 Task: List the documents required to apply for a one-year bachelor's degree in the HTML file.
Action: Mouse moved to (168, 206)
Screenshot: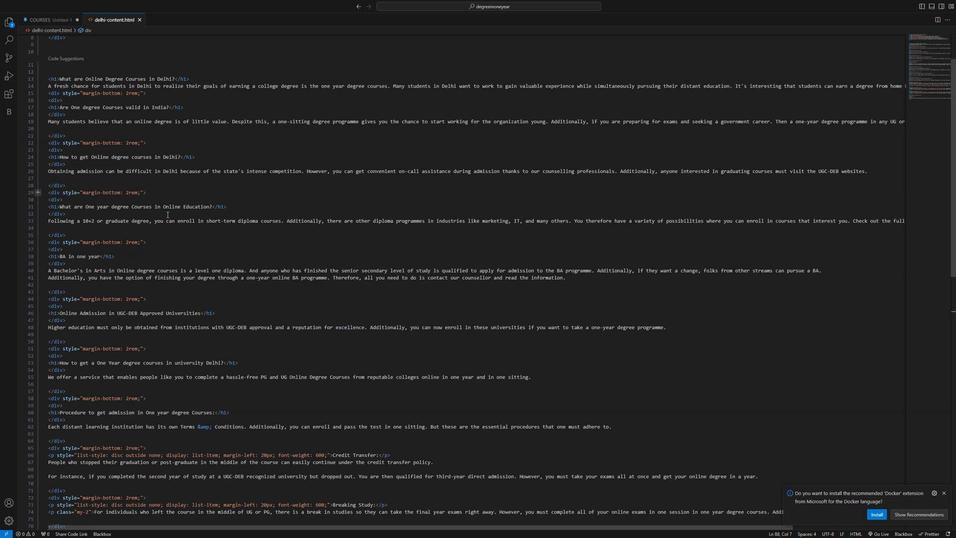 
Action: Mouse scrolled (168, 206) with delta (0, 0)
Screenshot: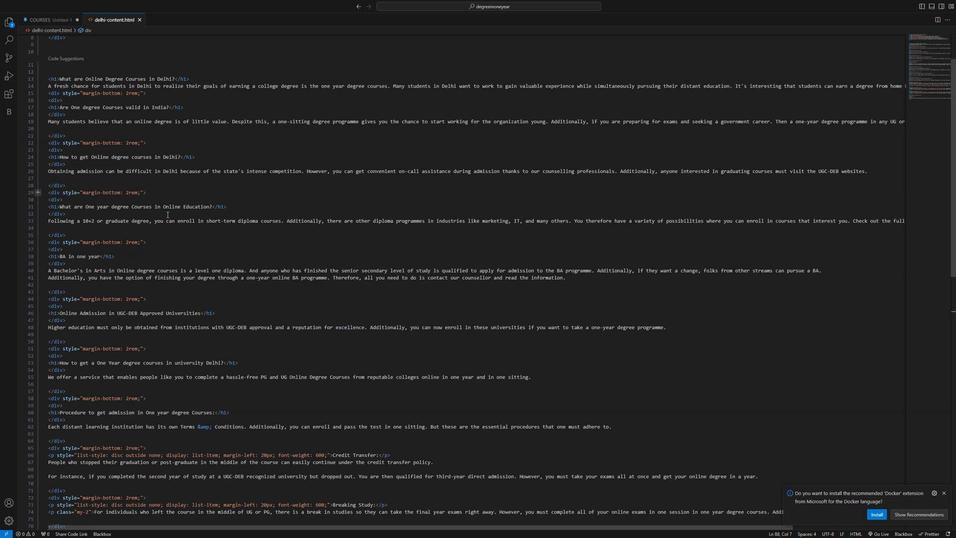 
Action: Mouse moved to (167, 209)
Screenshot: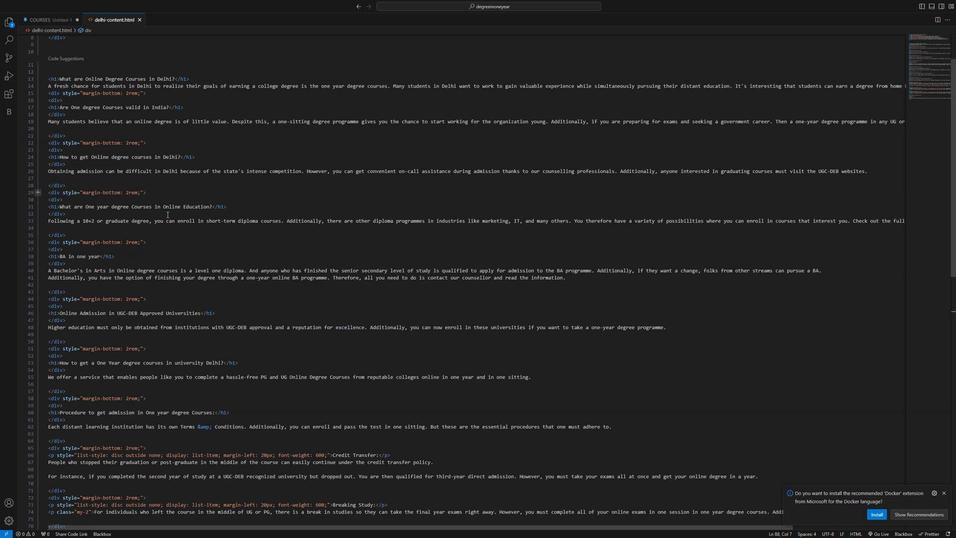 
Action: Mouse scrolled (167, 208) with delta (0, 0)
Screenshot: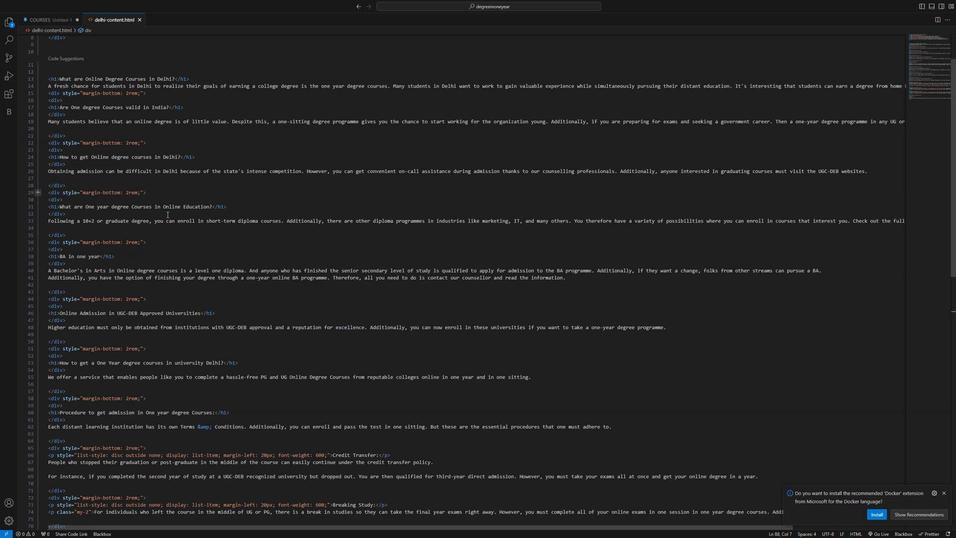 
Action: Mouse moved to (169, 223)
Screenshot: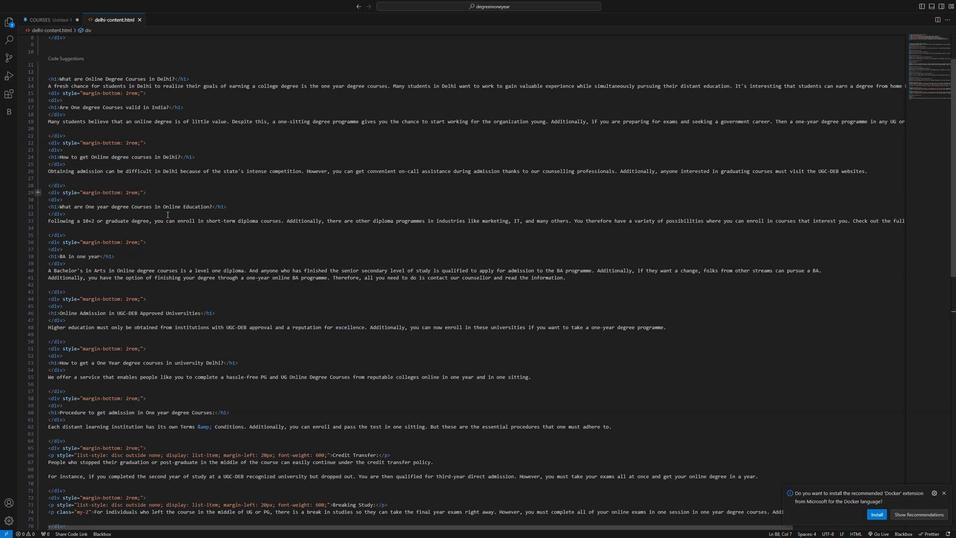 
Action: Mouse scrolled (169, 223) with delta (0, 0)
Screenshot: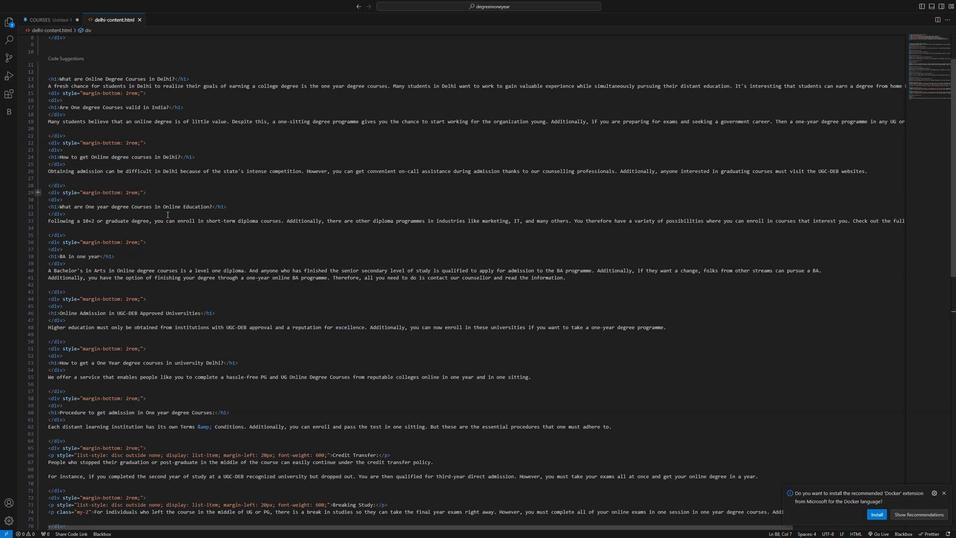 
Action: Mouse moved to (170, 225)
Screenshot: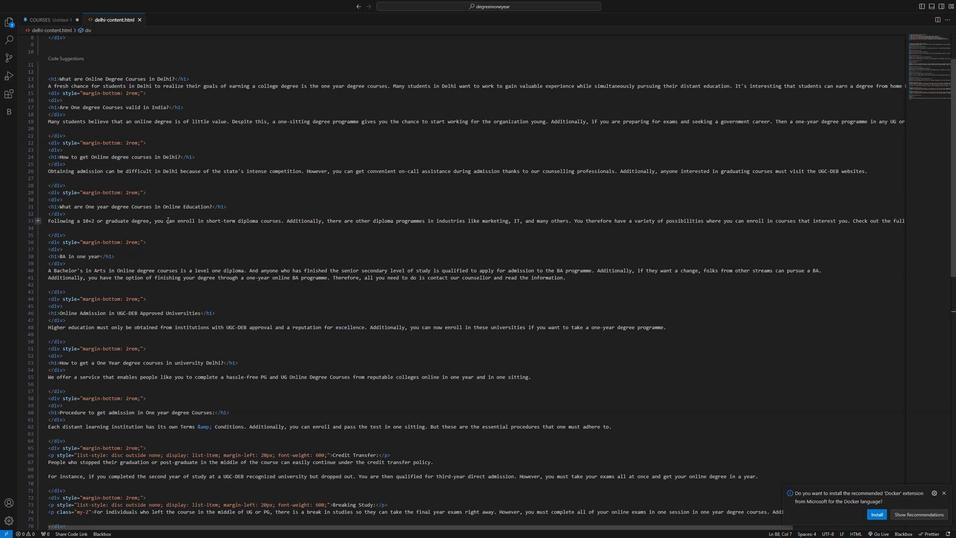 
Action: Mouse scrolled (170, 225) with delta (0, 0)
Screenshot: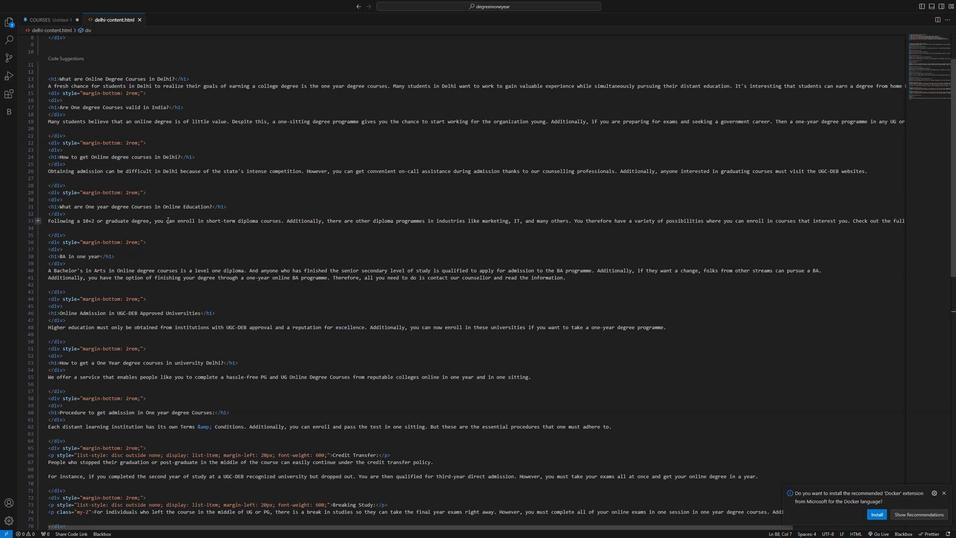
Action: Mouse moved to (170, 226)
Screenshot: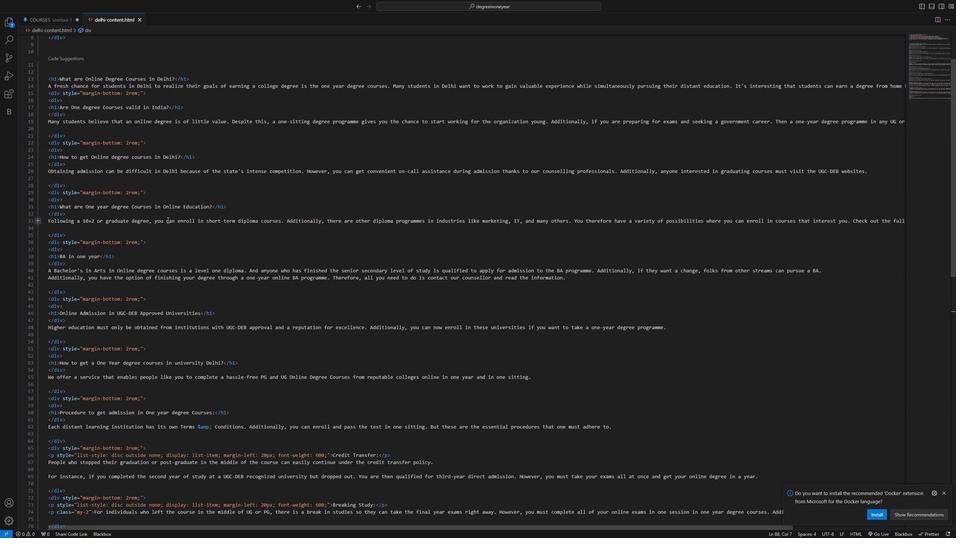 
Action: Mouse scrolled (170, 225) with delta (0, 0)
Screenshot: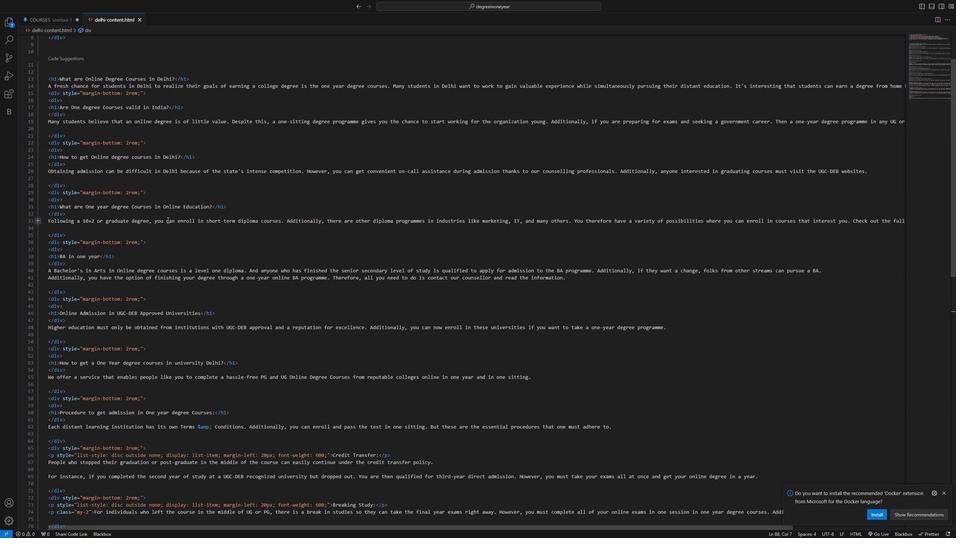 
Action: Mouse moved to (176, 232)
Screenshot: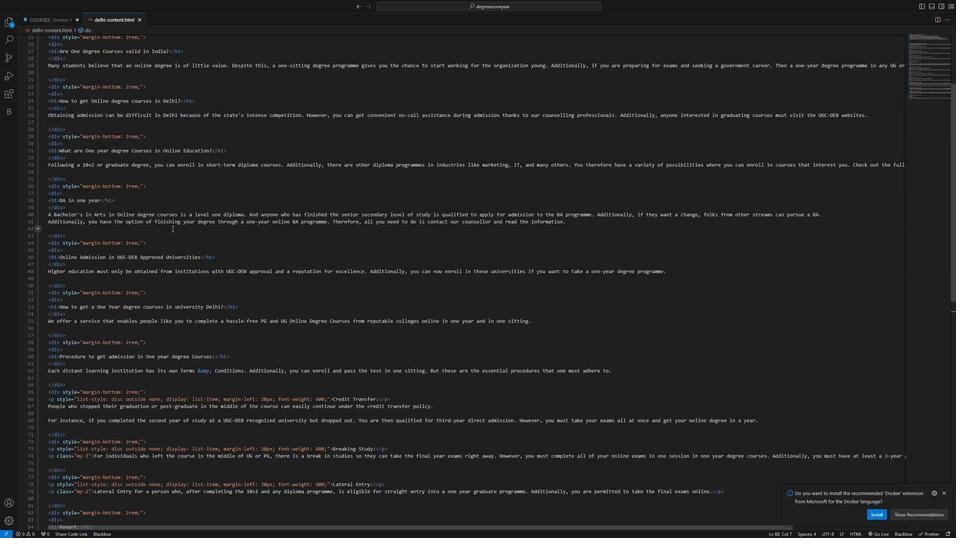 
Action: Mouse scrolled (176, 232) with delta (0, 0)
Screenshot: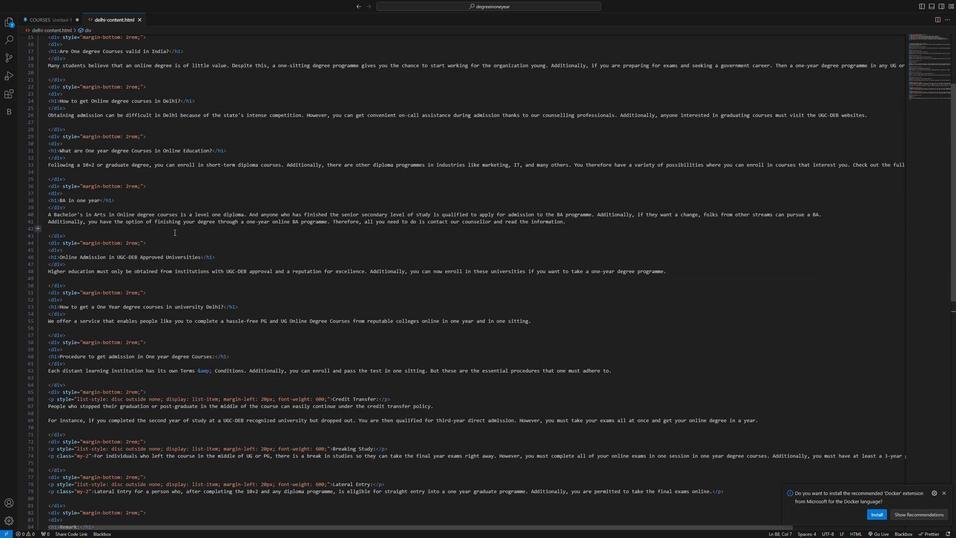 
Action: Mouse scrolled (176, 232) with delta (0, 0)
Screenshot: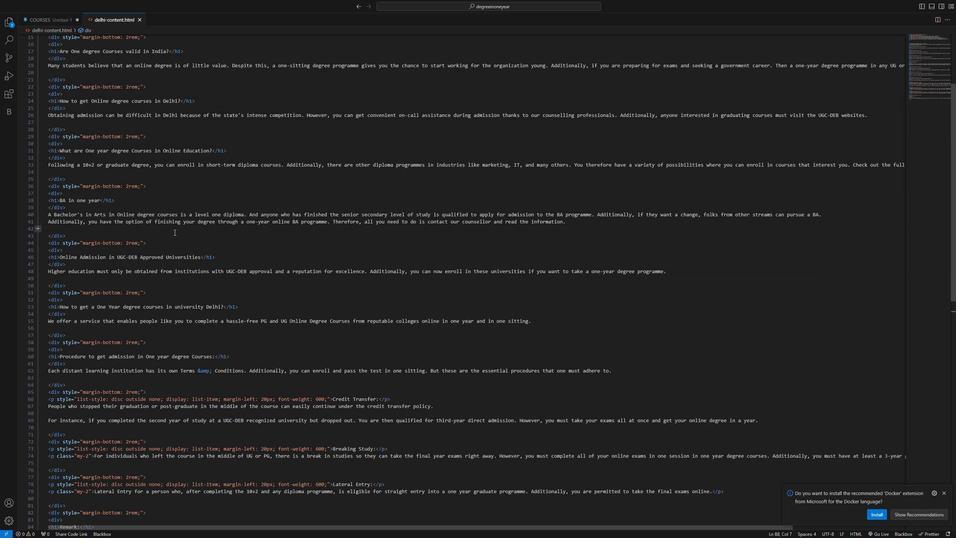 
Action: Mouse scrolled (176, 232) with delta (0, 0)
Screenshot: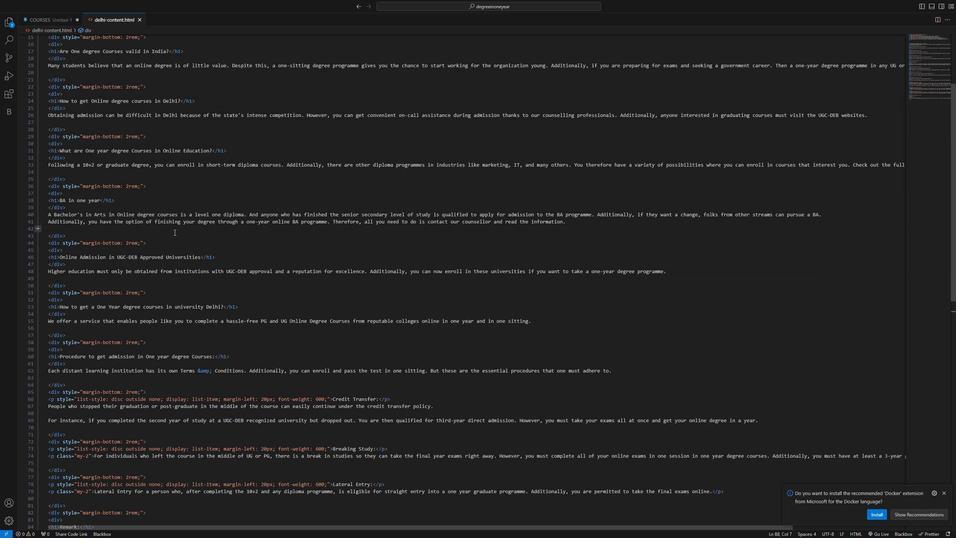 
Action: Mouse scrolled (176, 232) with delta (0, 0)
Screenshot: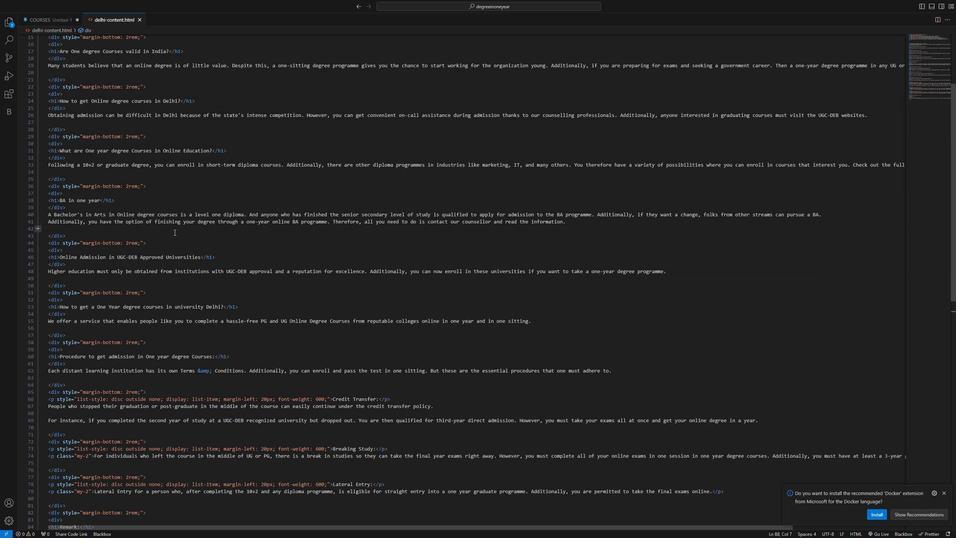 
Action: Mouse scrolled (176, 232) with delta (0, 0)
Screenshot: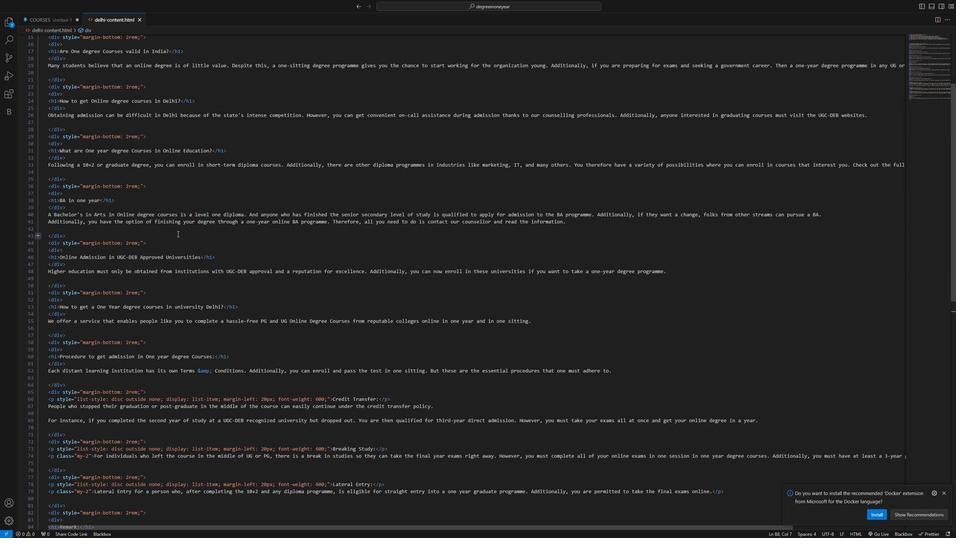 
Action: Mouse scrolled (176, 232) with delta (0, 0)
Screenshot: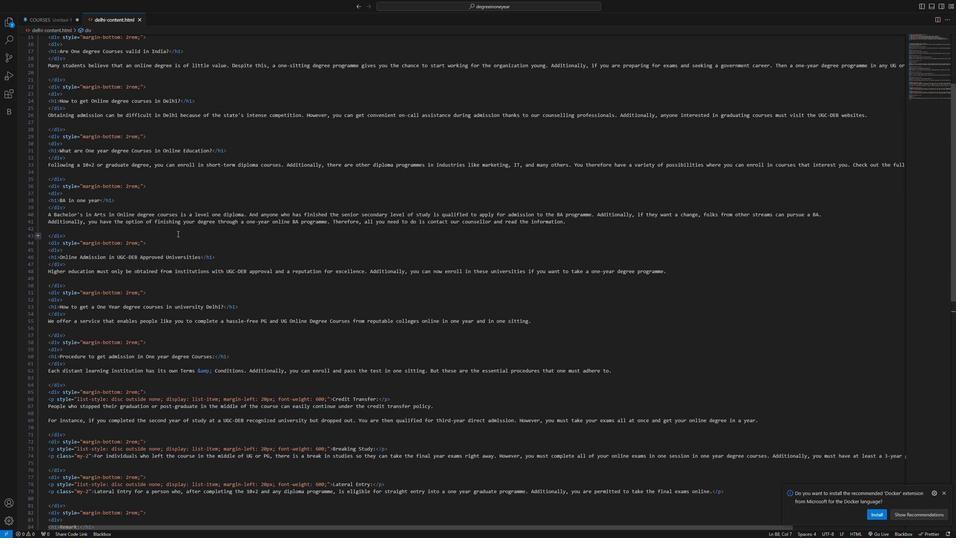 
Action: Mouse scrolled (176, 232) with delta (0, 0)
Screenshot: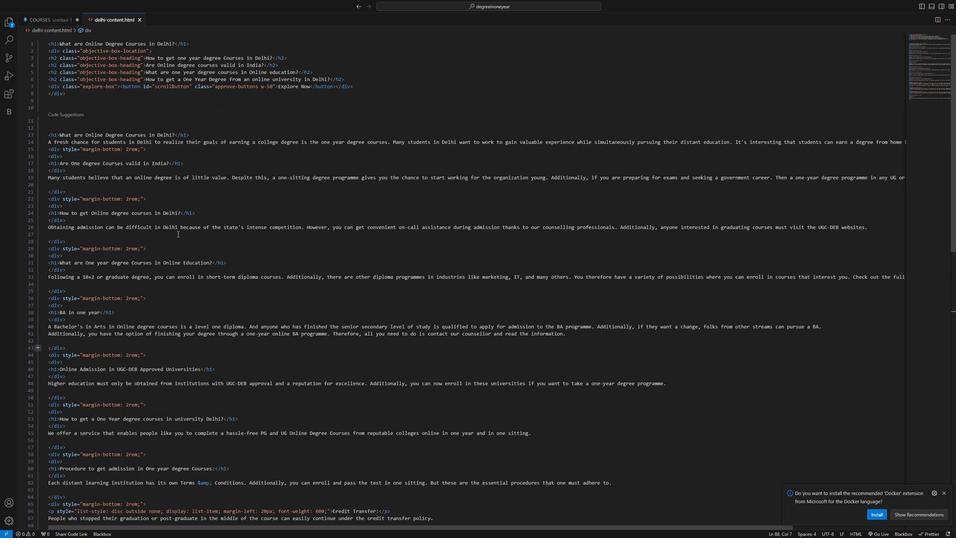 
Action: Mouse scrolled (176, 232) with delta (0, 0)
Screenshot: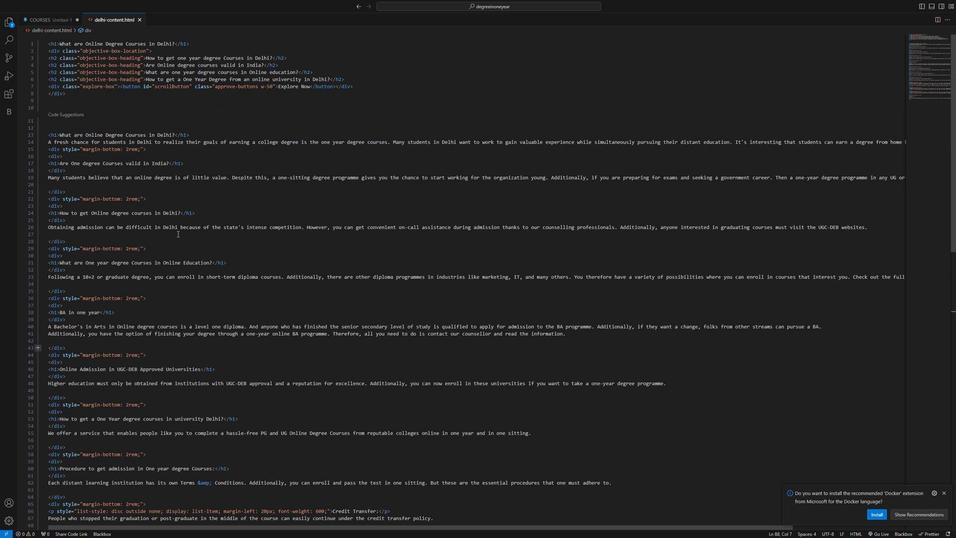 
Action: Mouse scrolled (176, 232) with delta (0, 0)
Screenshot: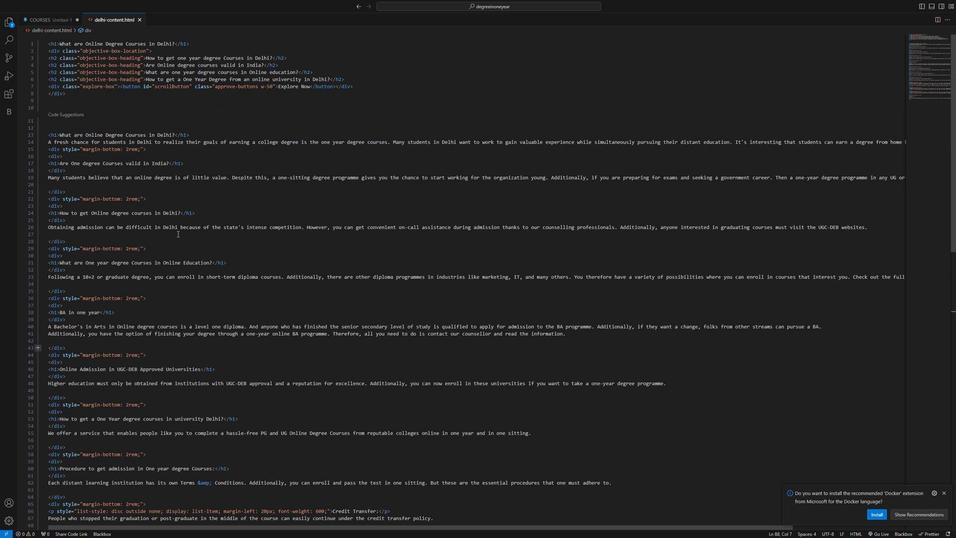 
Action: Mouse scrolled (176, 232) with delta (0, 0)
Screenshot: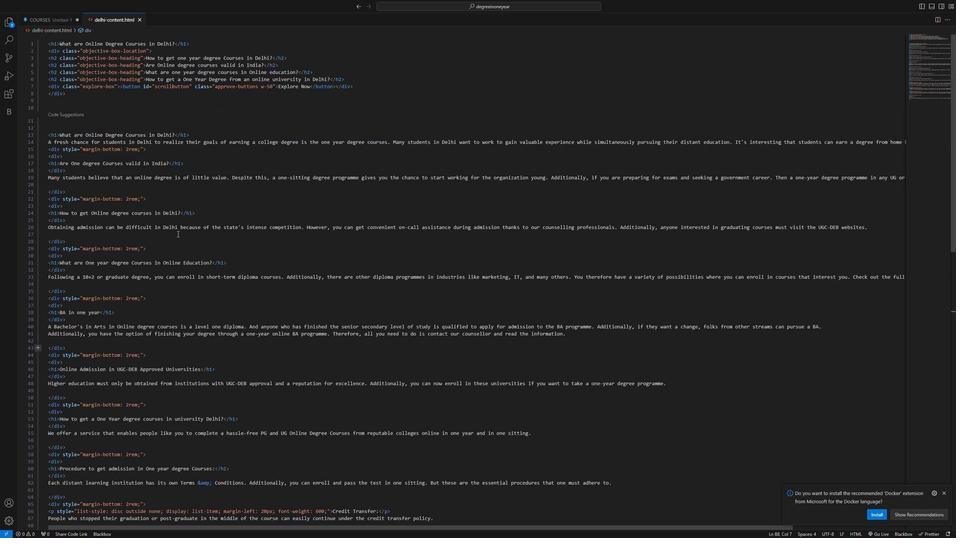 
Action: Mouse scrolled (176, 232) with delta (0, 0)
Screenshot: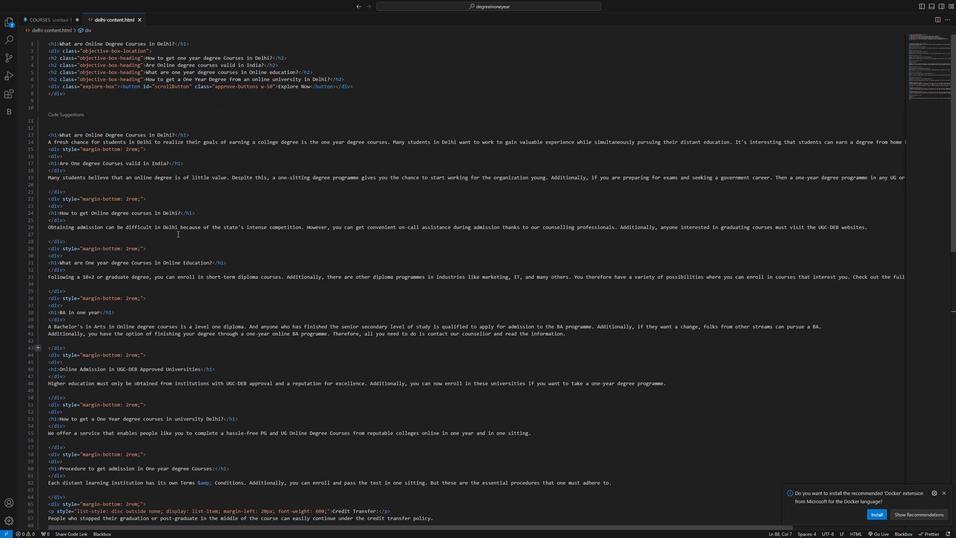 
Action: Mouse moved to (101, 18)
Screenshot: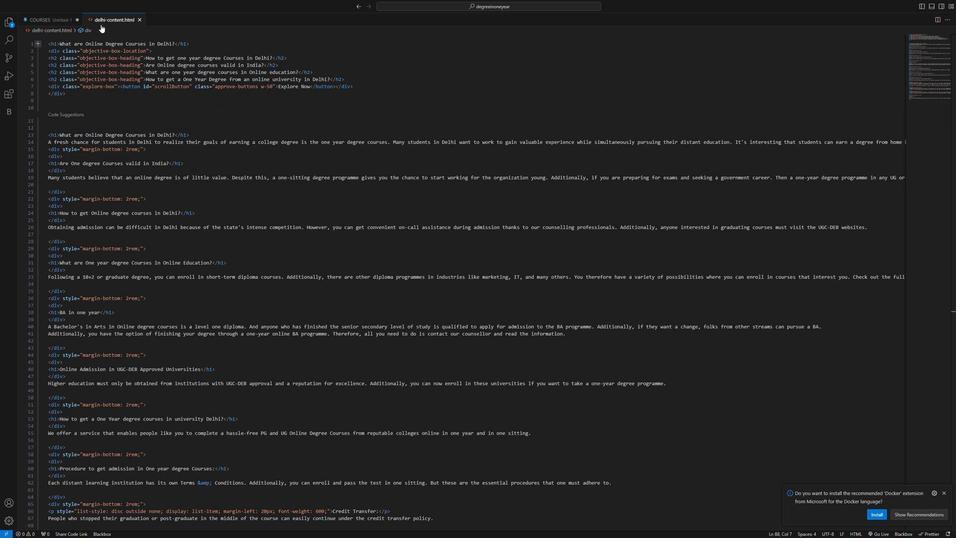 
Action: Mouse pressed right at (101, 18)
Screenshot: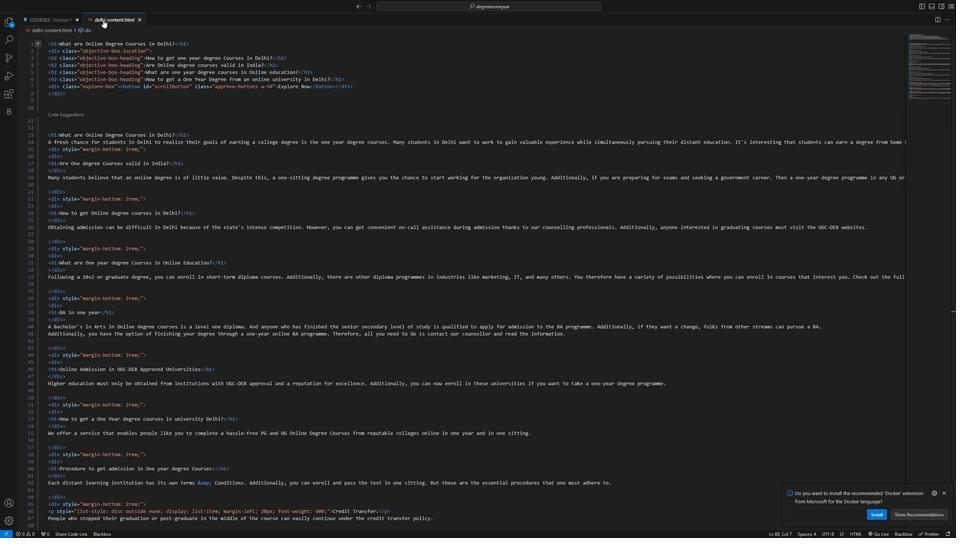 
Action: Mouse moved to (296, 103)
Screenshot: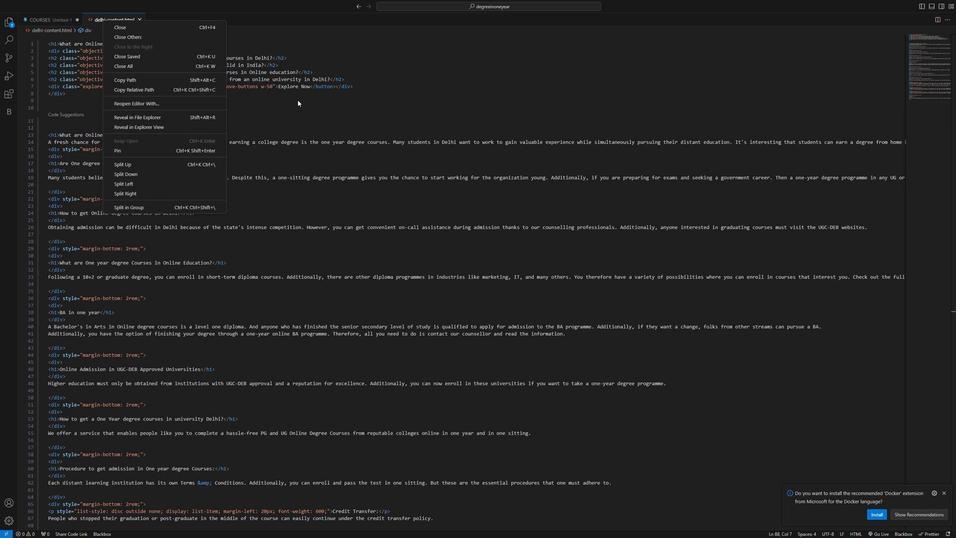 
Action: Mouse pressed left at (296, 103)
Screenshot: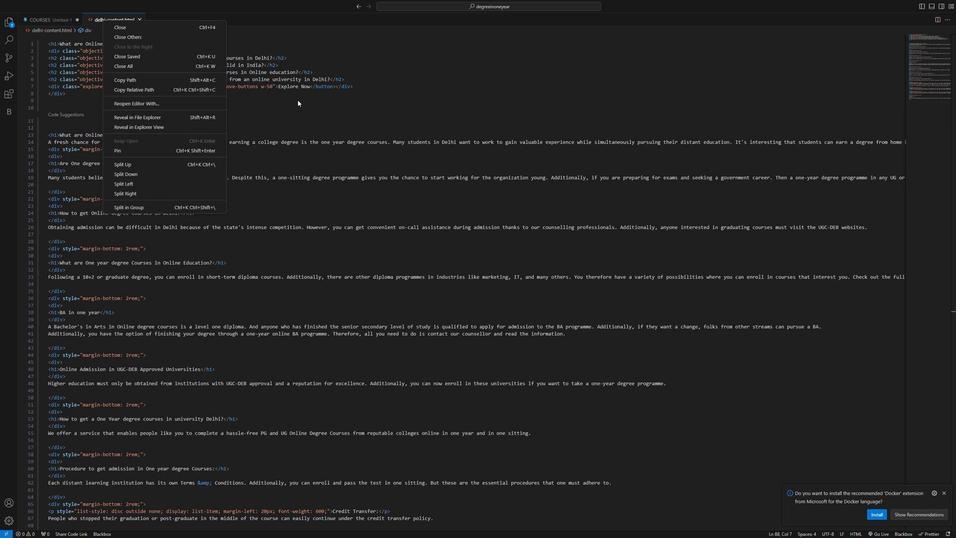 
Action: Mouse moved to (7, 23)
Screenshot: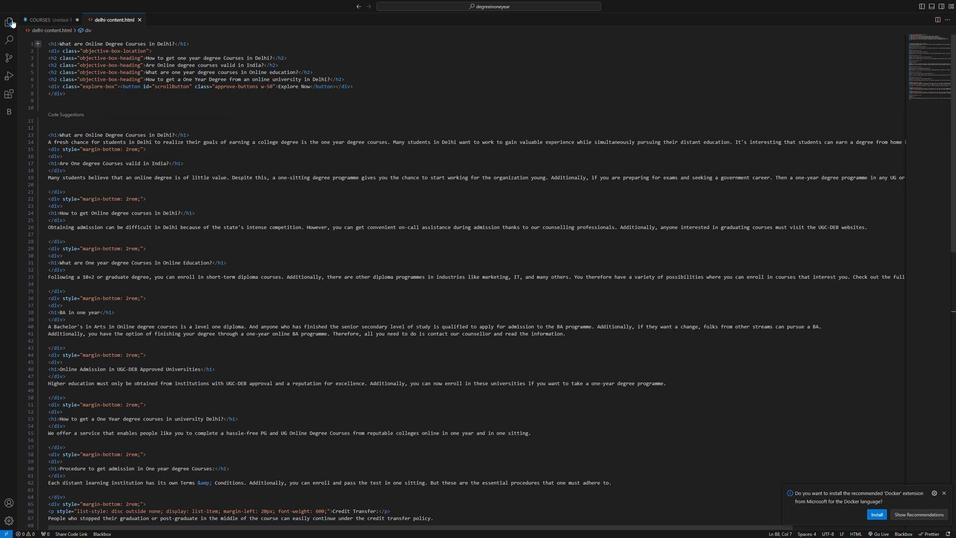 
Action: Mouse pressed left at (7, 23)
Screenshot: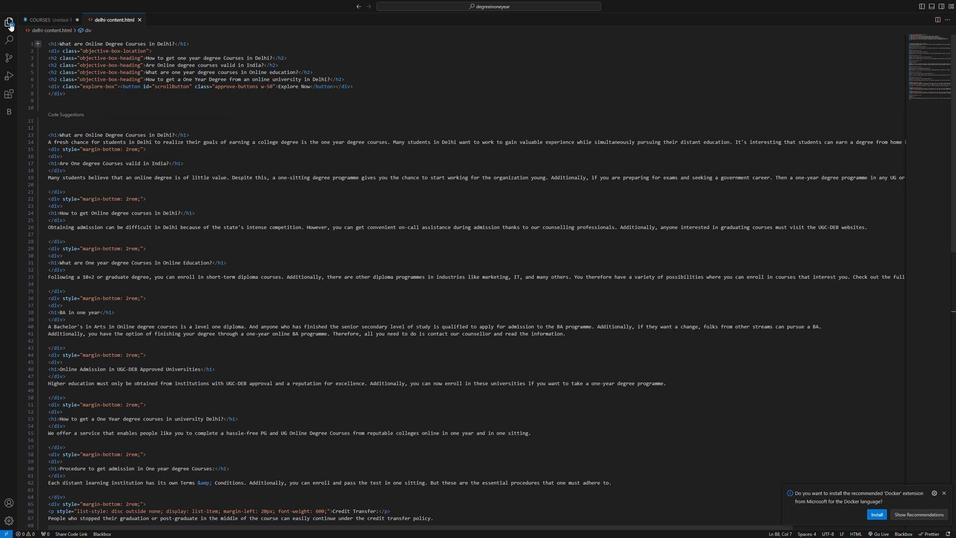 
Action: Mouse moved to (64, 29)
Screenshot: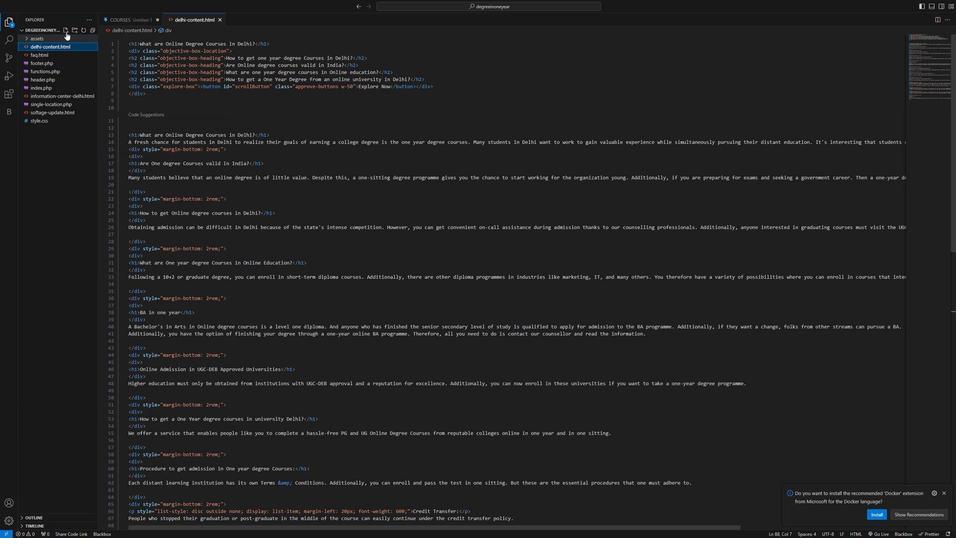 
Action: Mouse pressed left at (64, 29)
Screenshot: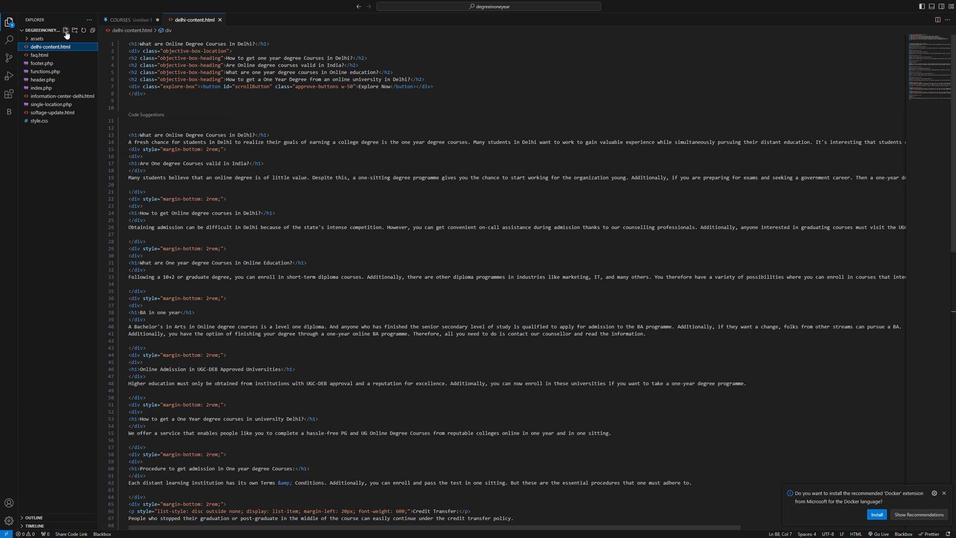 
Action: Mouse moved to (125, 20)
Screenshot: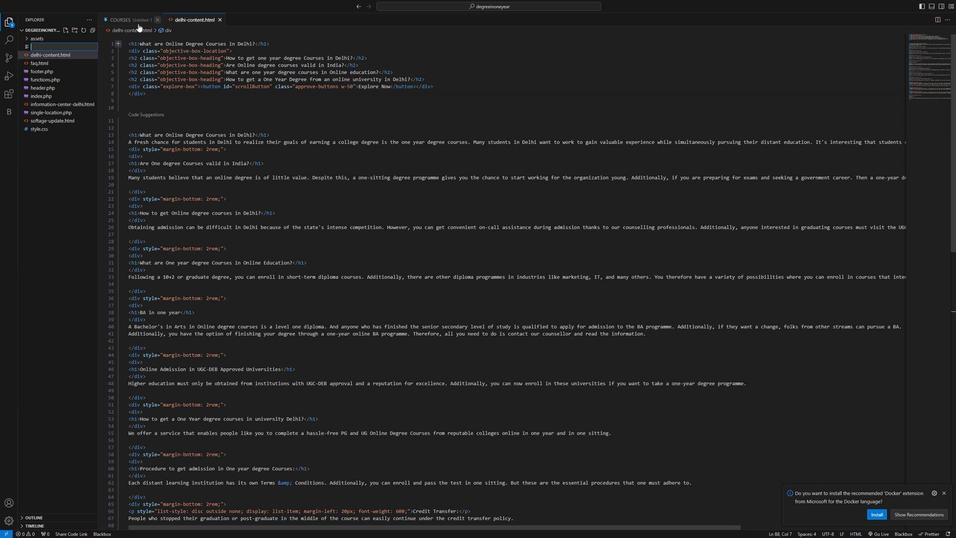 
Action: Mouse pressed left at (125, 20)
Screenshot: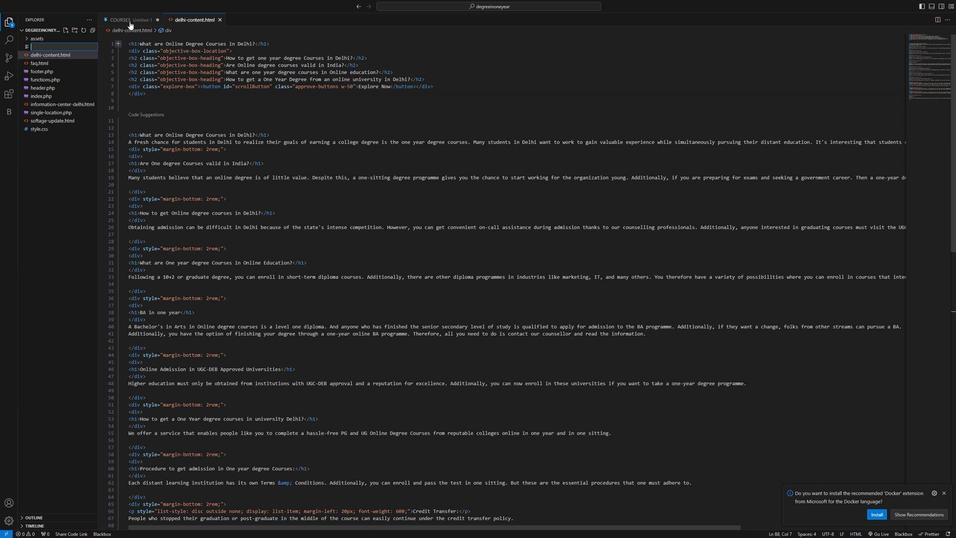 
Action: Mouse moved to (211, 109)
Screenshot: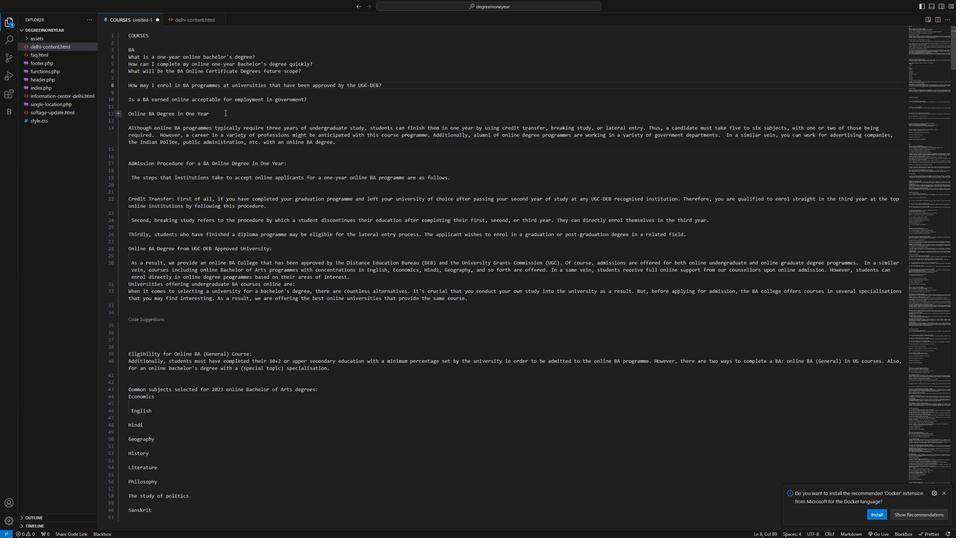 
Action: Mouse scrolled (211, 109) with delta (0, 0)
Screenshot: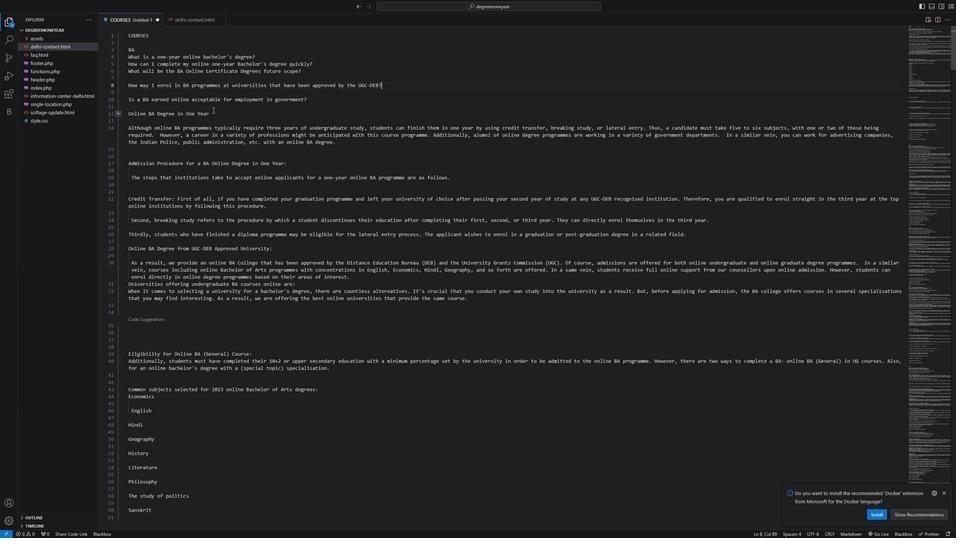 
Action: Mouse scrolled (211, 109) with delta (0, 0)
Screenshot: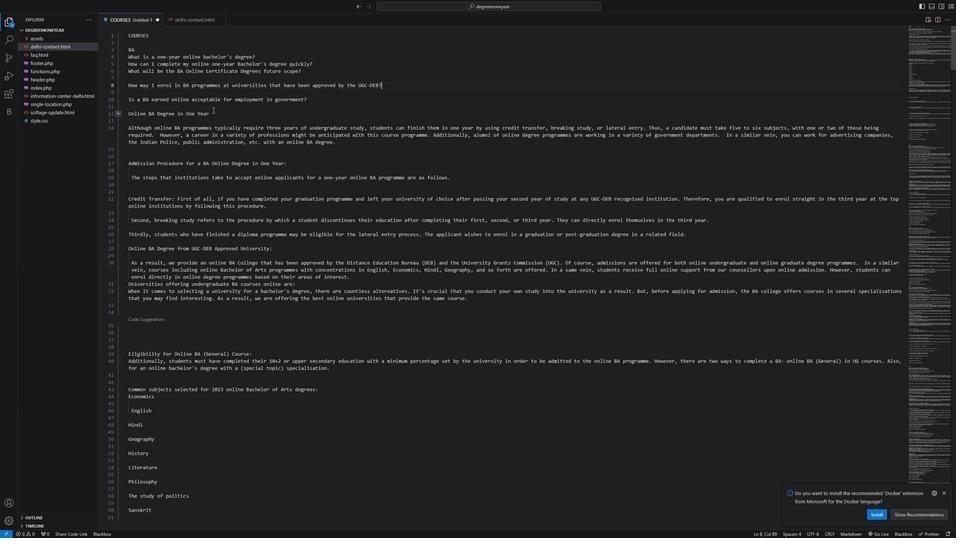 
Action: Mouse scrolled (211, 109) with delta (0, 0)
Screenshot: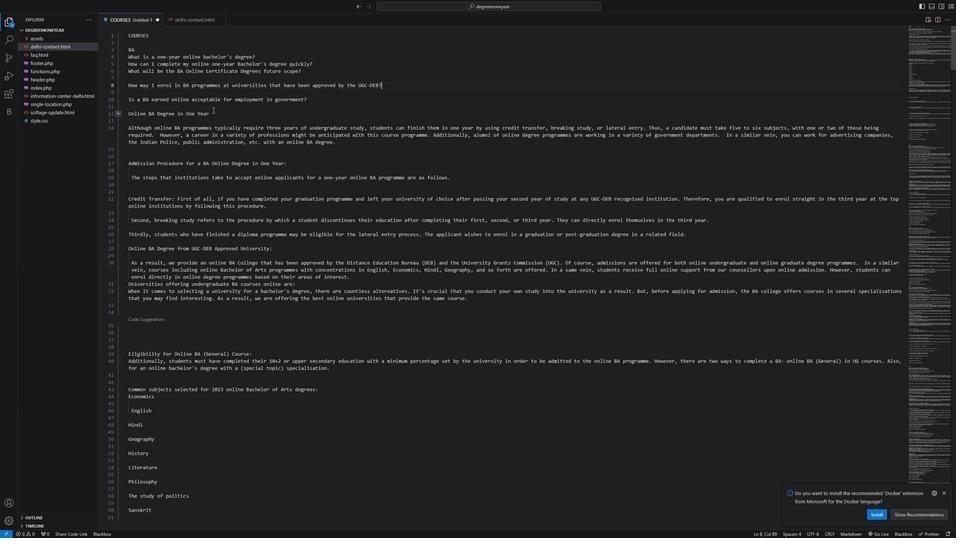
Action: Mouse moved to (62, 29)
Screenshot: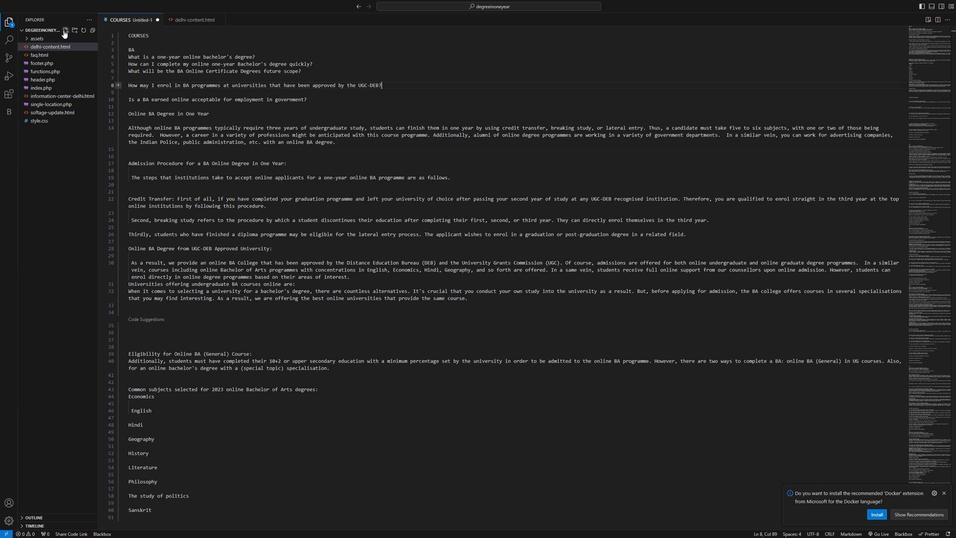 
Action: Mouse pressed left at (62, 29)
Screenshot: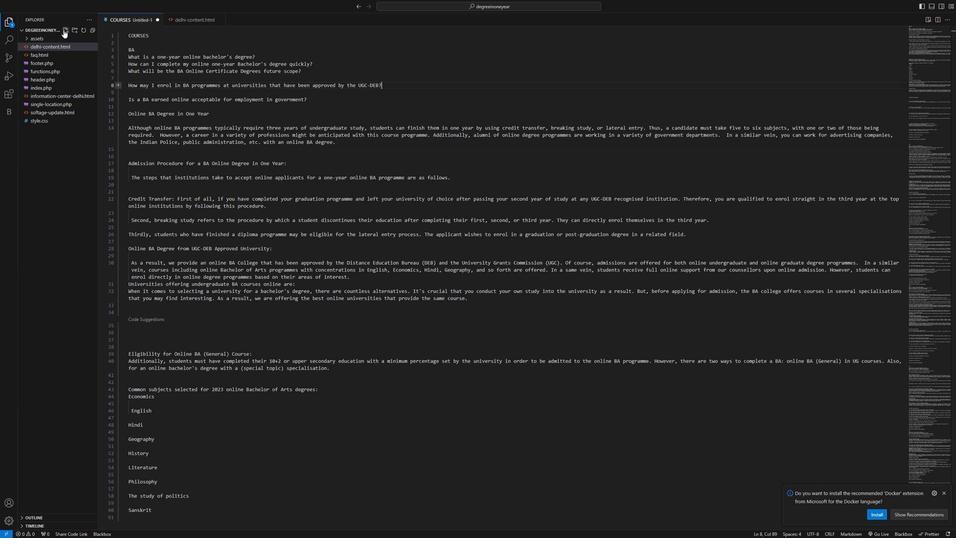 
Action: Mouse moved to (59, 42)
Screenshot: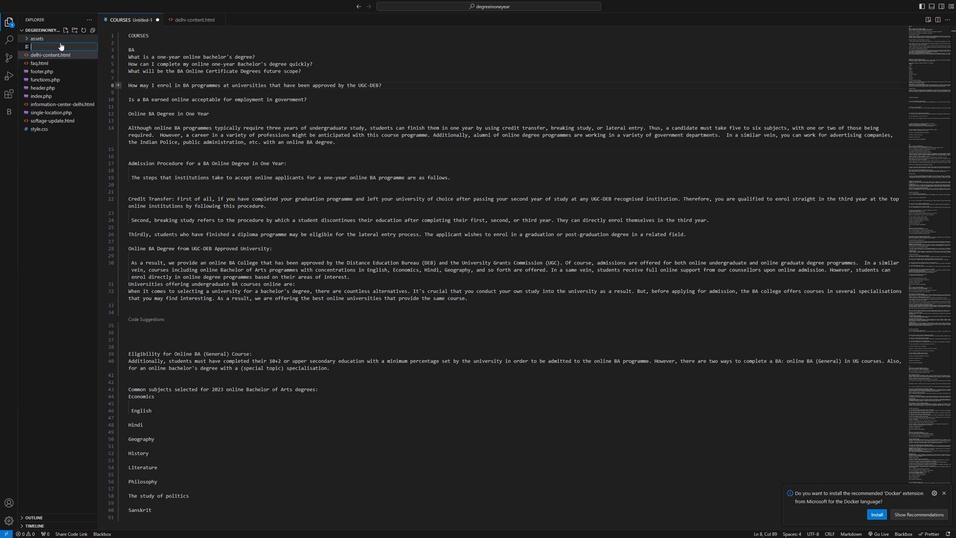 
Action: Mouse pressed left at (59, 42)
Screenshot: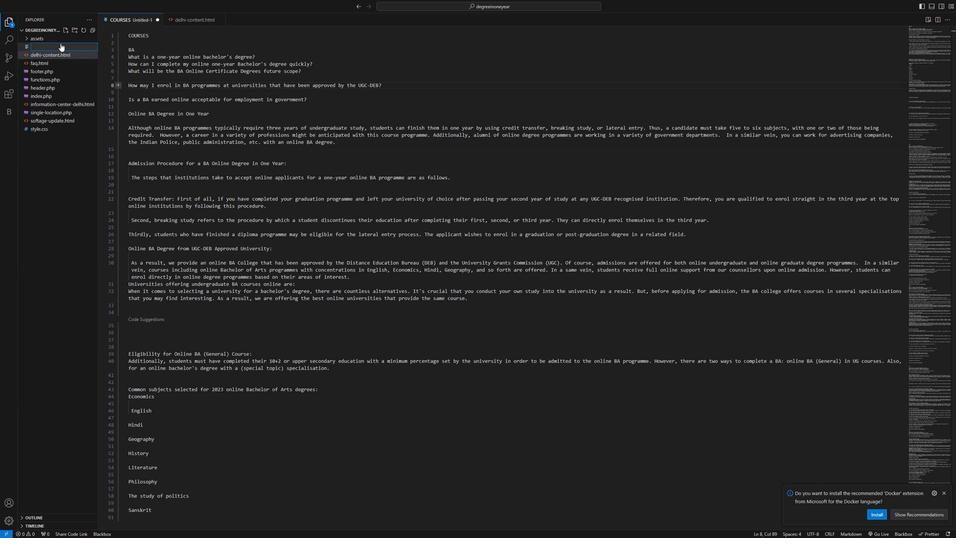 
Action: Mouse moved to (60, 48)
Screenshot: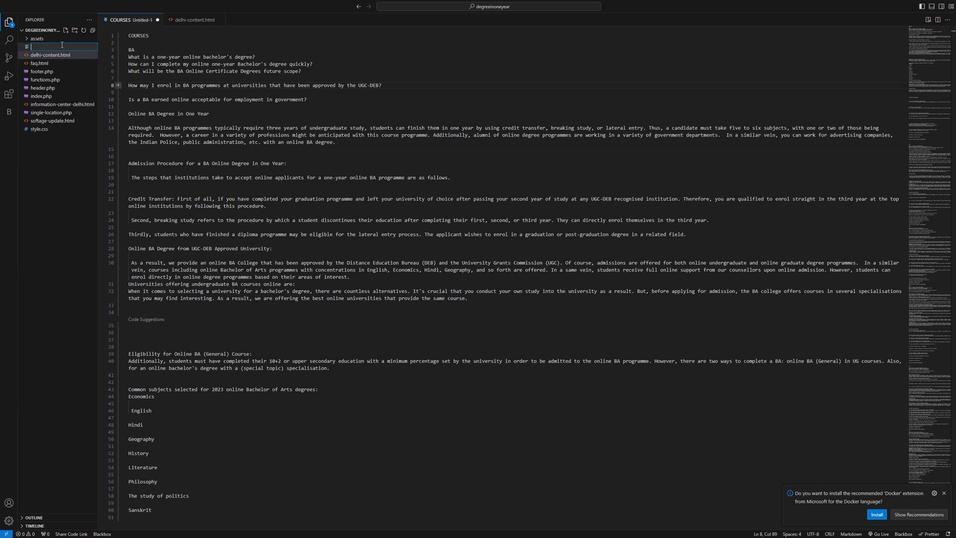 
Action: Key pressed ba.ht
Screenshot: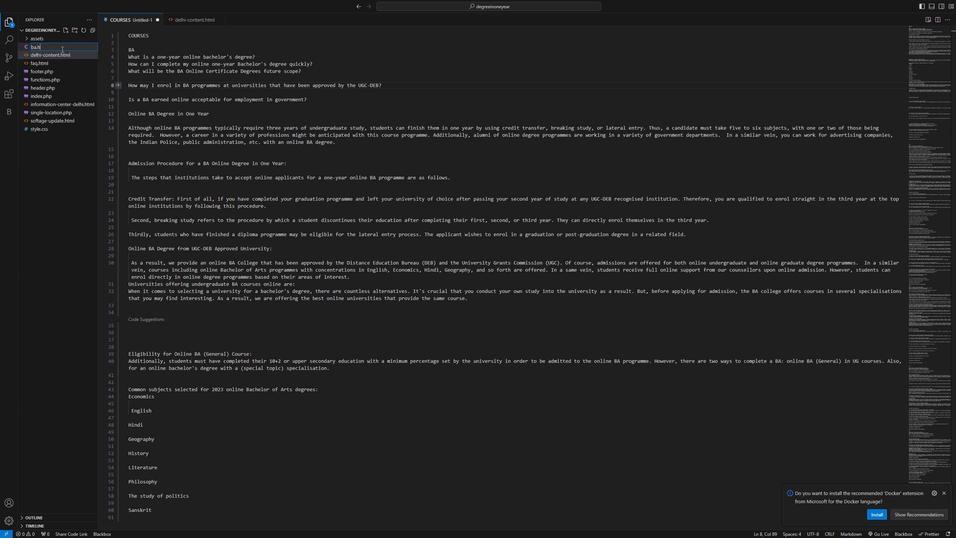 
Action: Mouse moved to (61, 48)
Screenshot: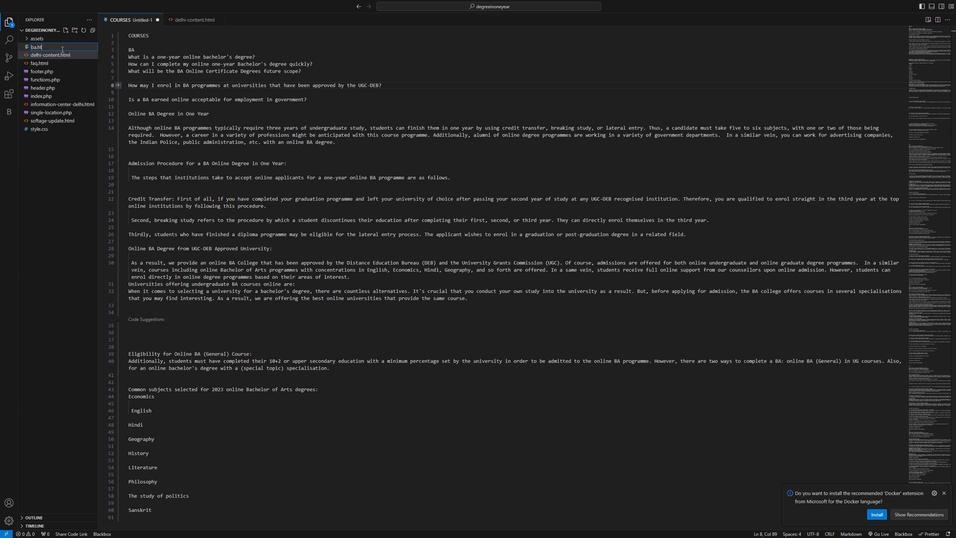 
Action: Key pressed ml
Screenshot: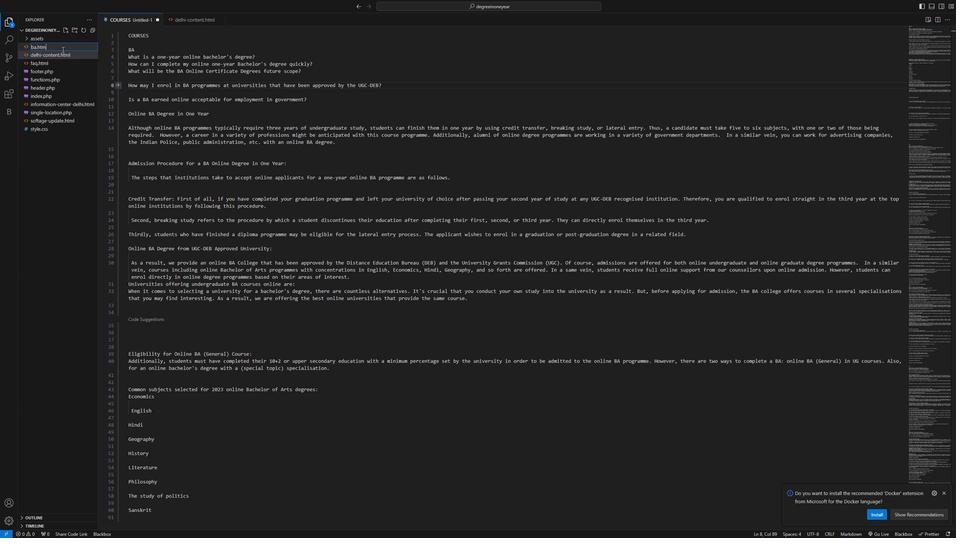 
Action: Mouse moved to (62, 49)
Screenshot: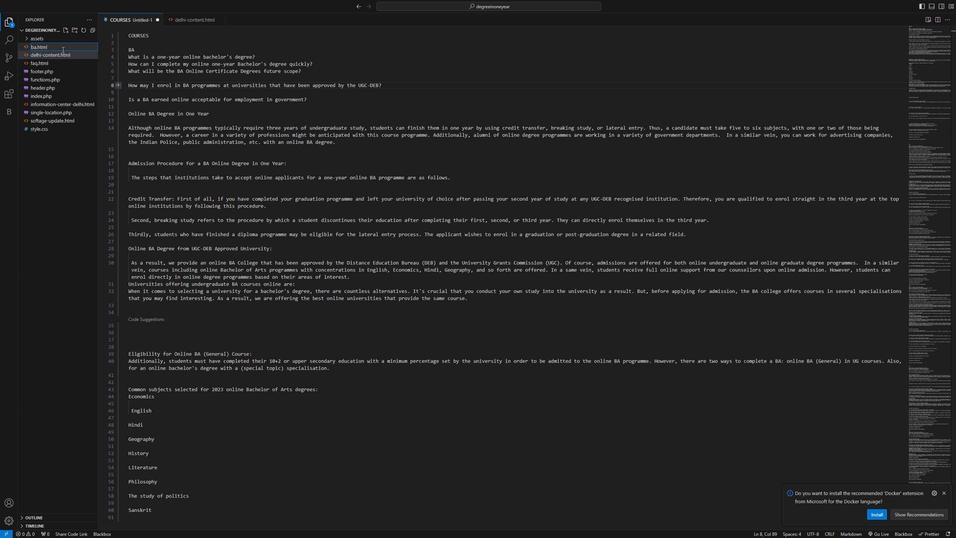 
Action: Key pressed <Key.enter>
Screenshot: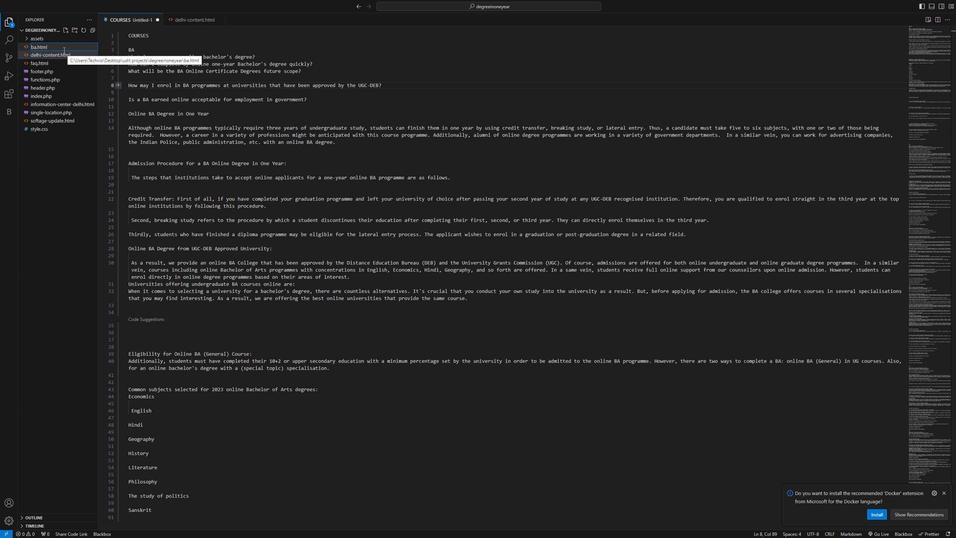 
Action: Mouse moved to (72, 44)
Screenshot: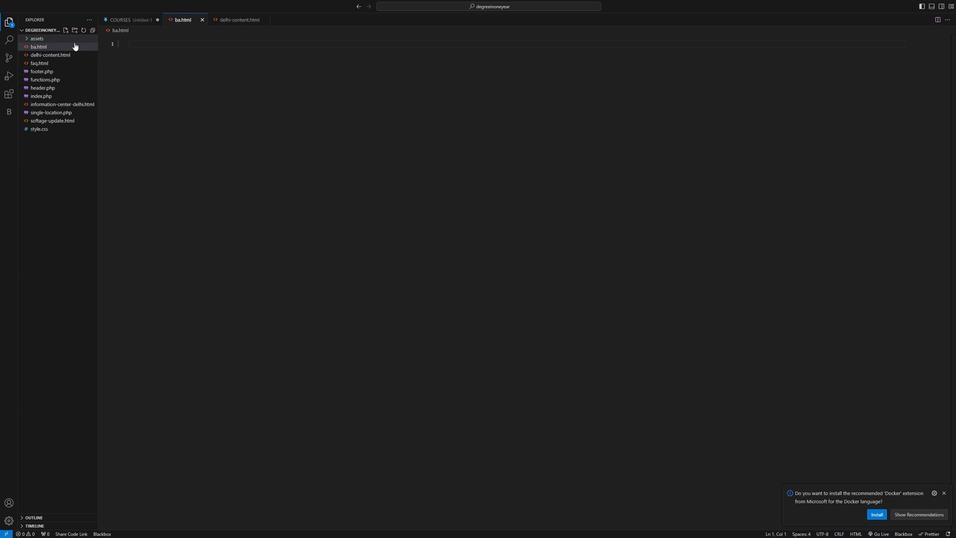 
Action: Mouse pressed left at (72, 44)
Screenshot: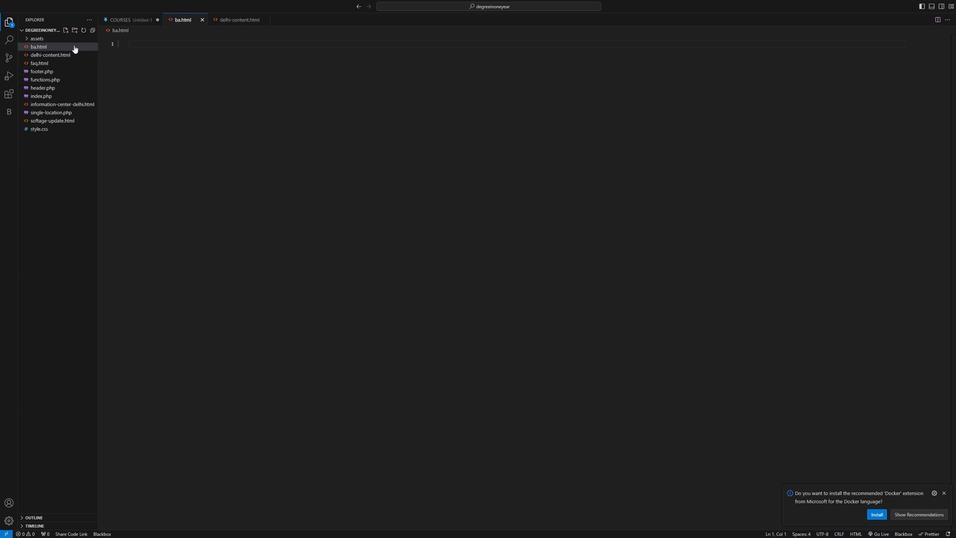 
Action: Mouse moved to (72, 45)
Screenshot: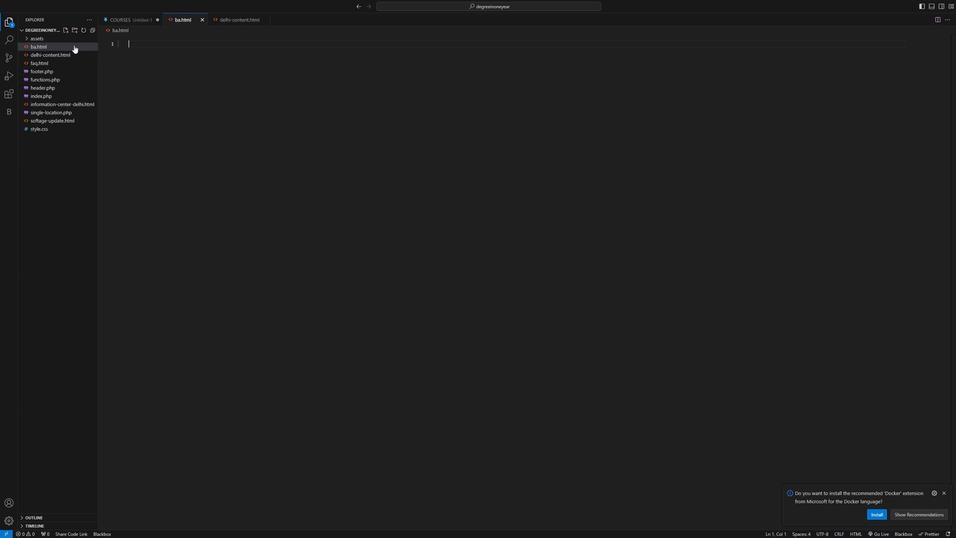 
Action: Key pressed <Key.f2><Key.right>-content<Key.enter>
Screenshot: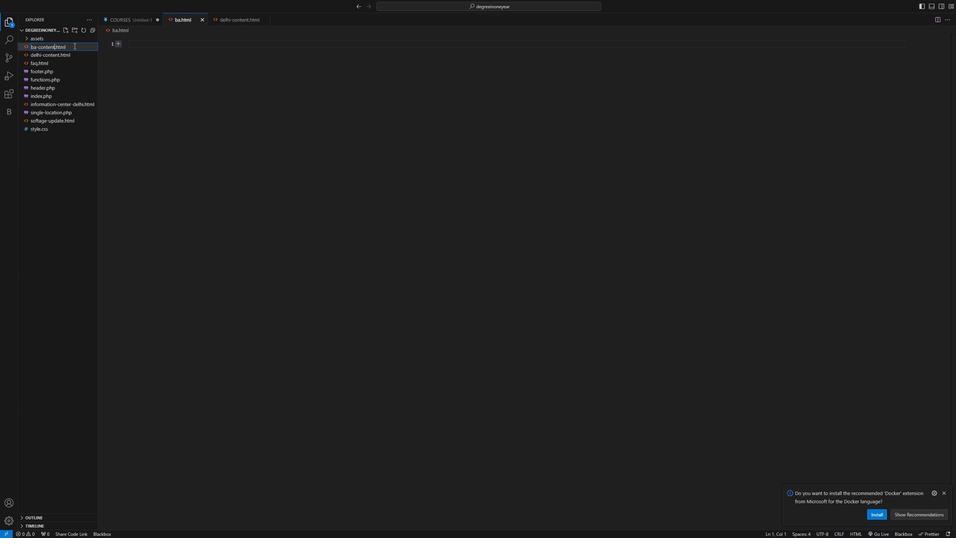 
Action: Mouse moved to (10, 20)
Screenshot: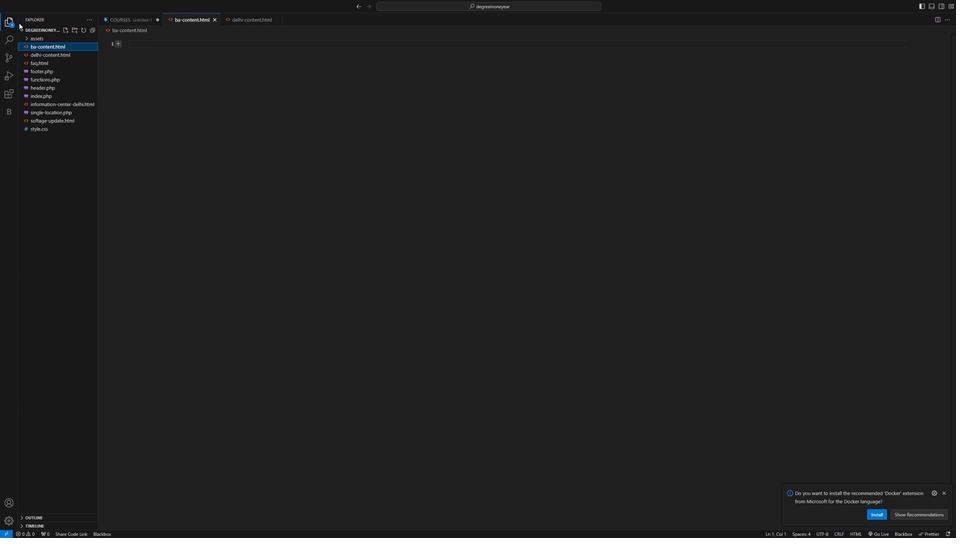 
Action: Mouse pressed left at (10, 20)
Screenshot: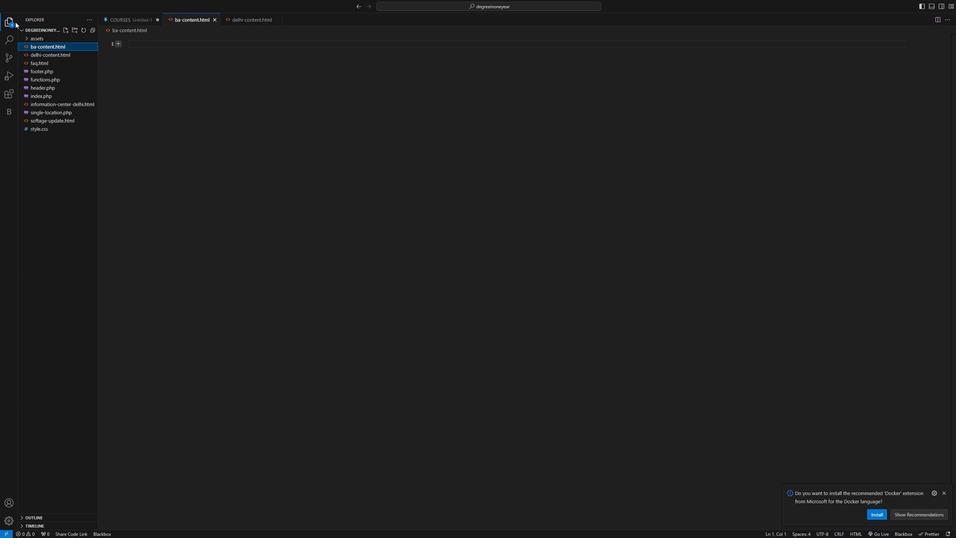 
Action: Mouse moved to (41, 19)
Screenshot: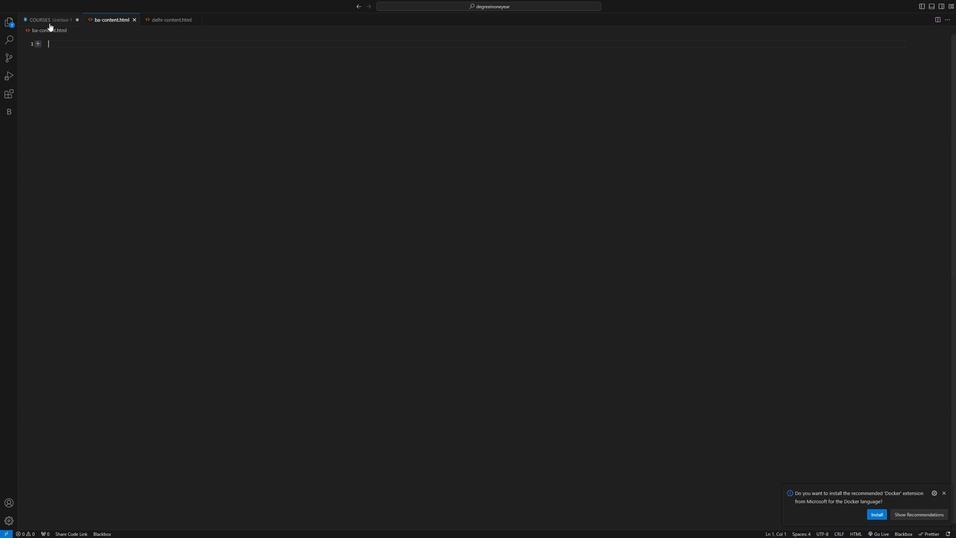 
Action: Mouse pressed left at (41, 19)
Screenshot: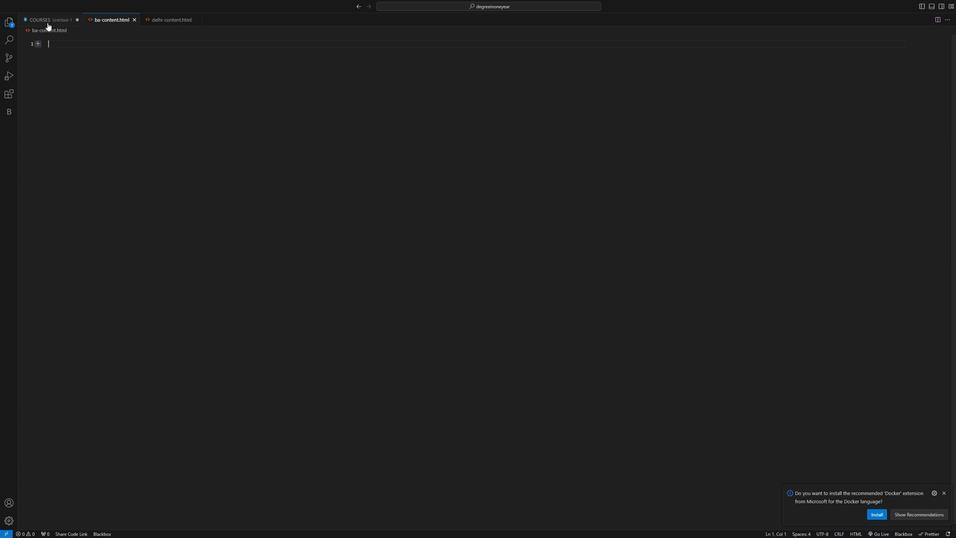 
Action: Mouse moved to (95, 23)
Screenshot: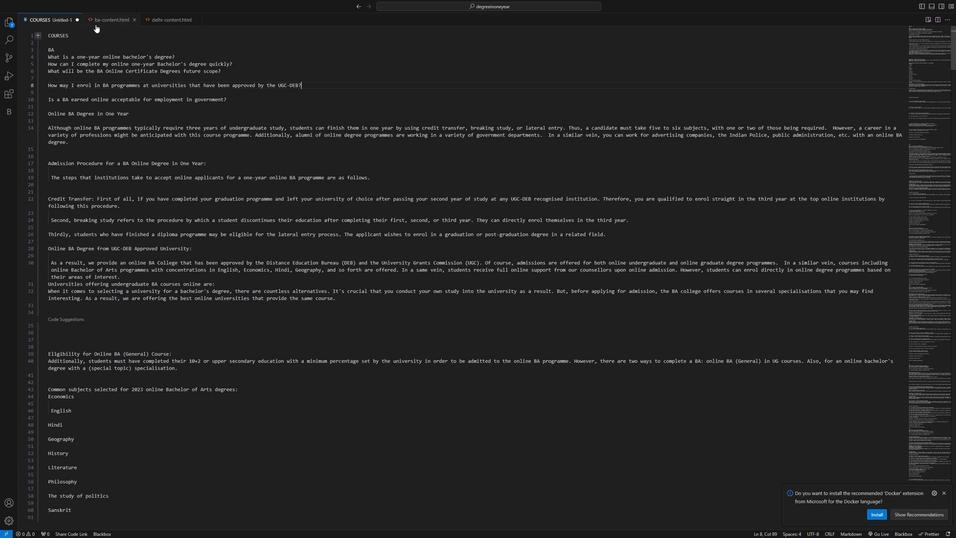 
Action: Mouse pressed right at (95, 23)
Screenshot: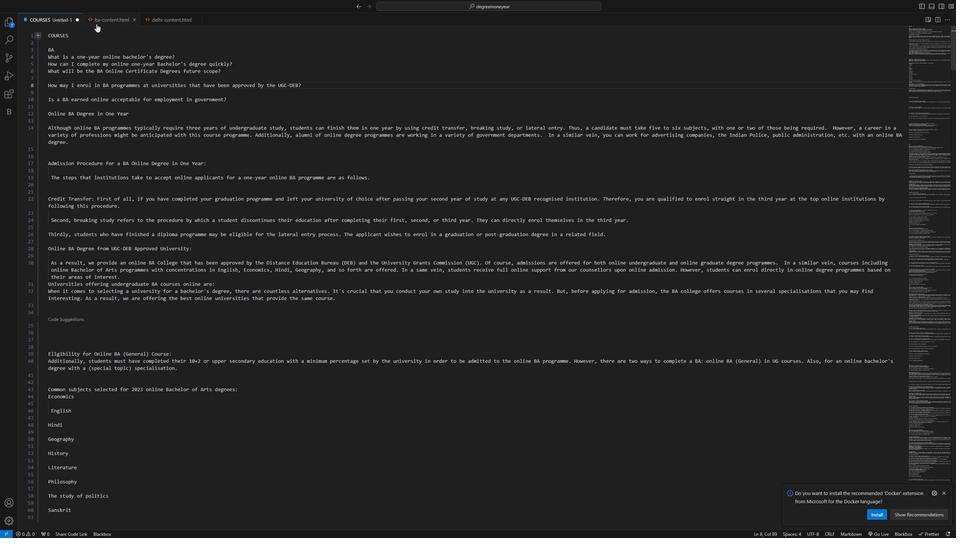 
Action: Mouse moved to (116, 193)
Screenshot: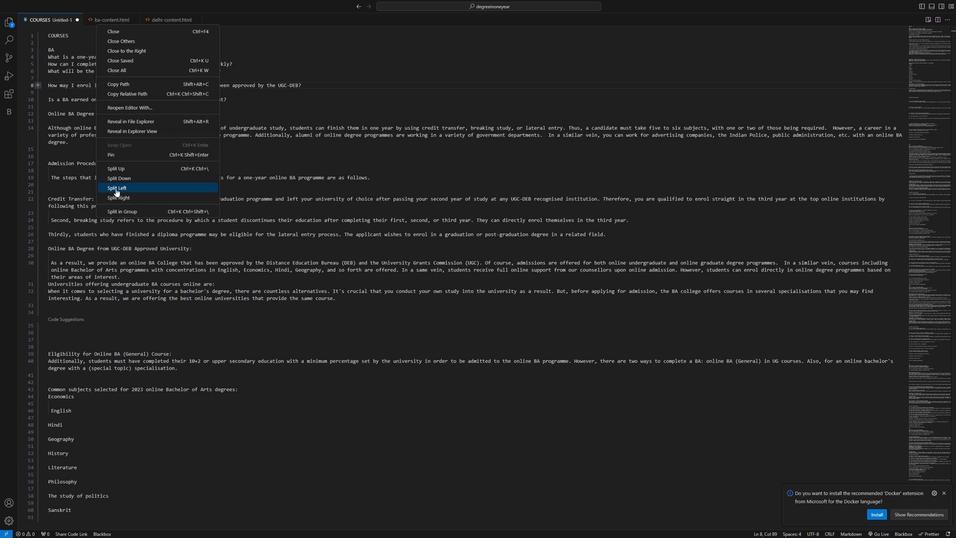 
Action: Mouse pressed left at (116, 193)
Screenshot: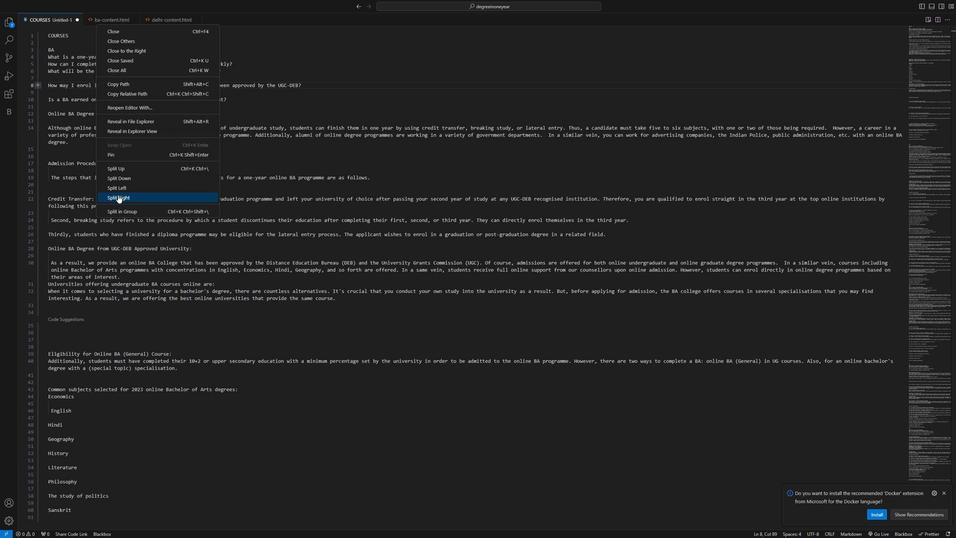 
Action: Mouse moved to (99, 18)
Screenshot: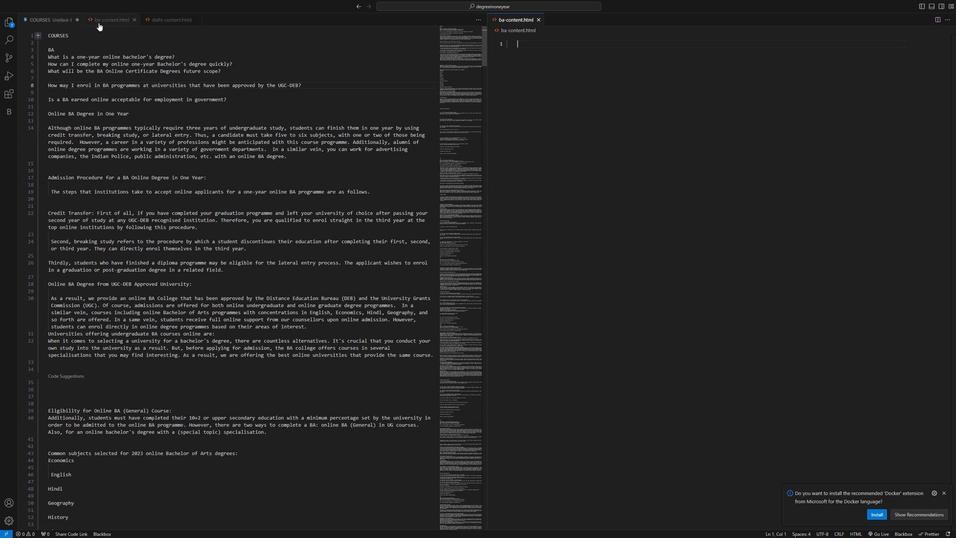 
Action: Mouse pressed left at (99, 18)
Screenshot: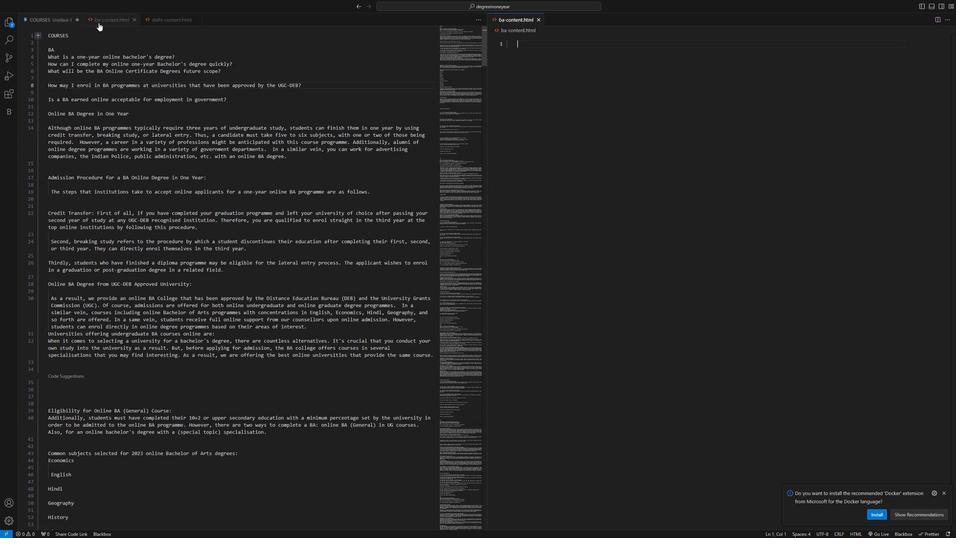 
Action: Mouse moved to (37, 19)
Screenshot: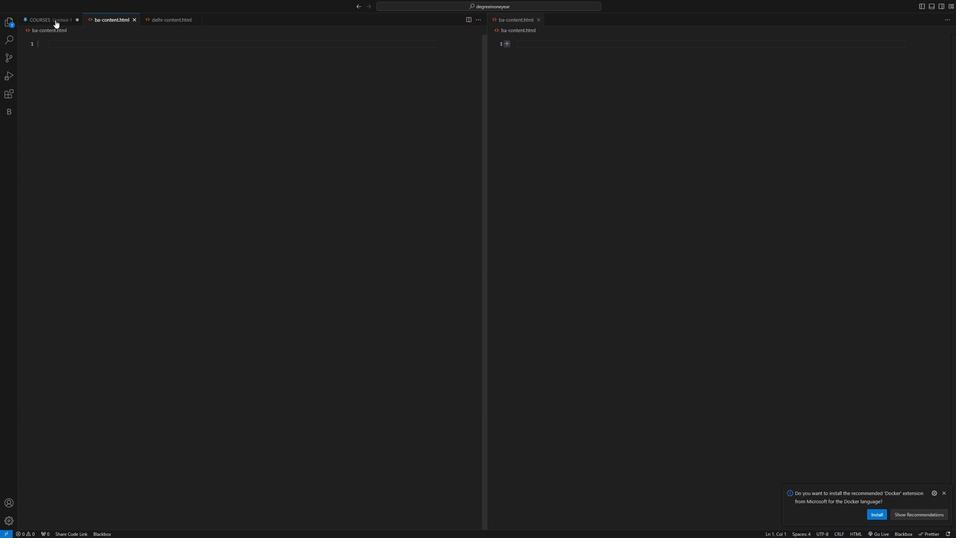 
Action: Mouse pressed left at (37, 19)
Screenshot: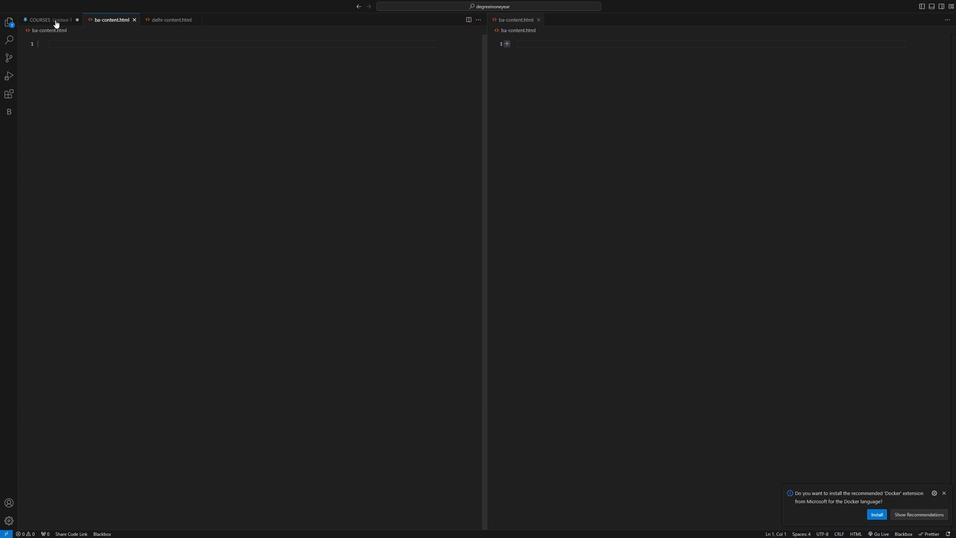 
Action: Mouse moved to (536, 41)
Screenshot: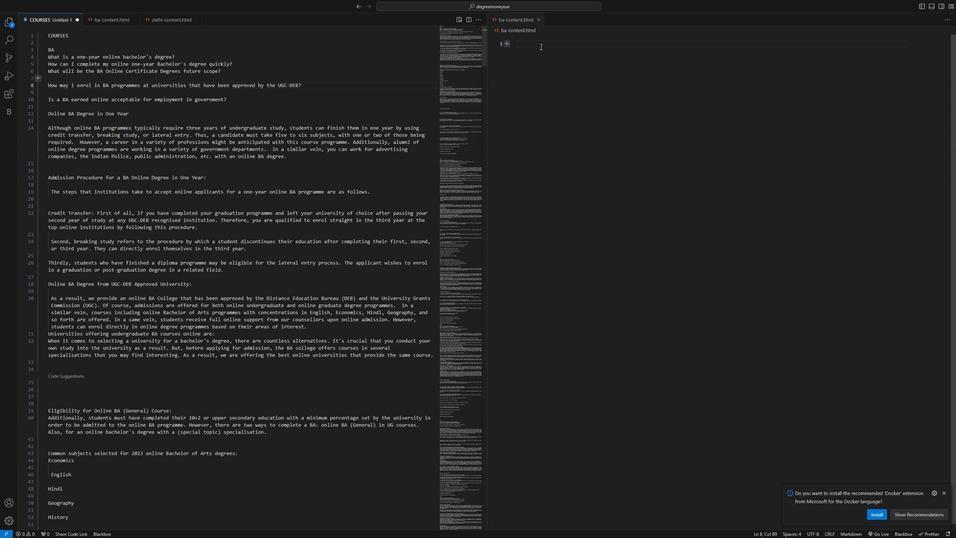 
Action: Mouse pressed left at (536, 41)
Screenshot: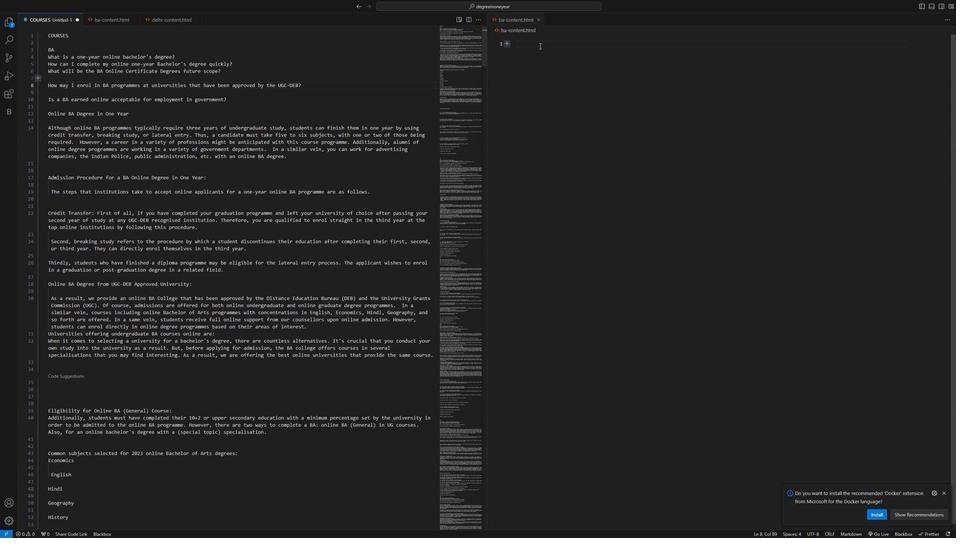 
Action: Mouse moved to (159, 16)
Screenshot: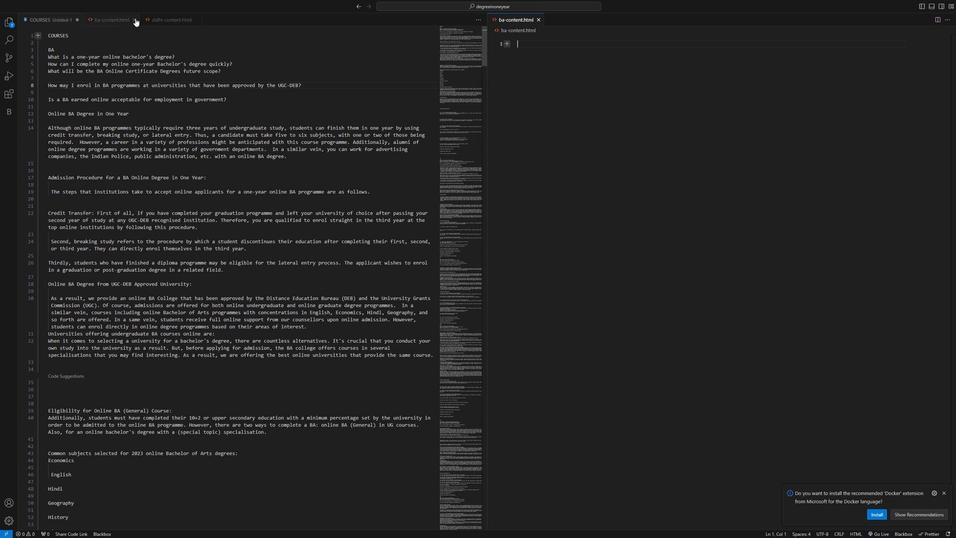 
Action: Mouse pressed left at (159, 16)
Screenshot: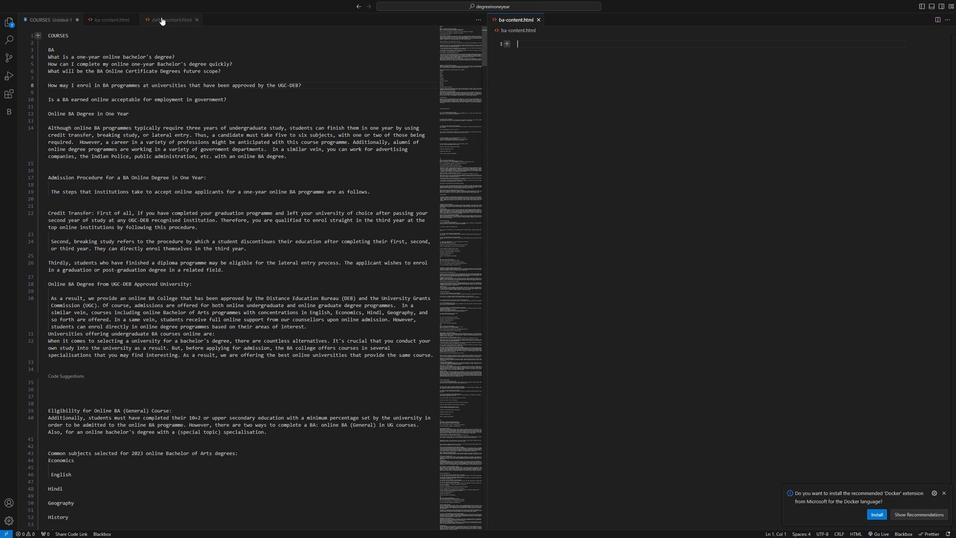 
Action: Mouse moved to (67, 95)
Screenshot: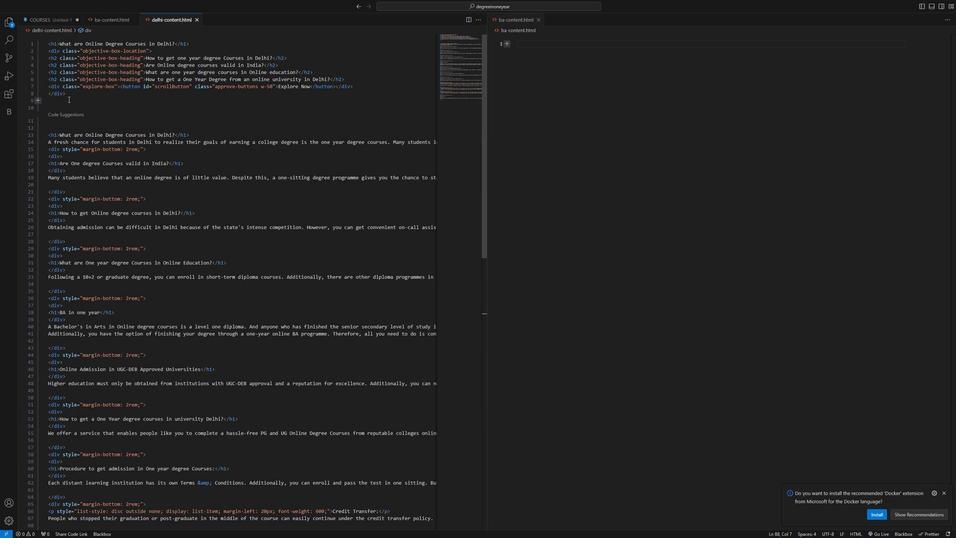 
Action: Mouse pressed left at (67, 95)
Screenshot: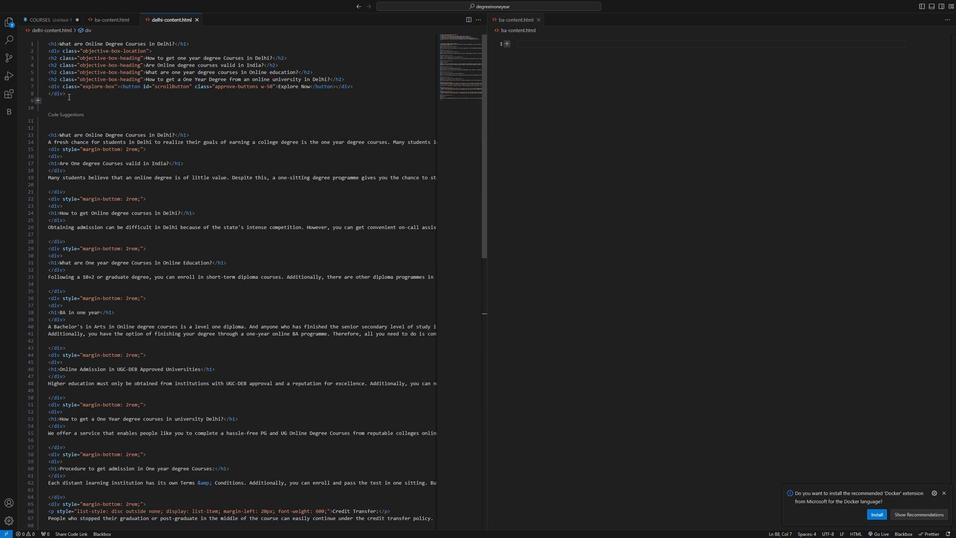
Action: Mouse moved to (232, 78)
Screenshot: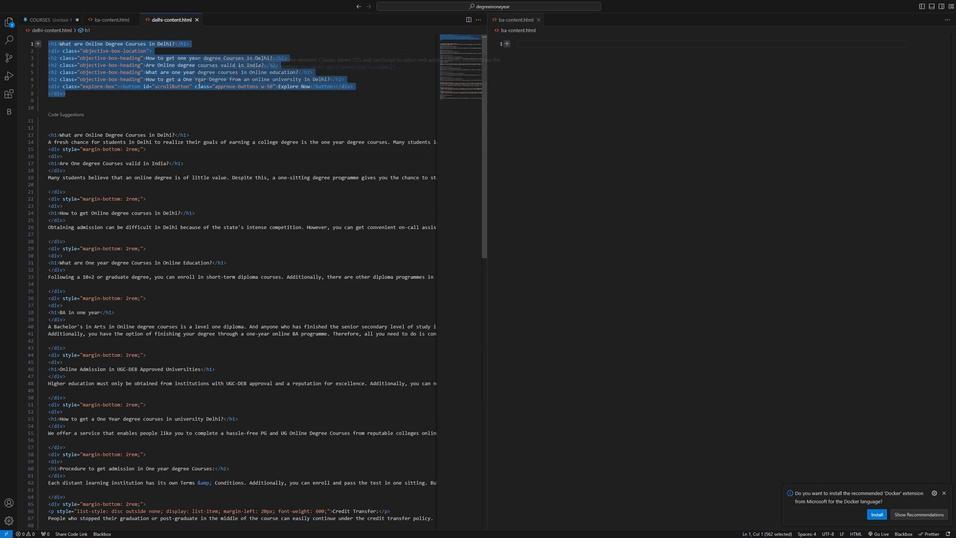 
Action: Key pressed ctrl+C
Screenshot: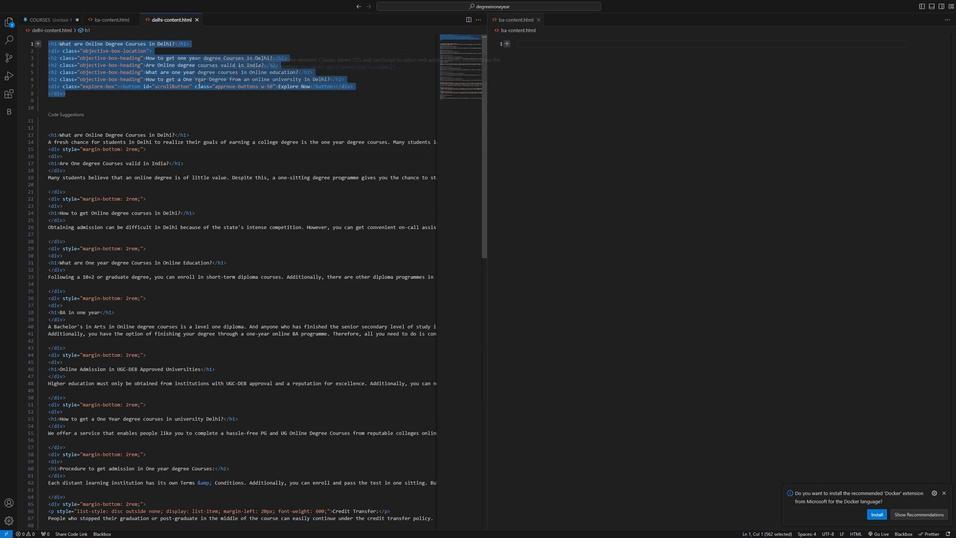 
Action: Mouse moved to (524, 41)
Screenshot: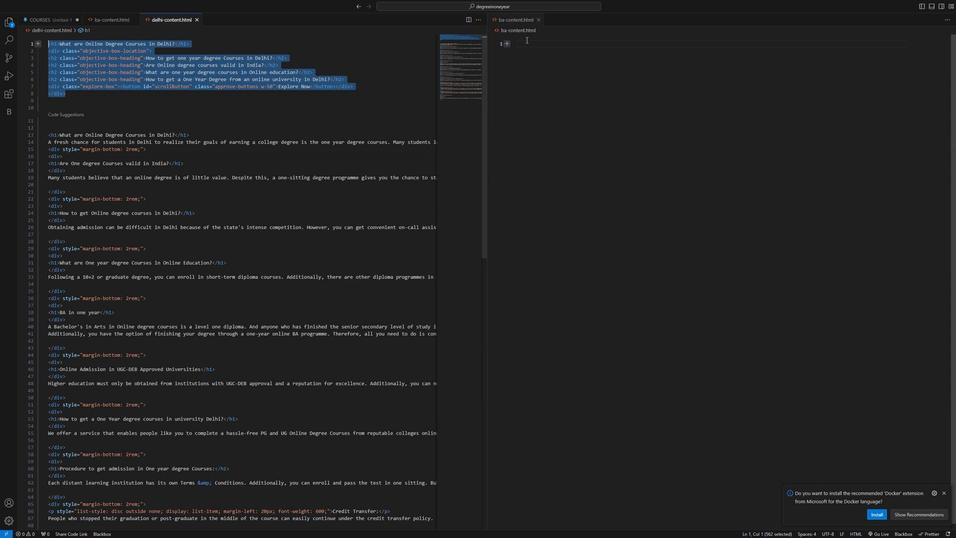 
Action: Mouse pressed left at (524, 41)
Screenshot: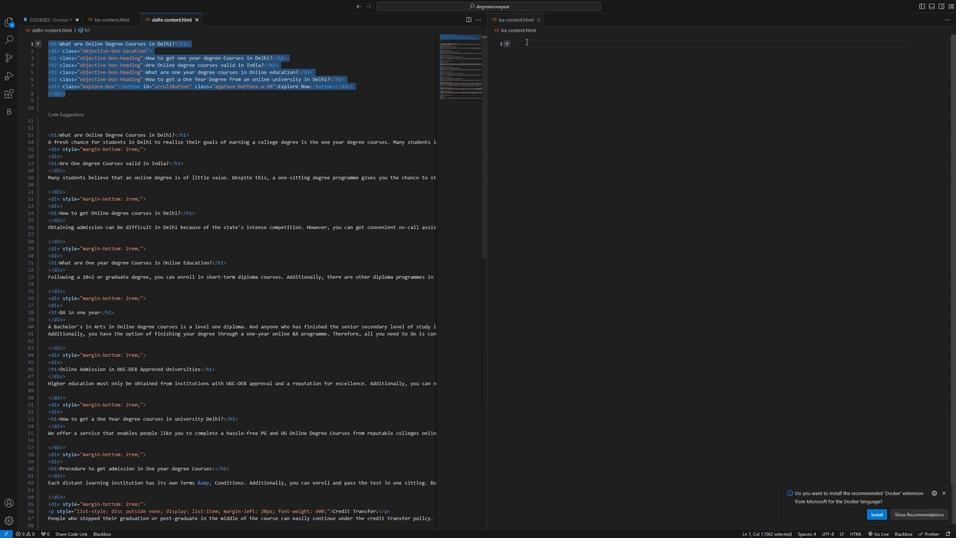 
Action: Mouse moved to (521, 49)
Screenshot: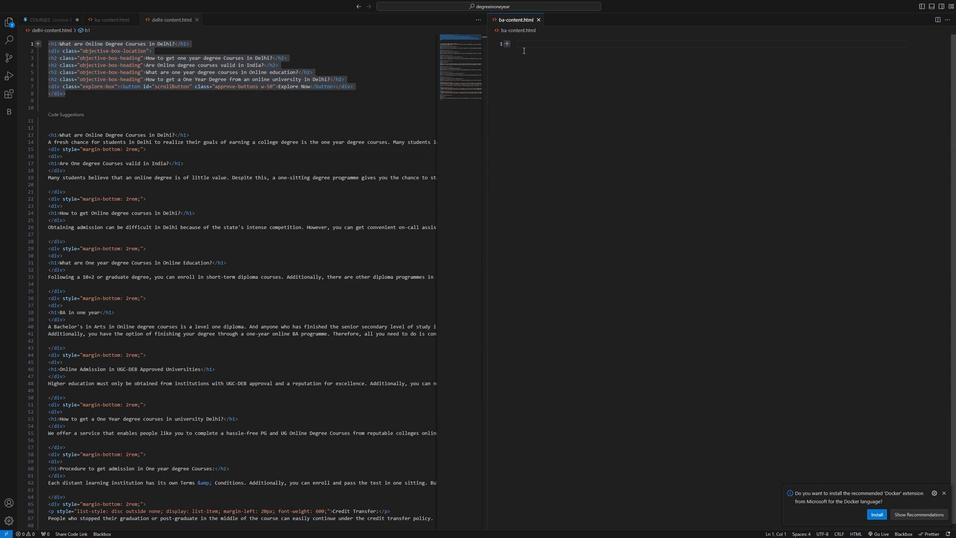 
Action: Key pressed ctrl+V
Screenshot: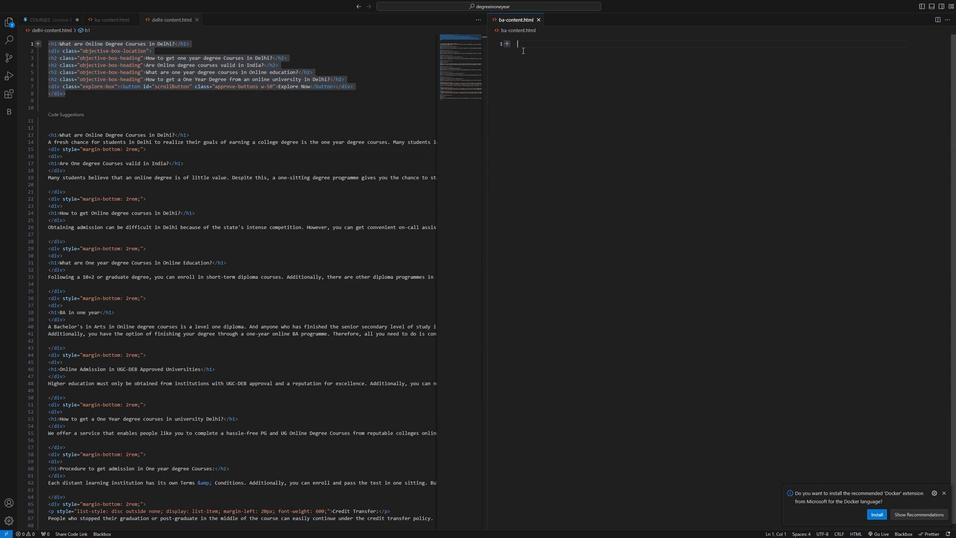 
Action: Mouse moved to (53, 20)
Screenshot: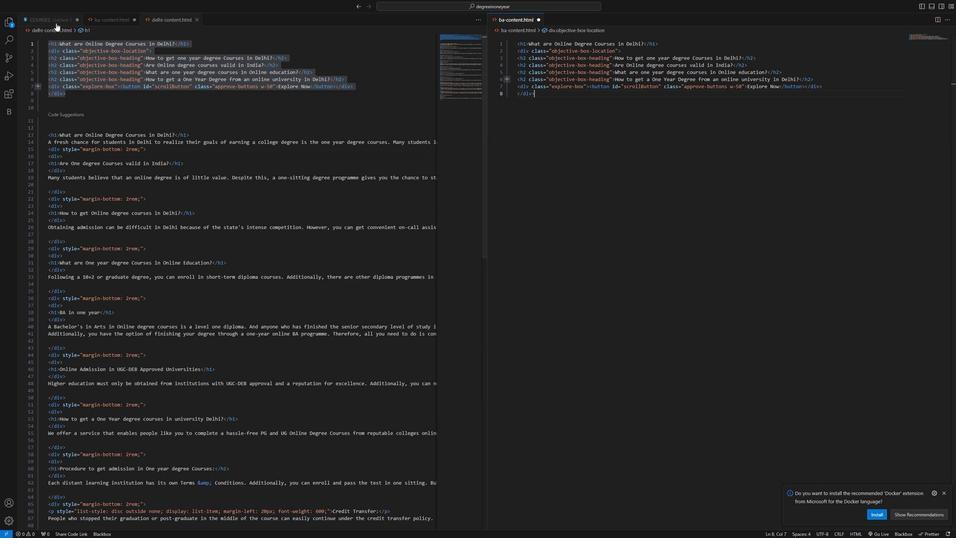 
Action: Mouse pressed left at (53, 20)
Screenshot: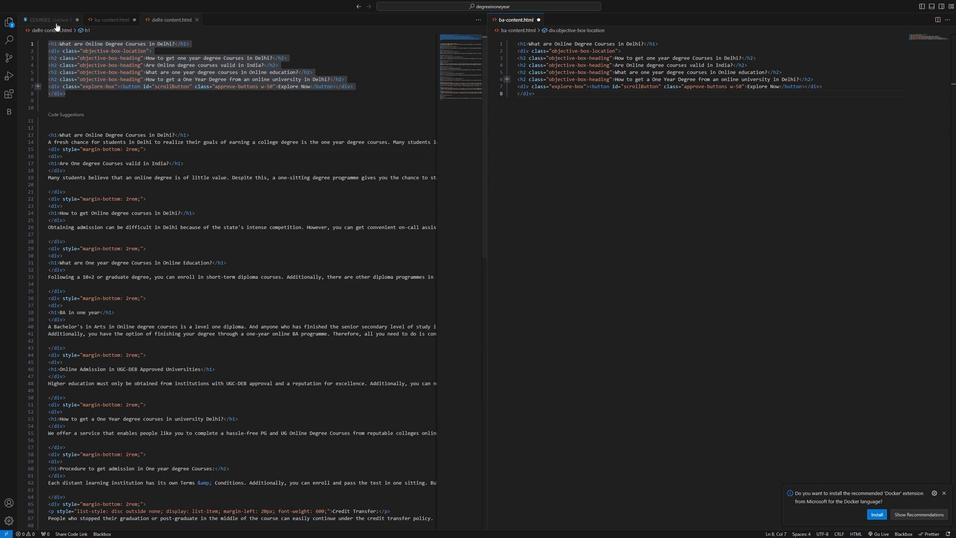 
Action: Mouse moved to (608, 122)
Screenshot: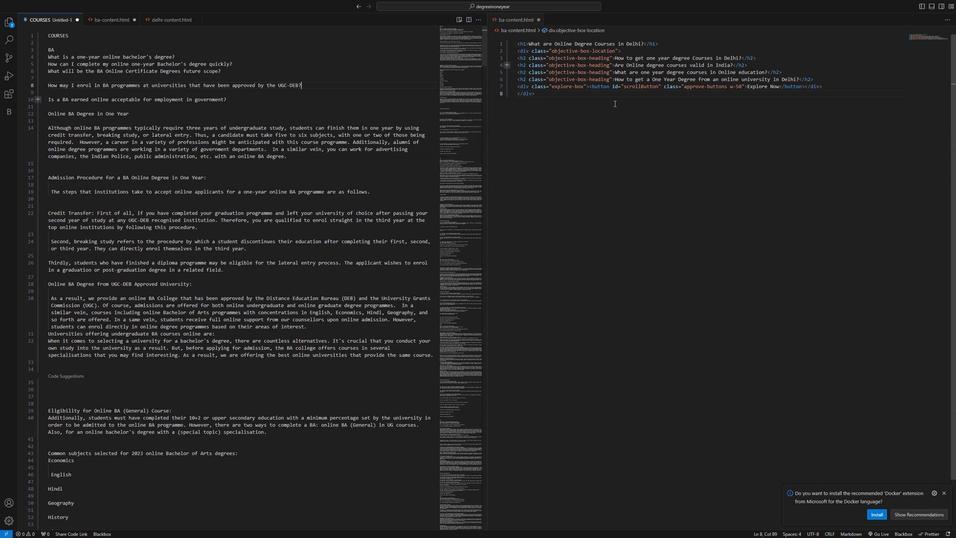 
Action: Mouse pressed left at (608, 122)
Screenshot: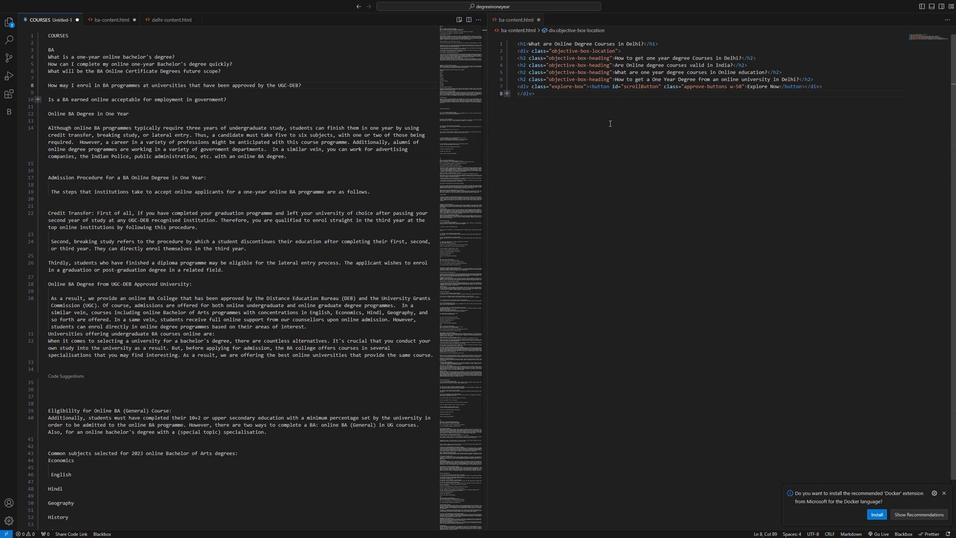 
Action: Mouse moved to (178, 55)
Screenshot: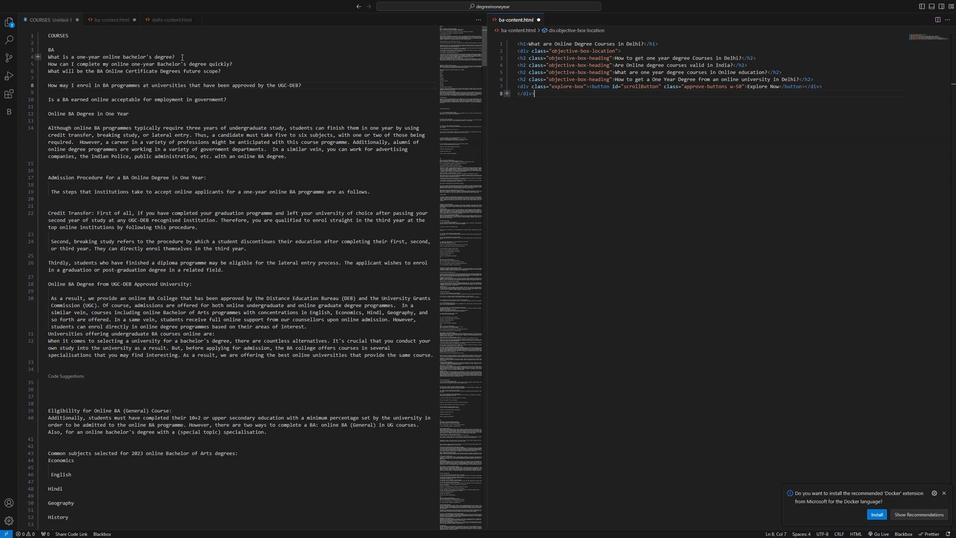 
Action: Mouse pressed left at (178, 55)
Screenshot: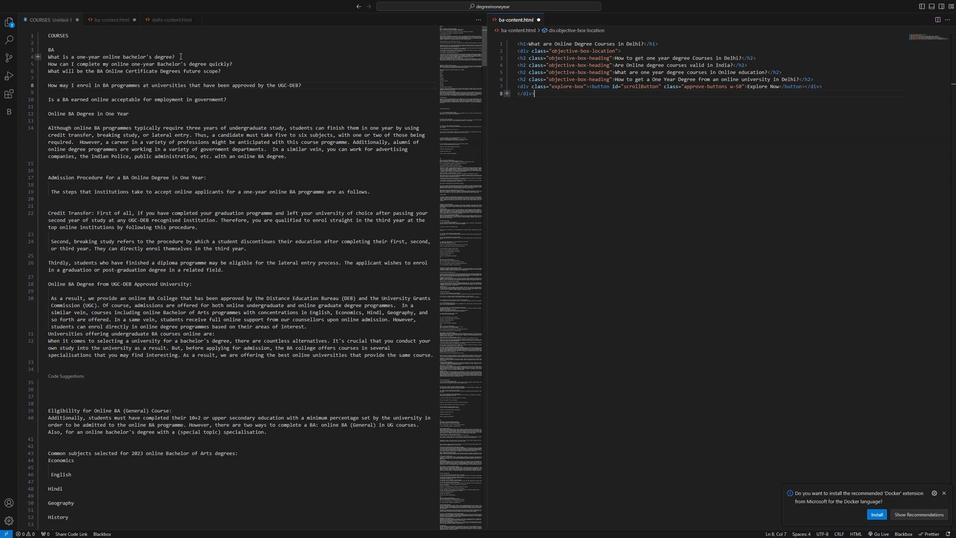 
Action: Mouse moved to (380, 61)
Screenshot: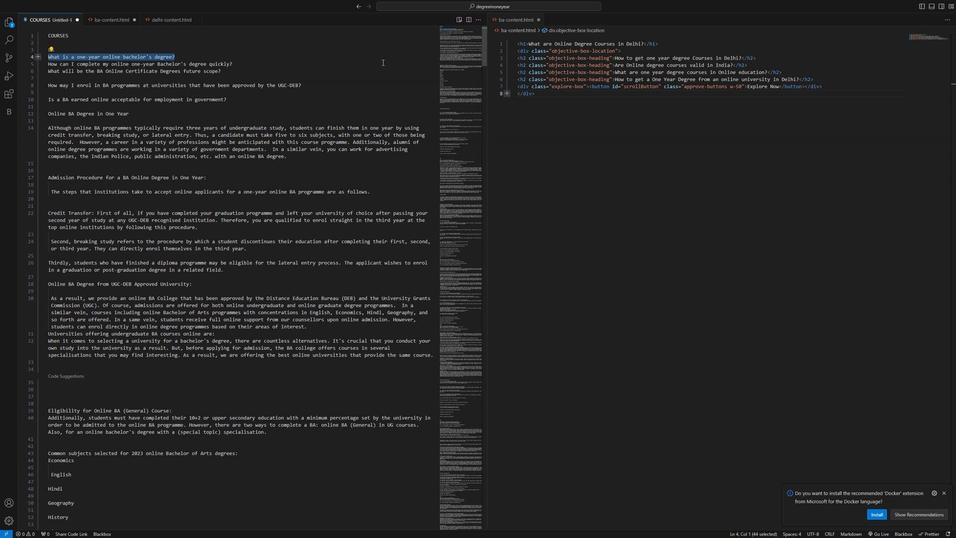 
Action: Key pressed ctrl+C
Screenshot: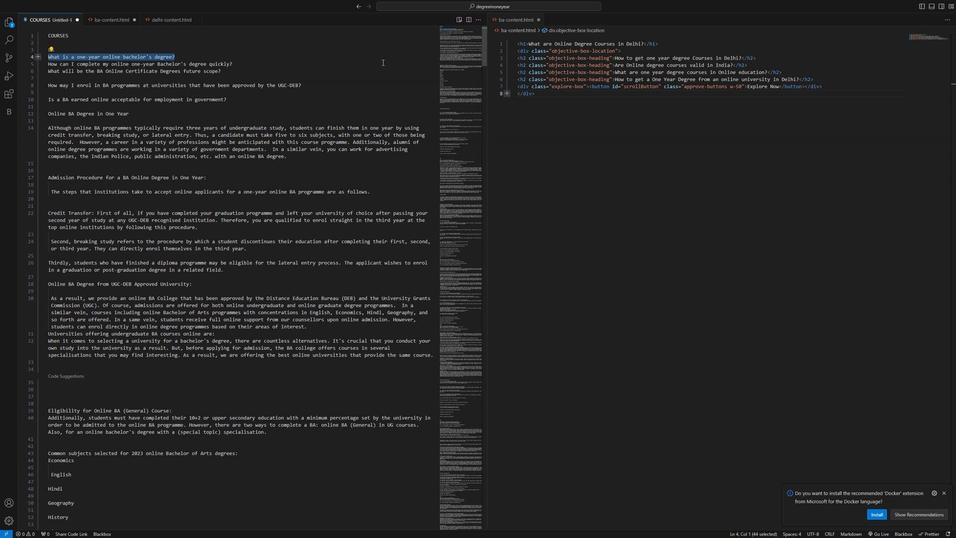 
Action: Mouse moved to (527, 42)
Screenshot: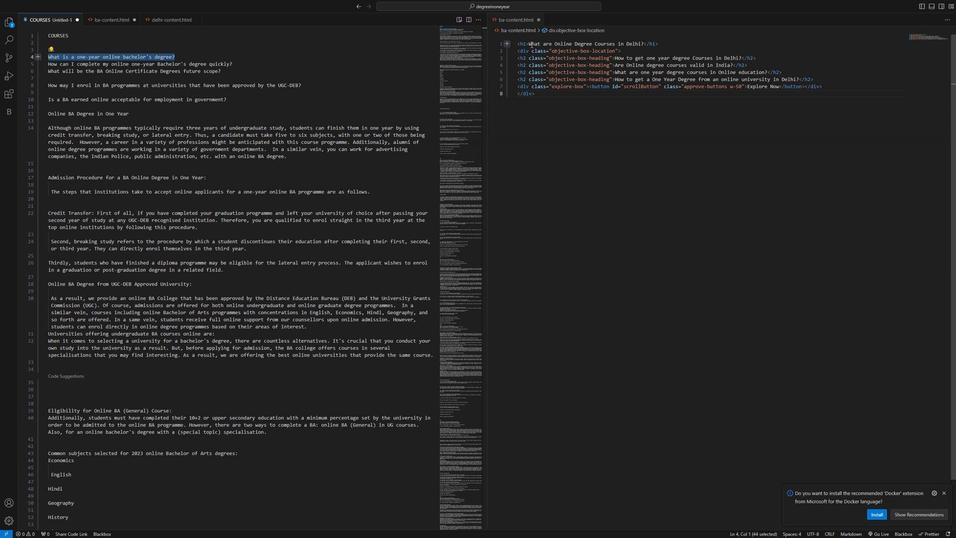 
Action: Mouse pressed left at (527, 42)
Screenshot: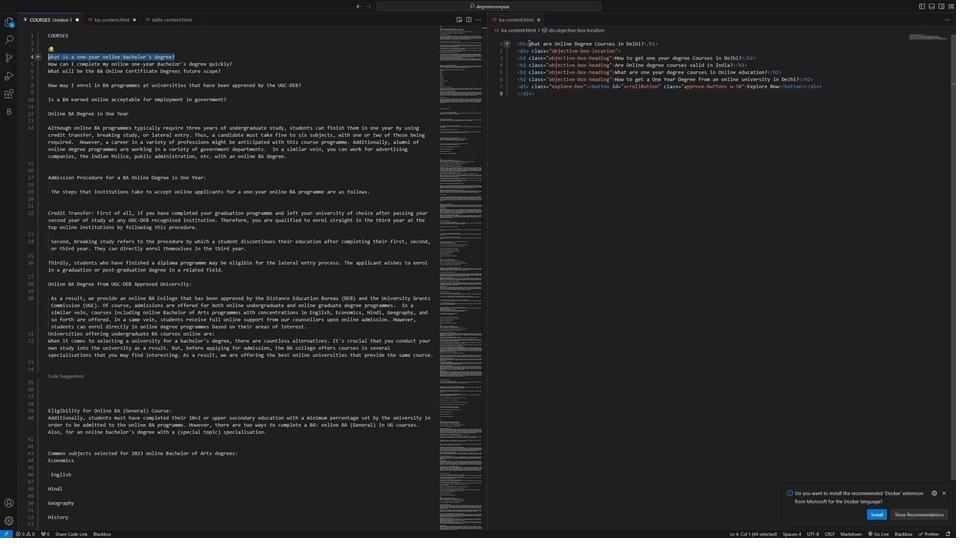 
Action: Mouse moved to (647, 51)
Screenshot: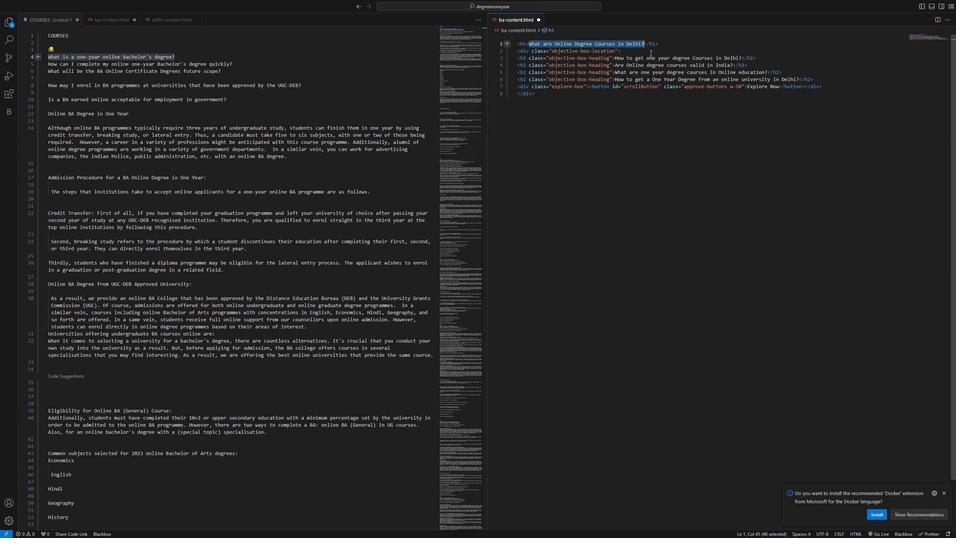 
Action: Key pressed ctrl+V
Screenshot: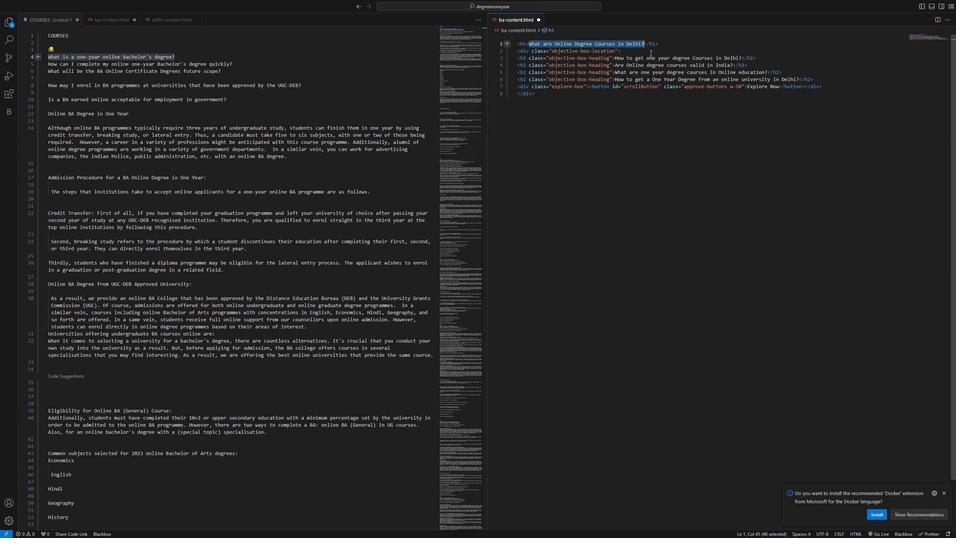 
Action: Mouse moved to (232, 63)
Screenshot: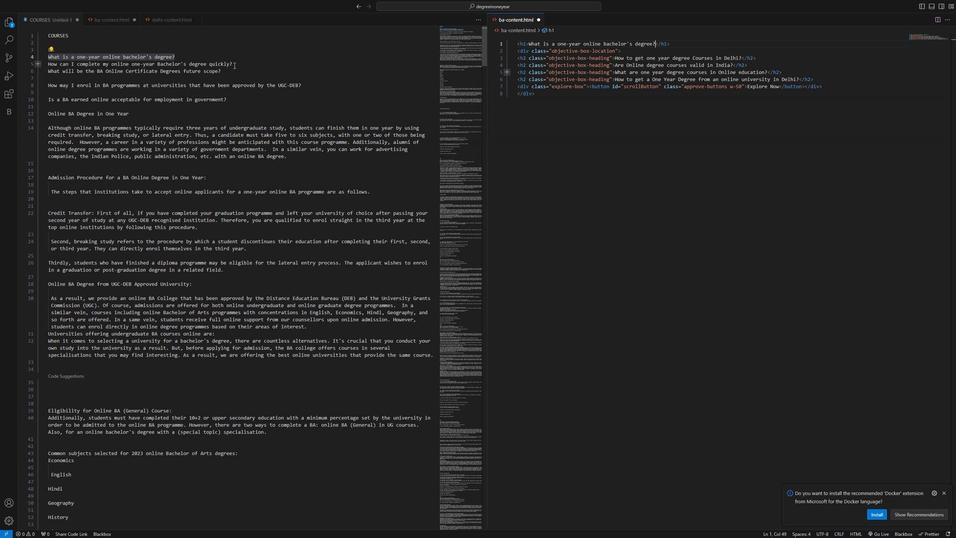 
Action: Mouse pressed left at (232, 63)
Screenshot: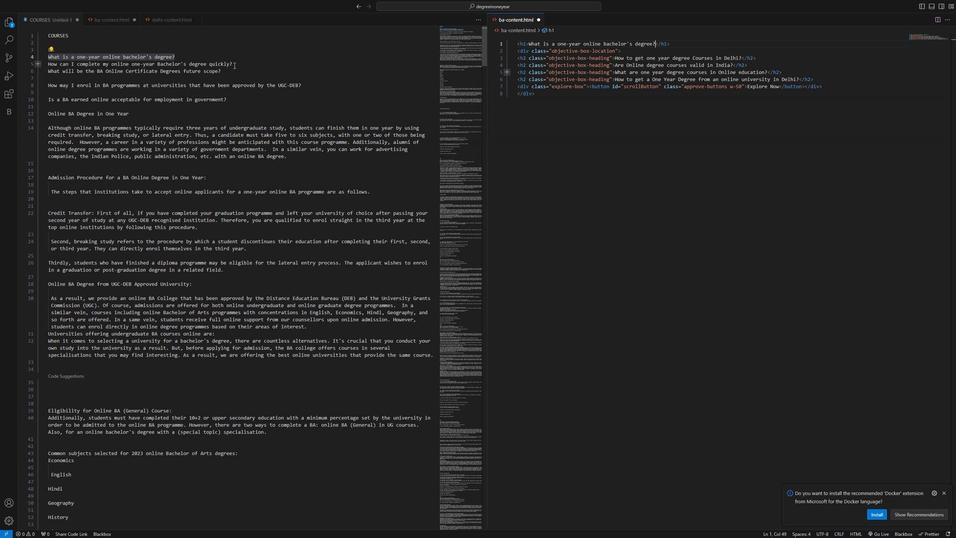 
Action: Mouse moved to (381, 82)
Screenshot: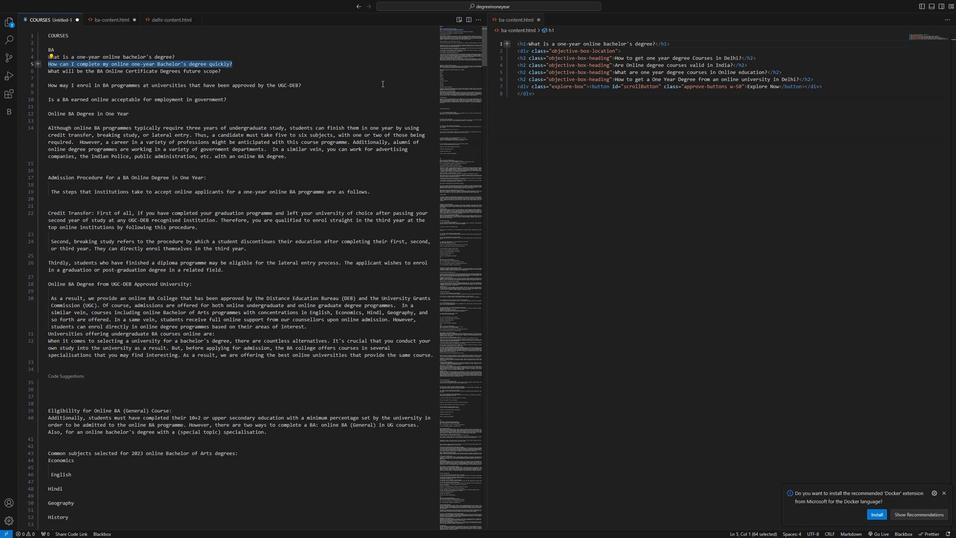 
Action: Key pressed ctrl+C
Screenshot: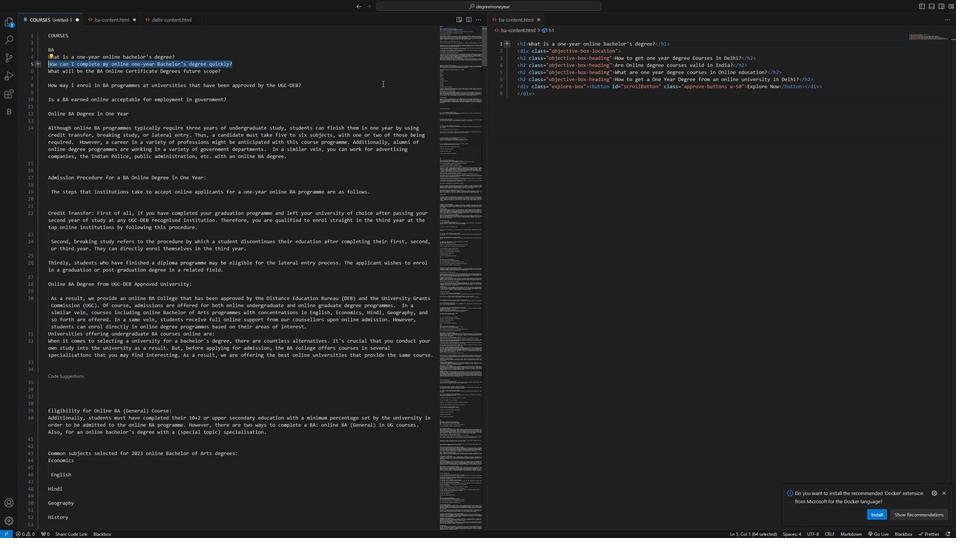 
Action: Mouse moved to (613, 56)
Screenshot: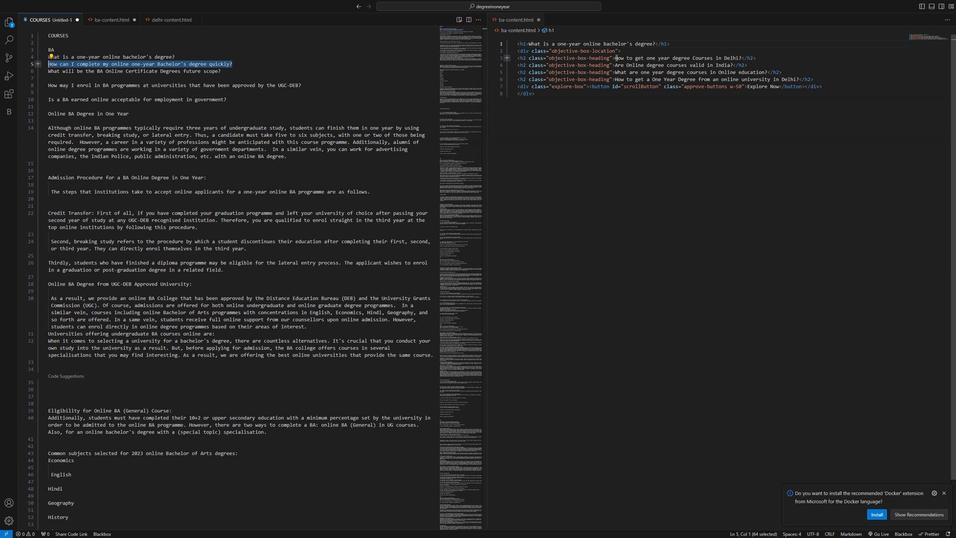 
Action: Mouse pressed left at (613, 56)
Screenshot: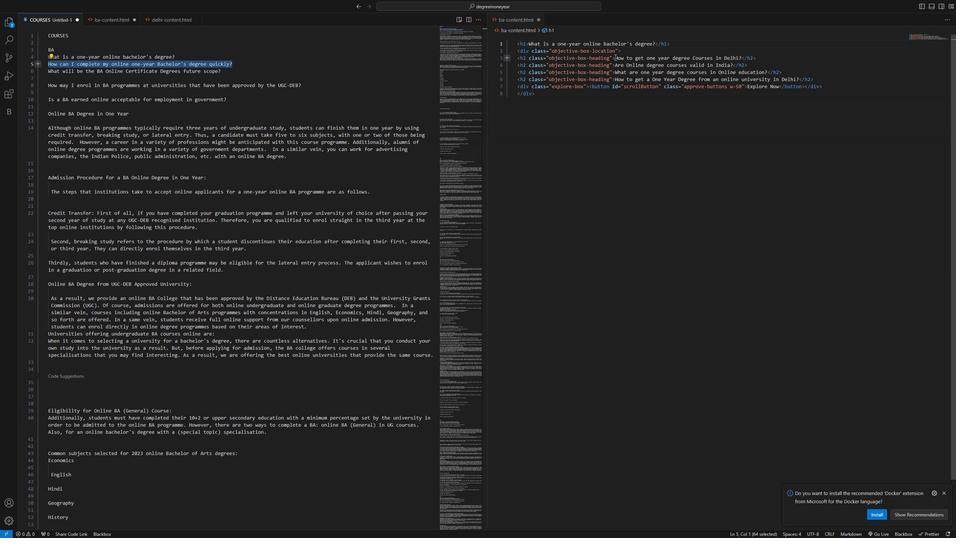 
Action: Mouse moved to (778, 67)
Screenshot: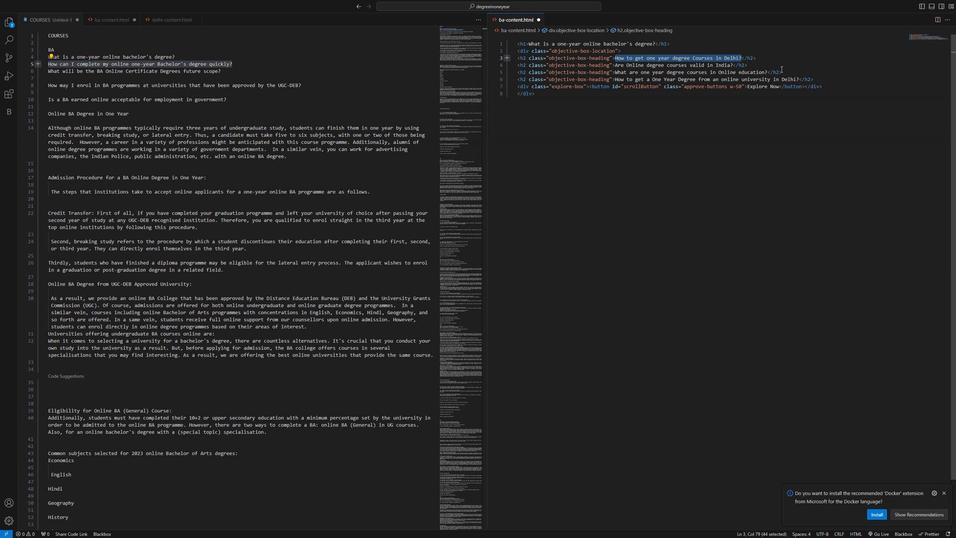 
Action: Key pressed ctrl+V
Screenshot: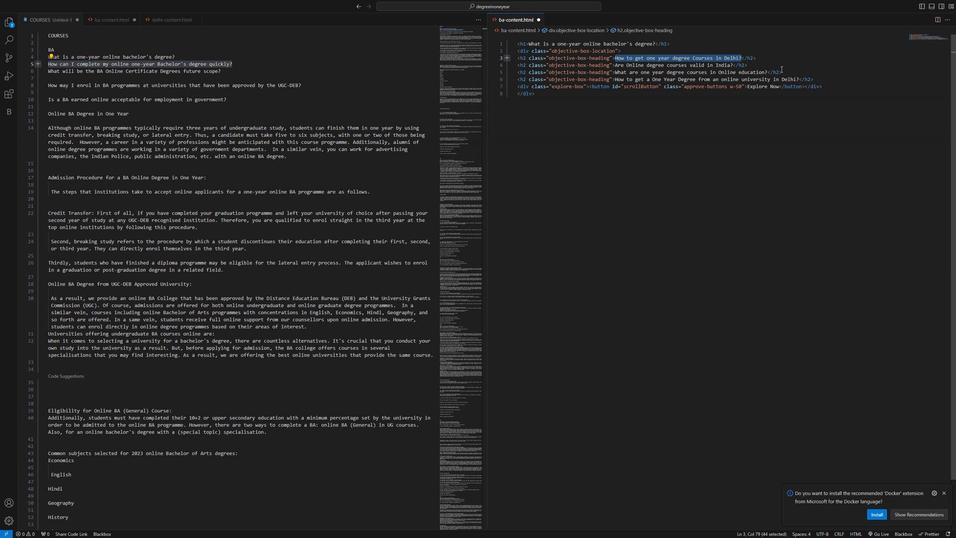 
Action: Mouse moved to (220, 67)
Screenshot: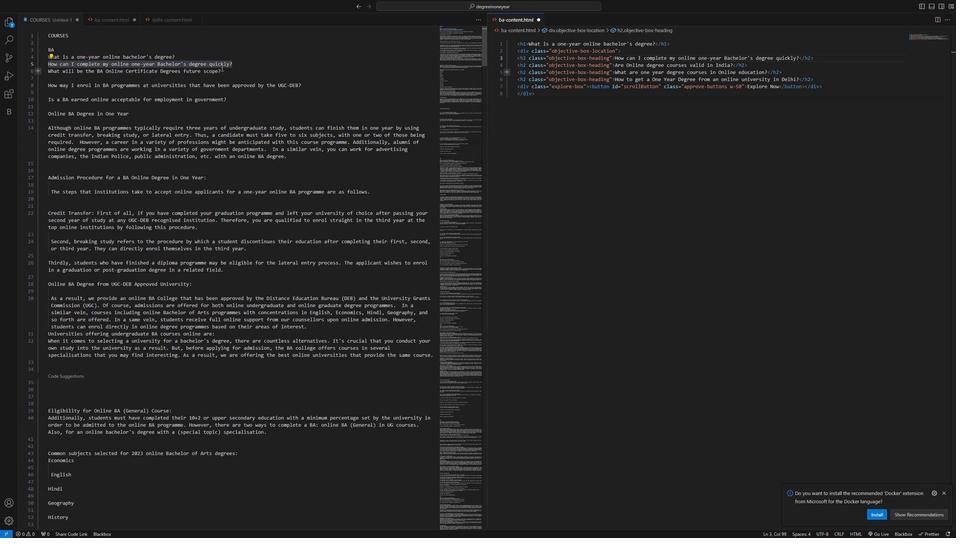 
Action: Mouse pressed left at (220, 67)
Screenshot: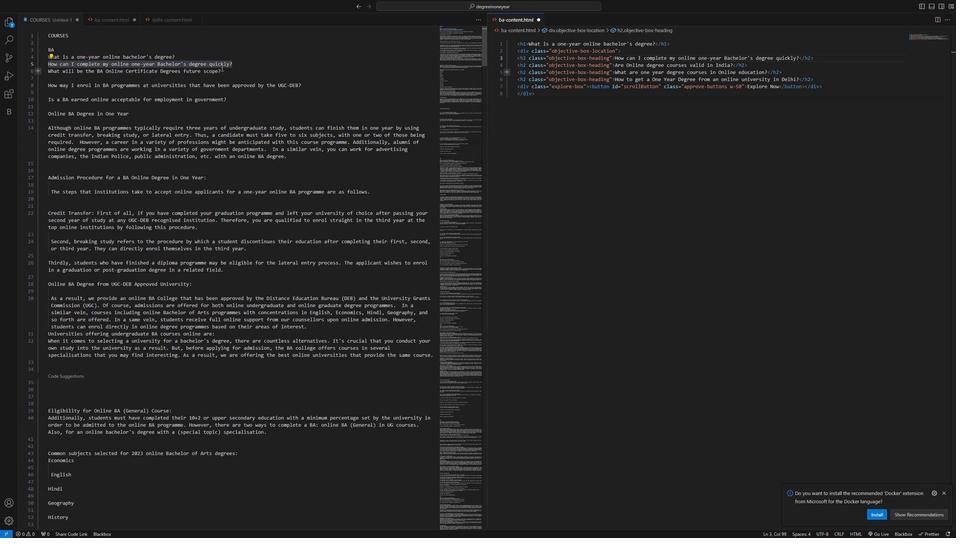 
Action: Mouse moved to (258, 93)
Screenshot: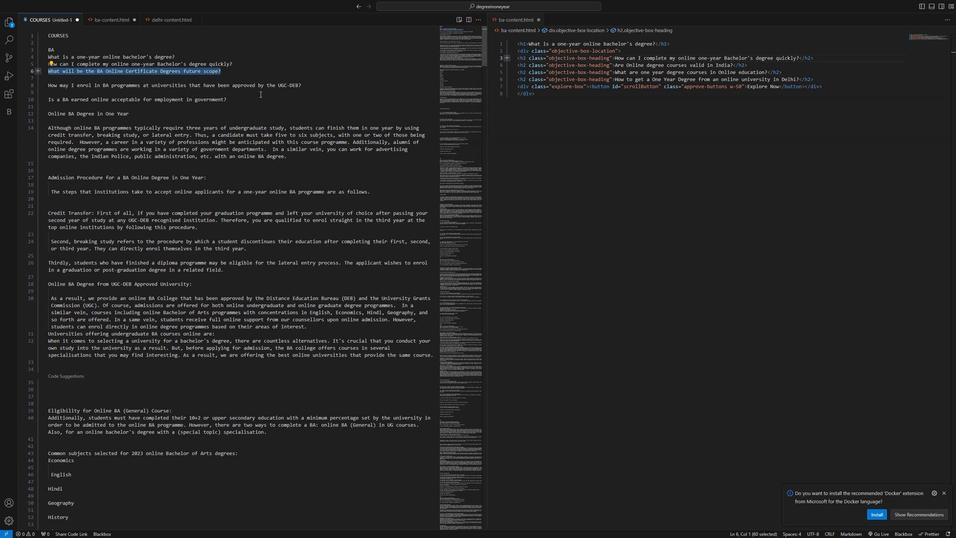 
Action: Key pressed ctrl+C
Screenshot: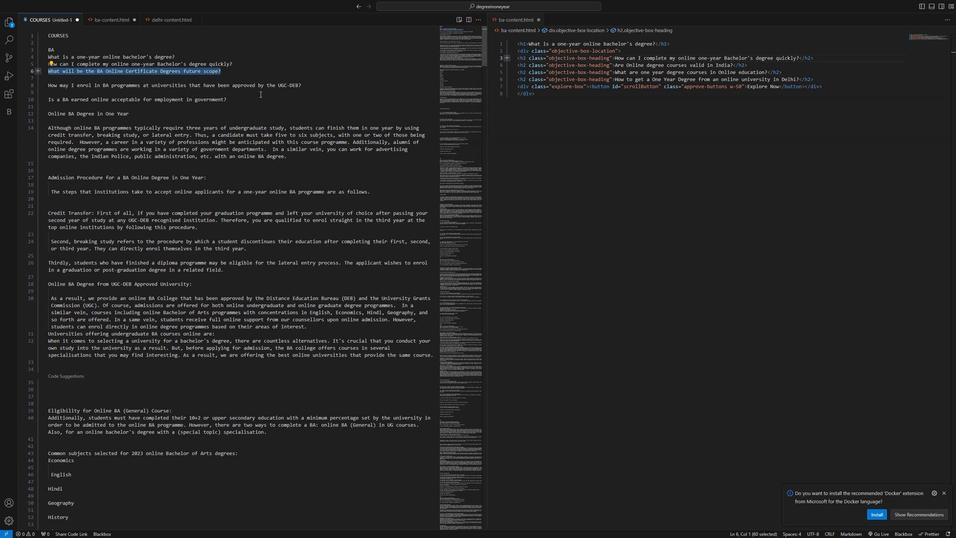 
Action: Mouse moved to (613, 64)
Screenshot: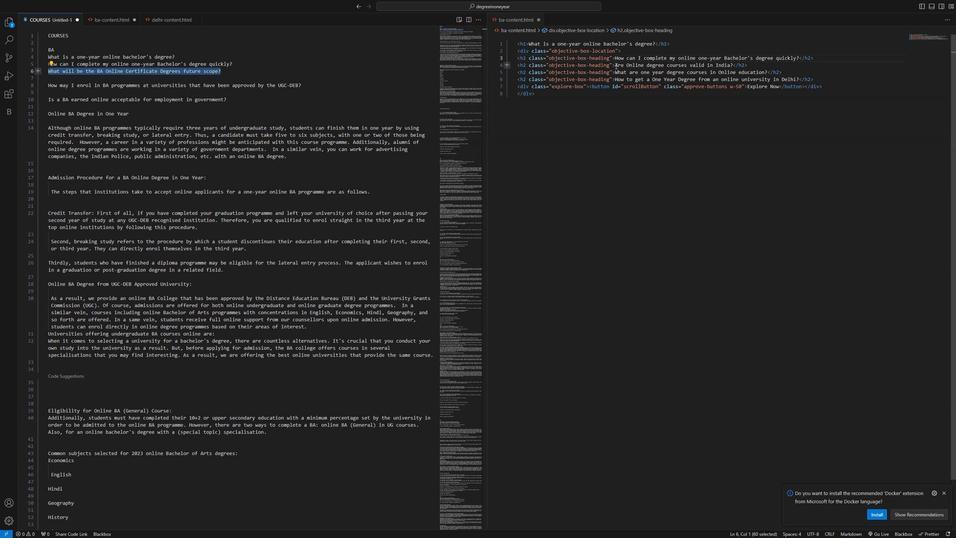
Action: Mouse pressed left at (613, 64)
Screenshot: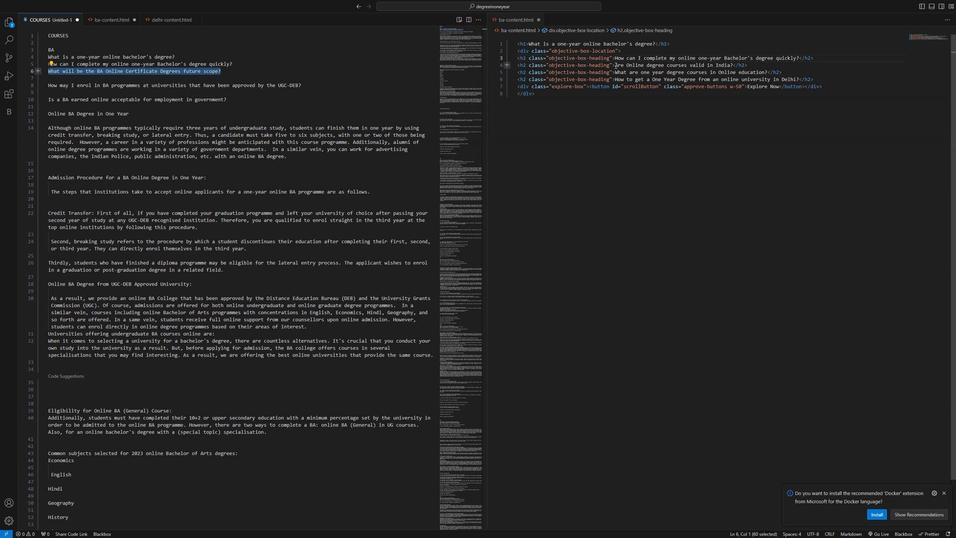
Action: Mouse moved to (759, 92)
Screenshot: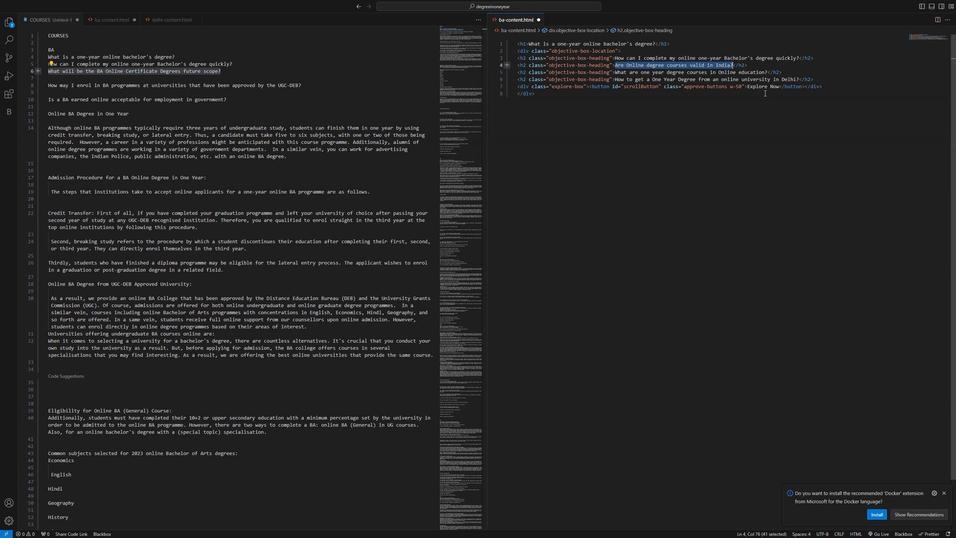 
Action: Key pressed ctrl+V
Screenshot: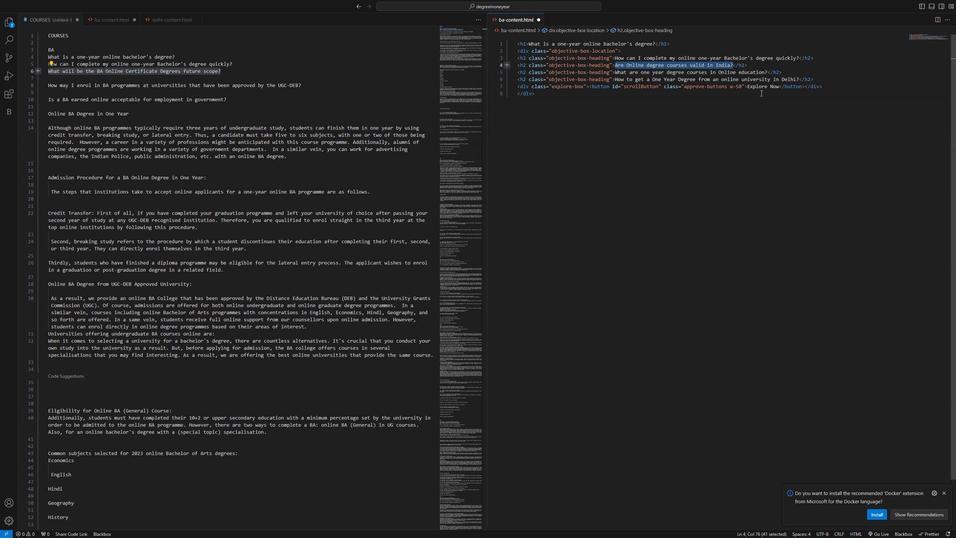 
Action: Mouse moved to (302, 83)
Screenshot: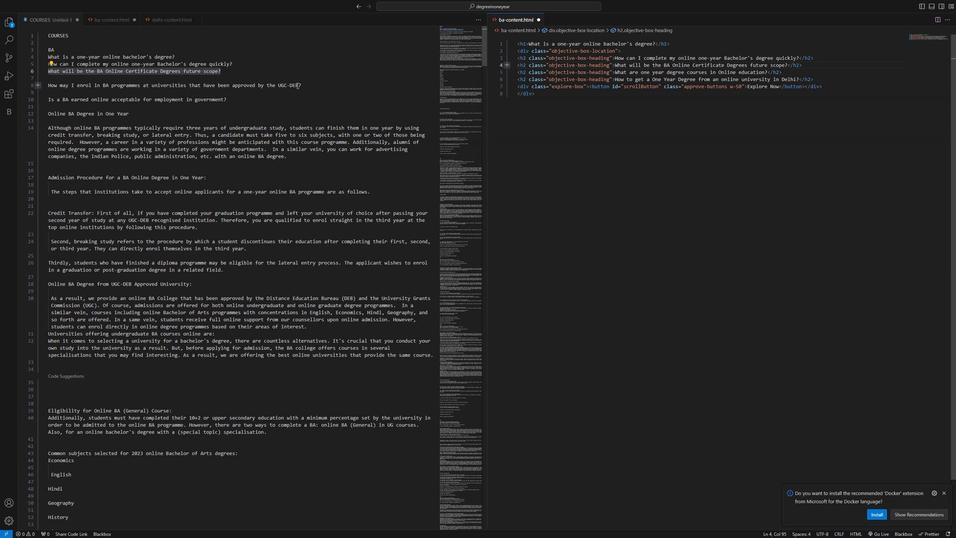 
Action: Mouse pressed left at (302, 83)
Screenshot: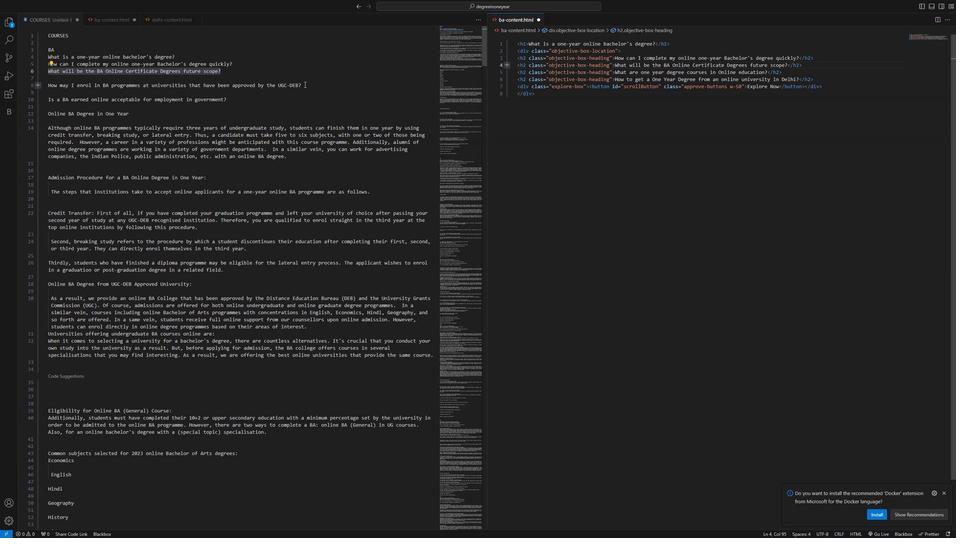 
Action: Mouse moved to (189, 91)
Screenshot: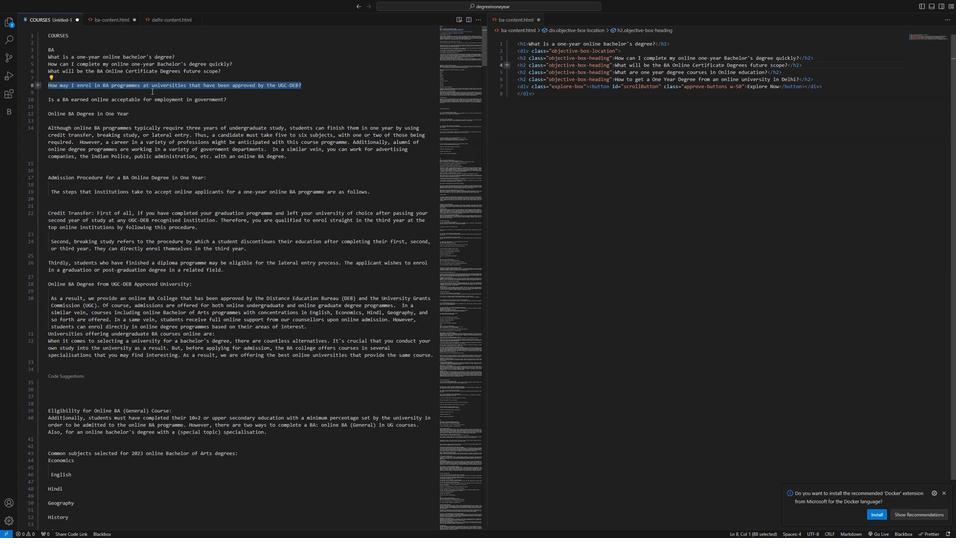 
Action: Key pressed ctrl+C
Screenshot: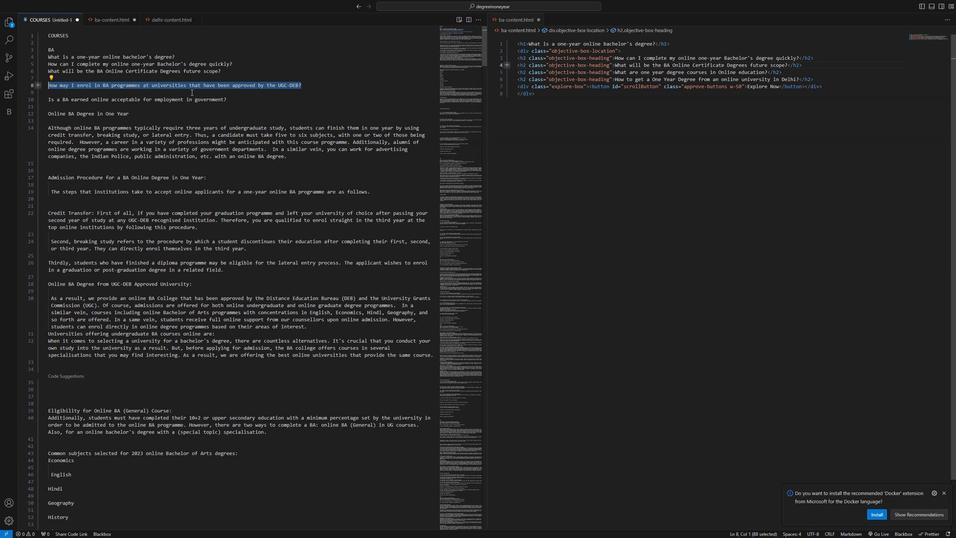 
Action: Mouse moved to (611, 70)
Screenshot: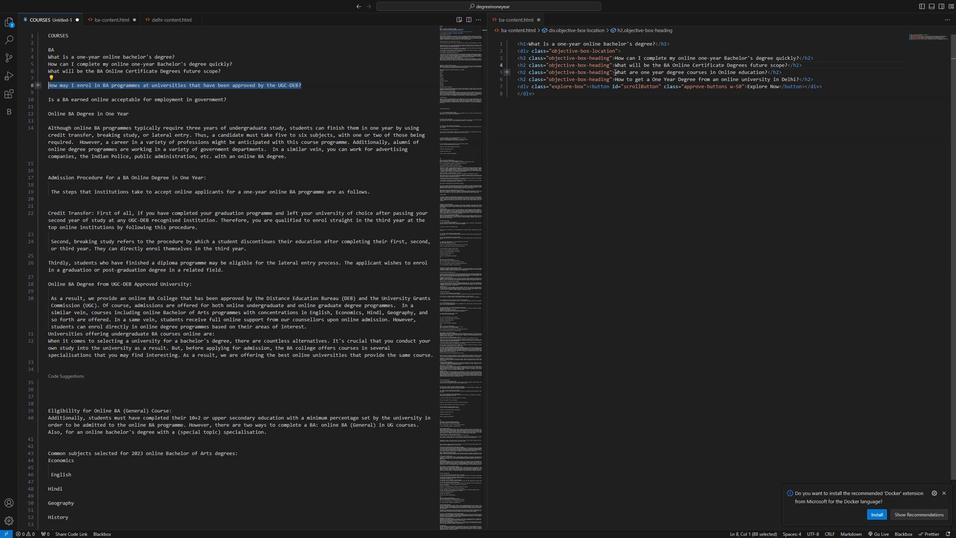 
Action: Mouse pressed left at (611, 70)
Screenshot: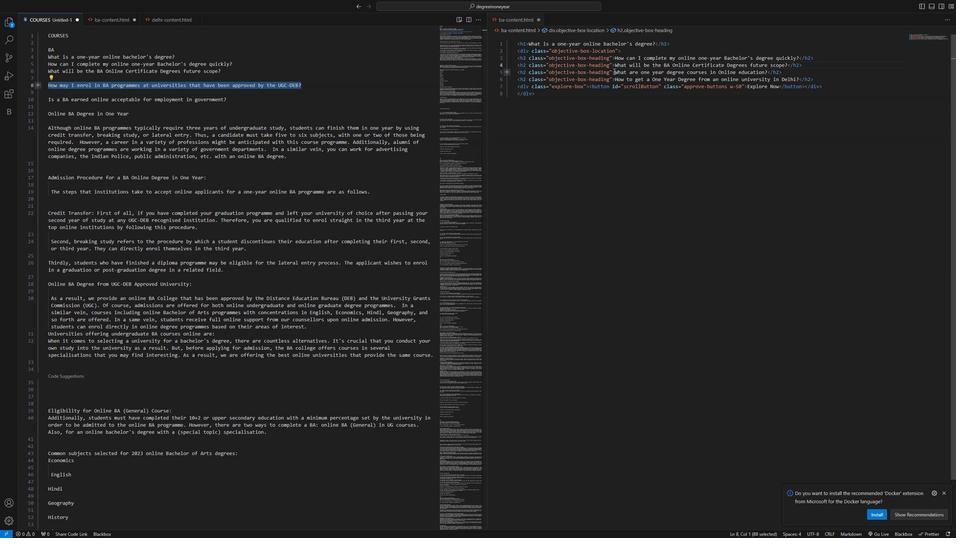 
Action: Mouse moved to (647, 112)
Screenshot: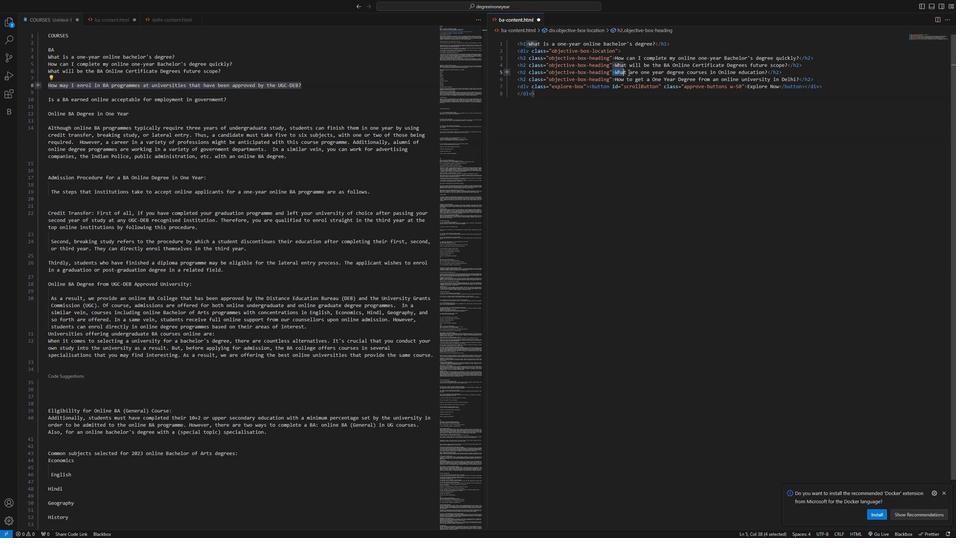 
Action: Mouse pressed left at (647, 112)
Screenshot: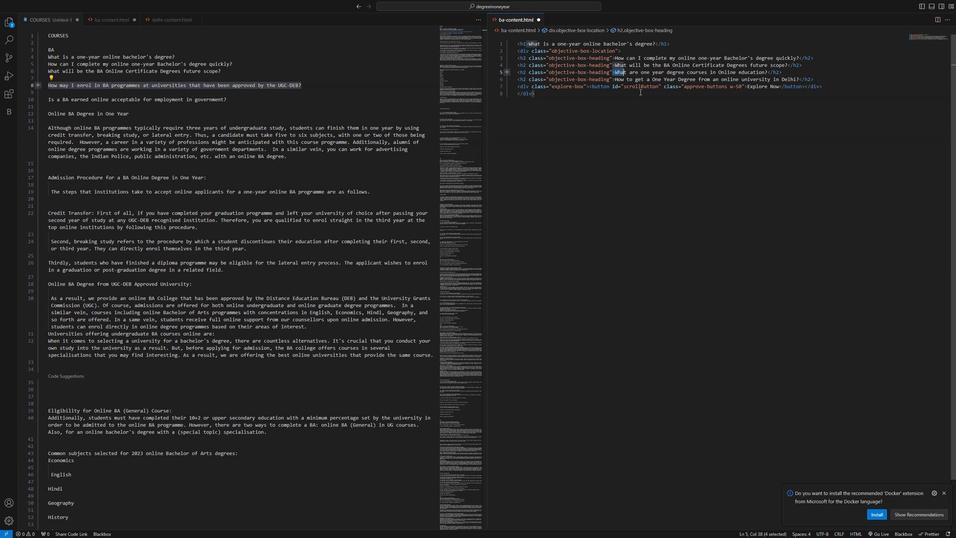 
Action: Mouse moved to (613, 69)
Screenshot: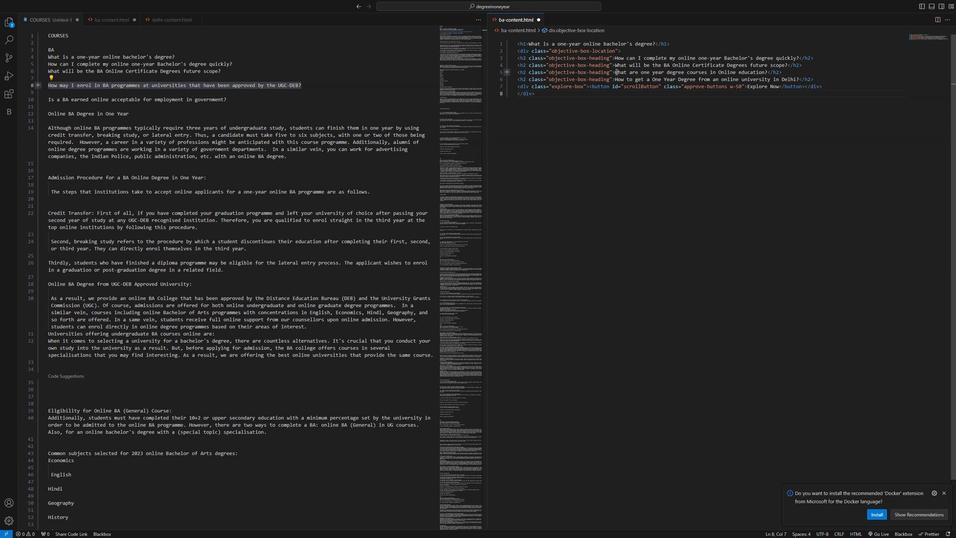 
Action: Mouse pressed left at (613, 69)
Screenshot: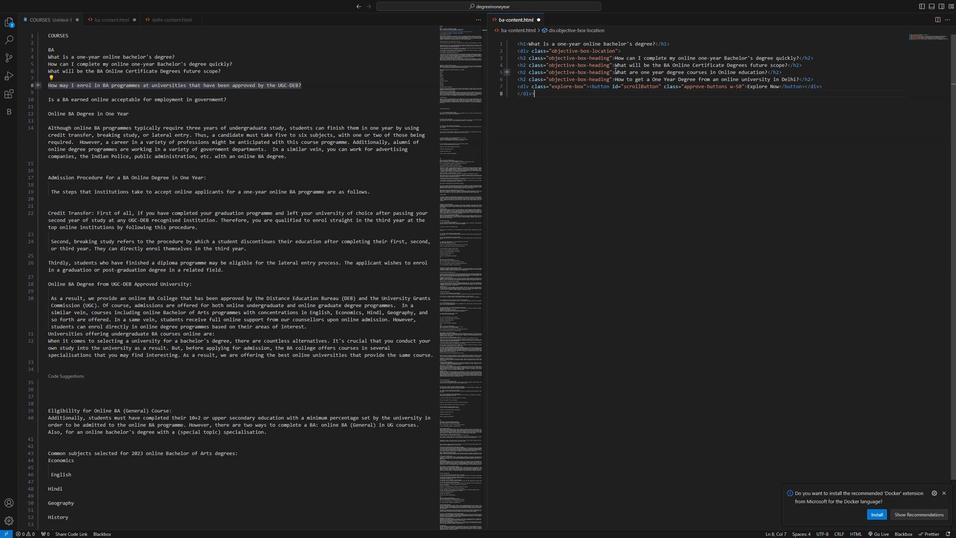 
Action: Mouse moved to (644, 122)
Screenshot: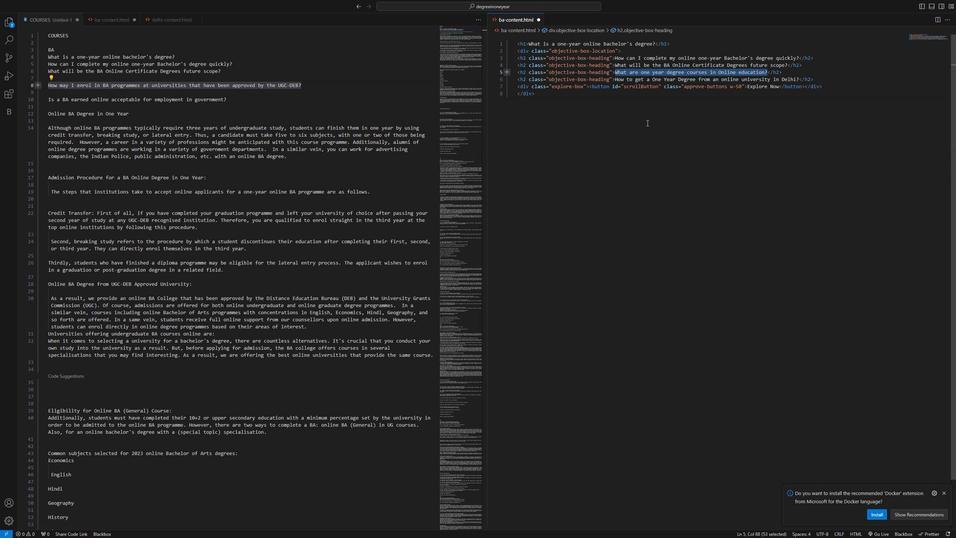 
Action: Key pressed ctrl+V
Screenshot: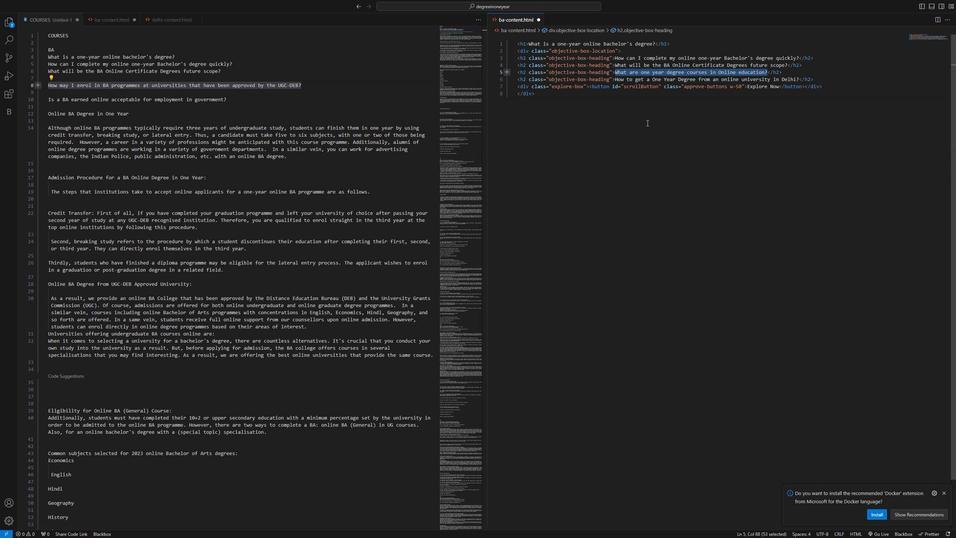 
Action: Mouse moved to (224, 98)
Screenshot: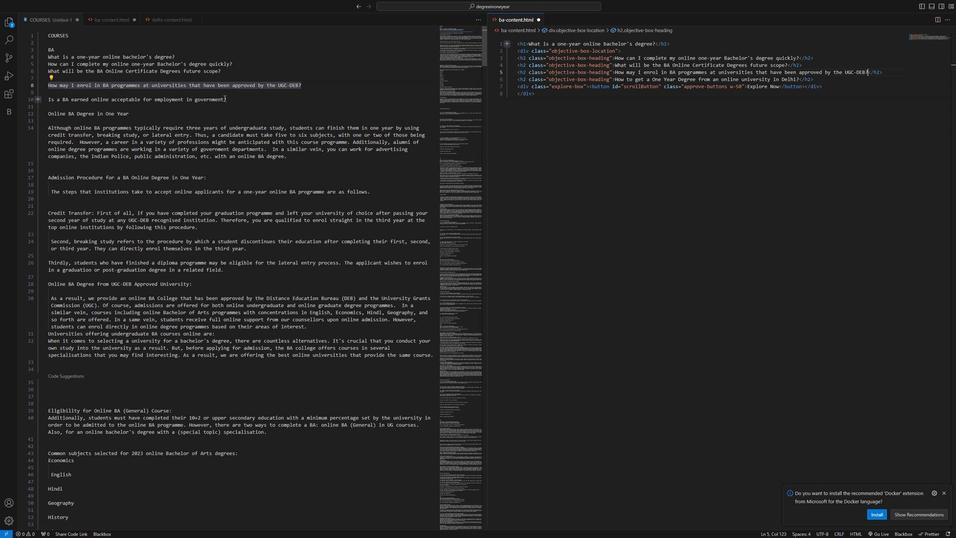
Action: Mouse pressed left at (224, 98)
Screenshot: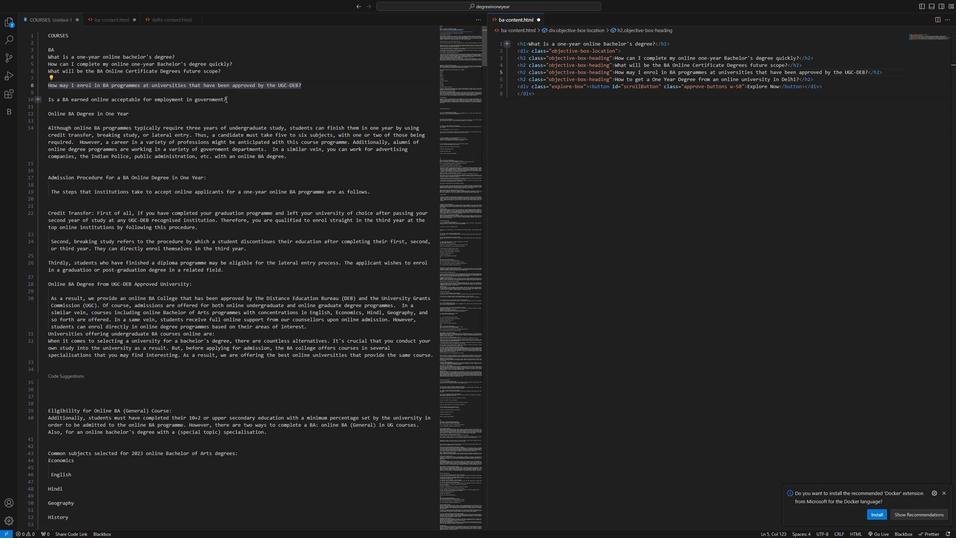 
Action: Mouse moved to (304, 100)
Screenshot: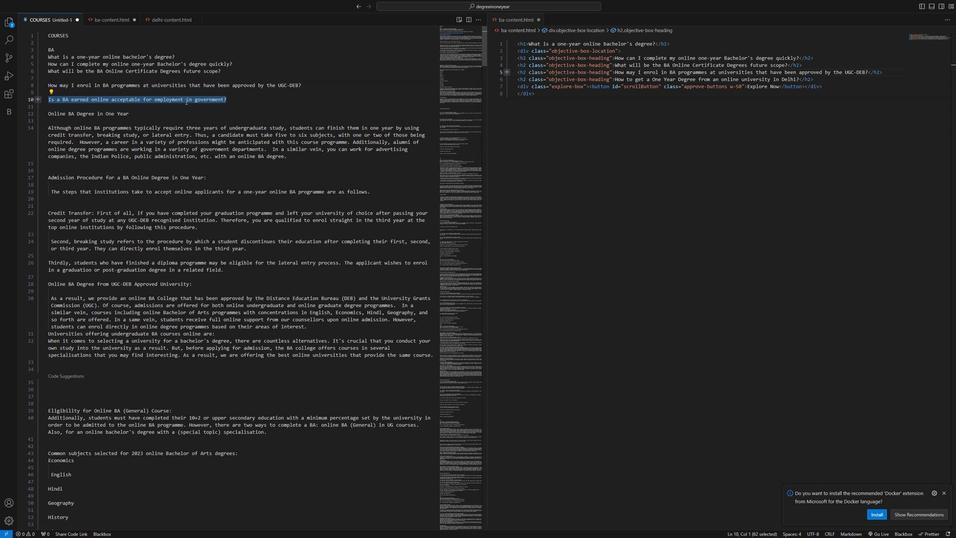 
Action: Key pressed ctrl+C
Screenshot: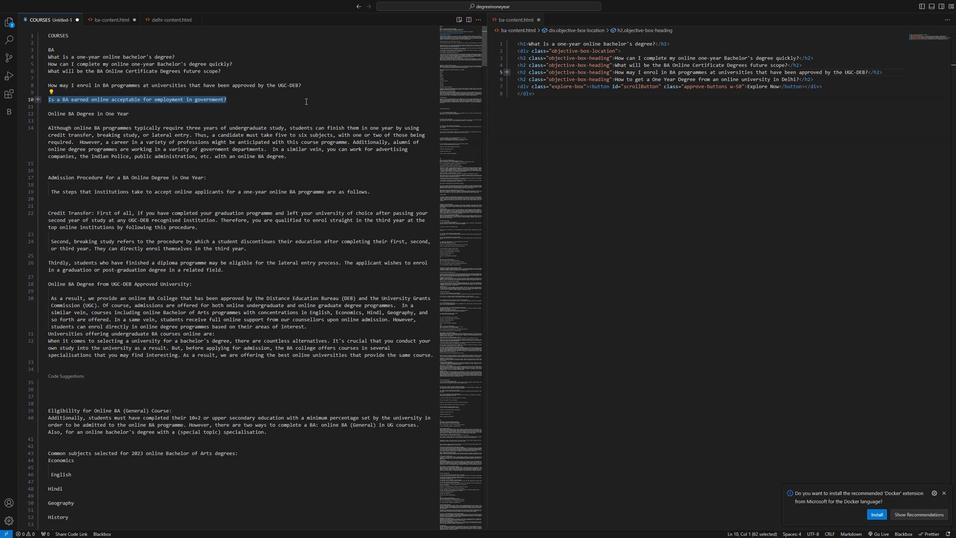 
Action: Mouse moved to (613, 78)
Screenshot: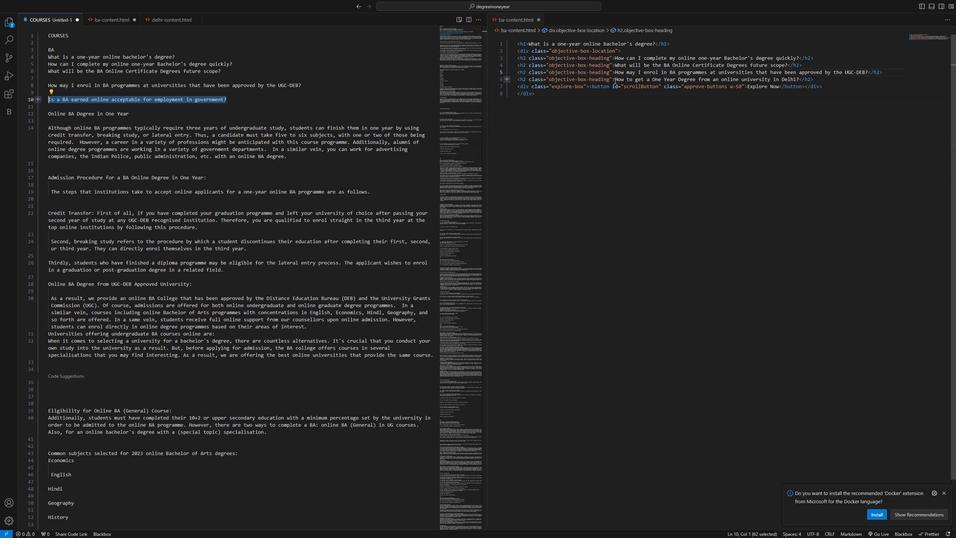 
Action: Mouse pressed left at (613, 78)
Screenshot: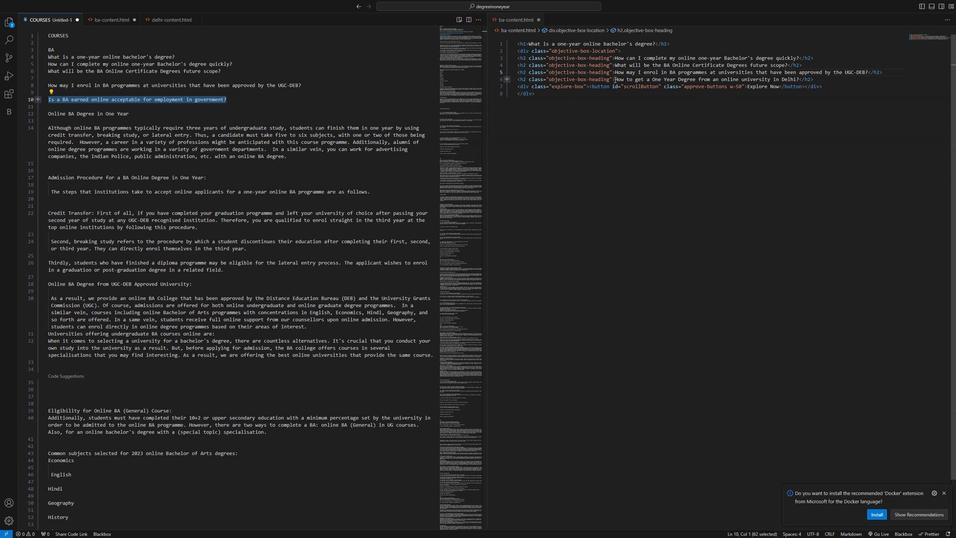 
Action: Mouse moved to (506, 141)
Screenshot: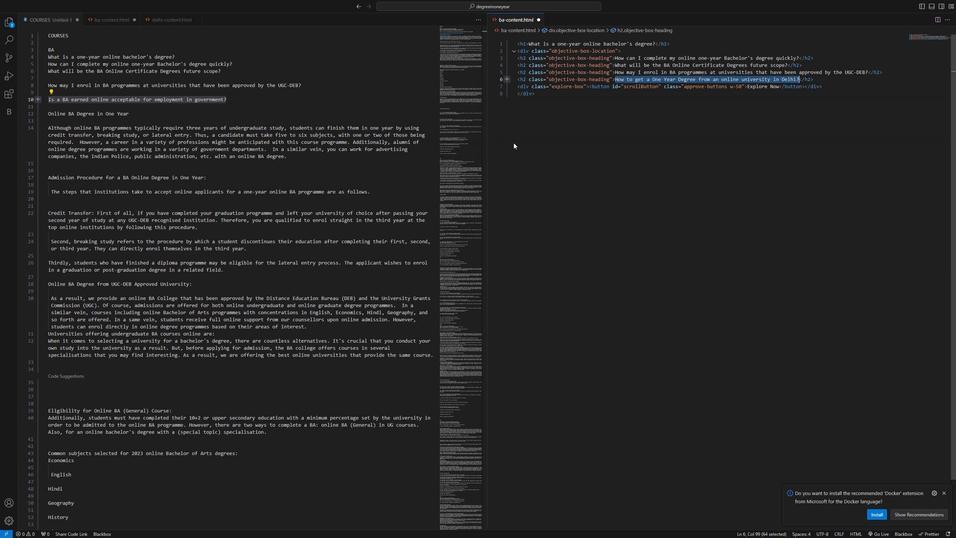 
Action: Key pressed ctrl+V
Screenshot: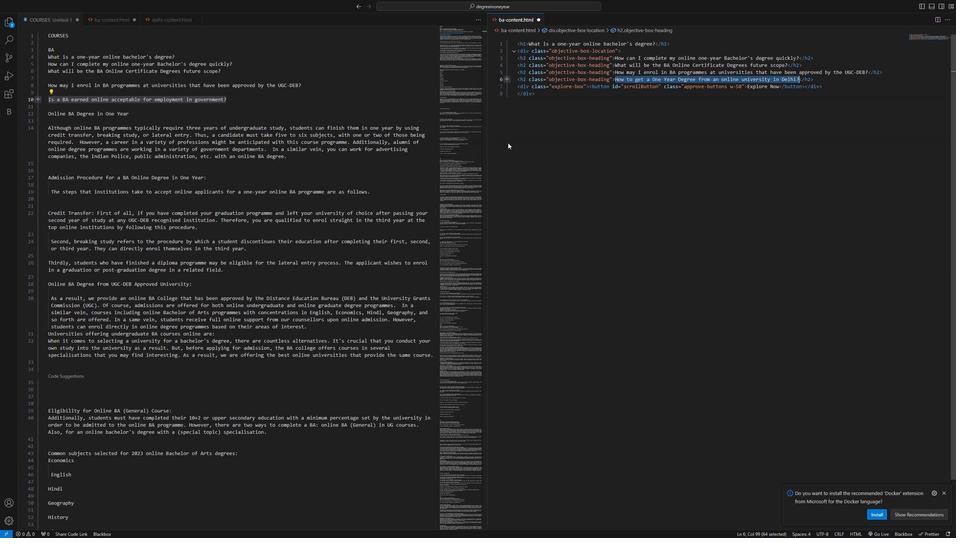 
Action: Mouse moved to (590, 112)
Screenshot: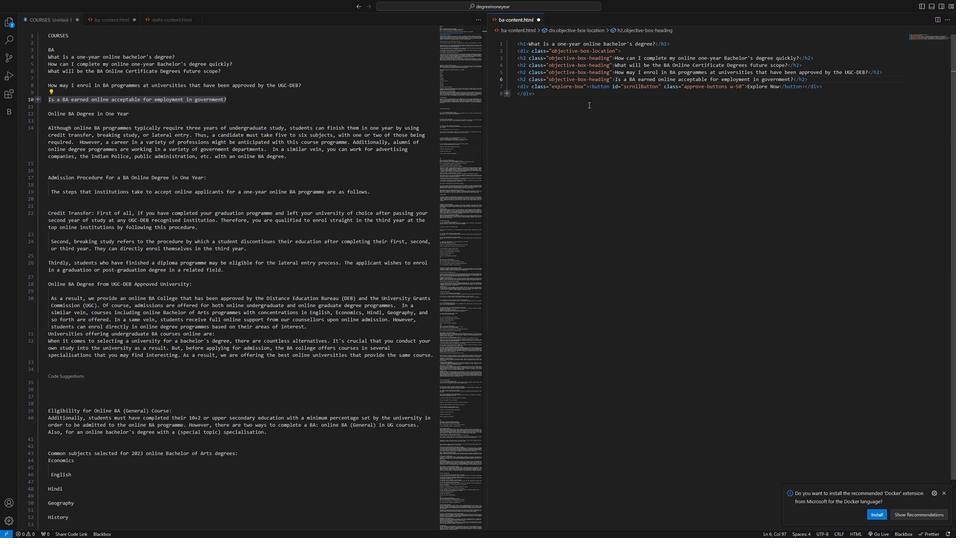 
Action: Mouse pressed left at (590, 112)
Screenshot: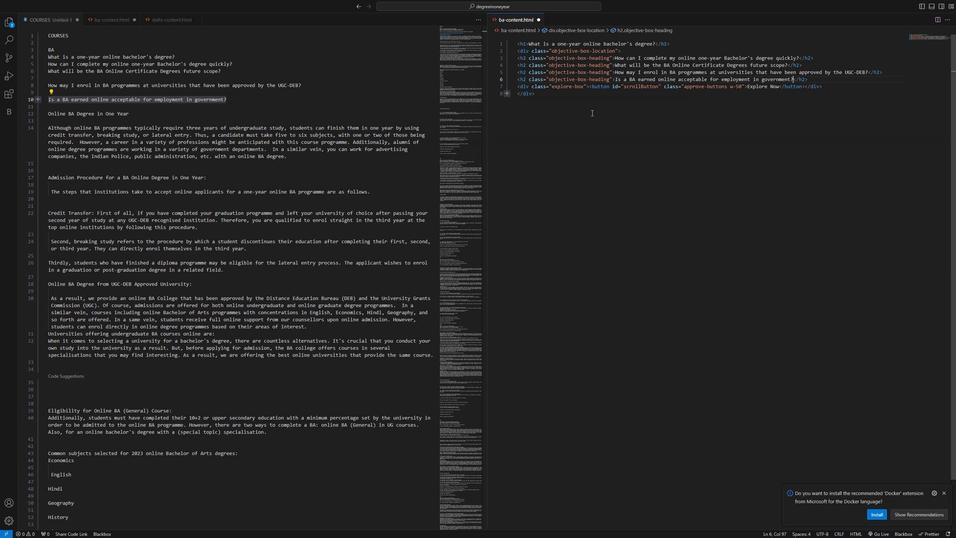 
Action: Mouse moved to (129, 153)
Screenshot: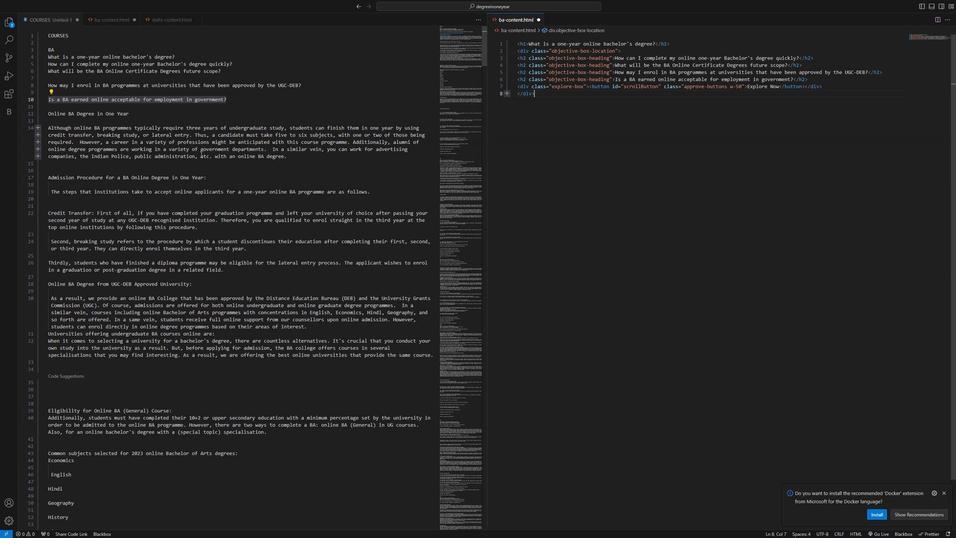 
Action: Mouse scrolled (129, 152) with delta (0, 0)
Screenshot: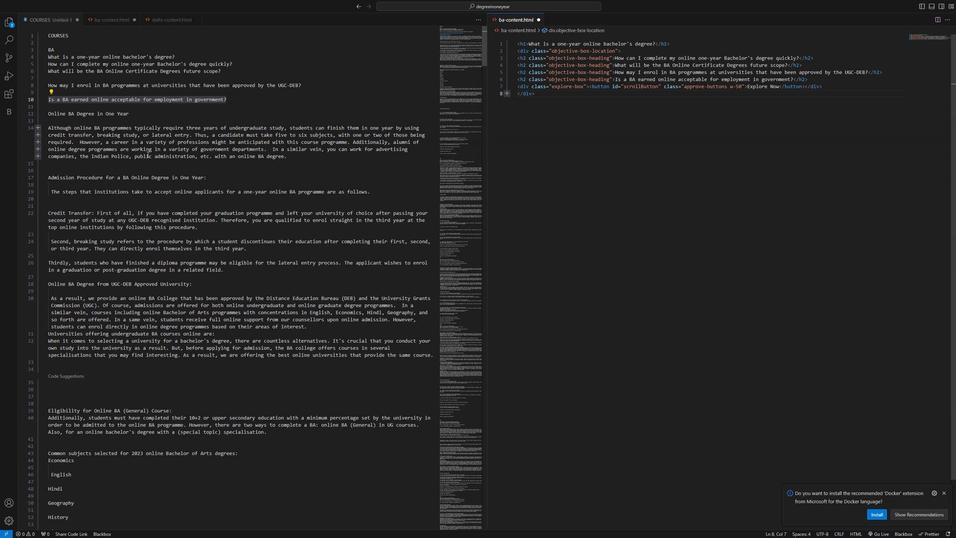 
Action: Mouse scrolled (129, 152) with delta (0, 0)
Screenshot: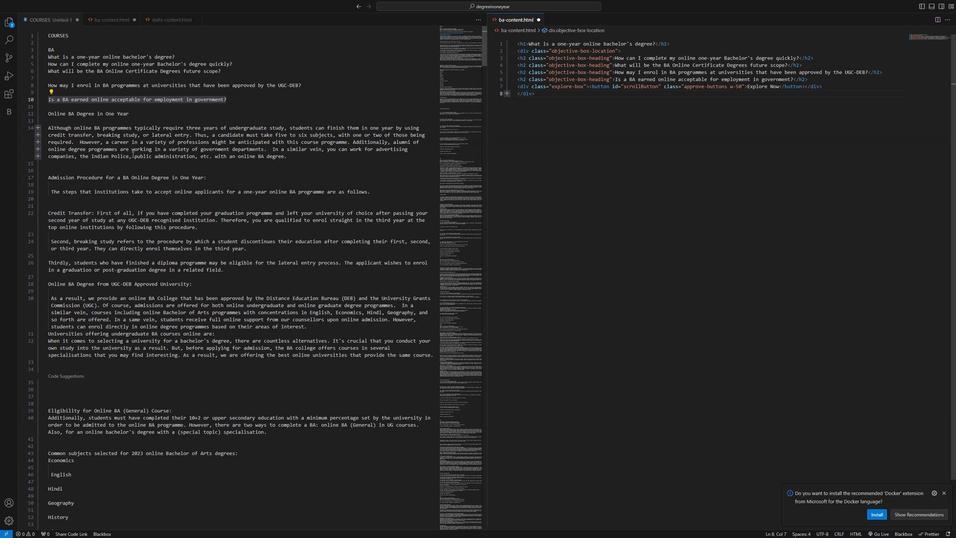 
Action: Mouse moved to (95, 19)
Screenshot: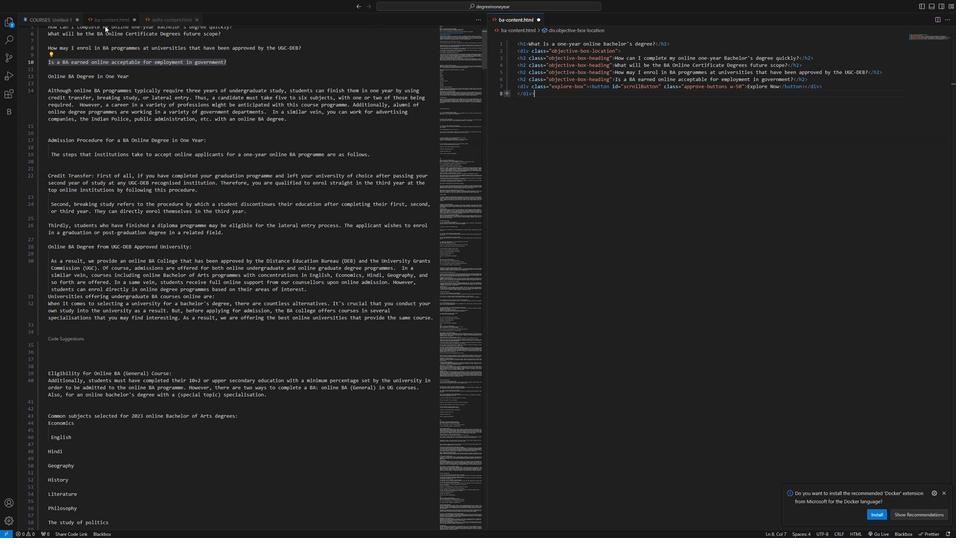 
Action: Mouse pressed left at (95, 19)
Screenshot: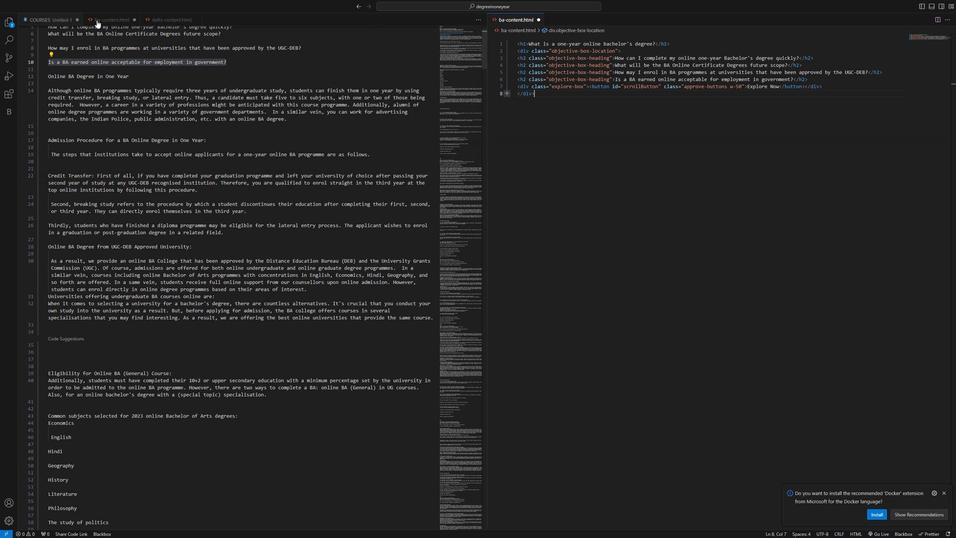 
Action: Mouse moved to (166, 20)
Screenshot: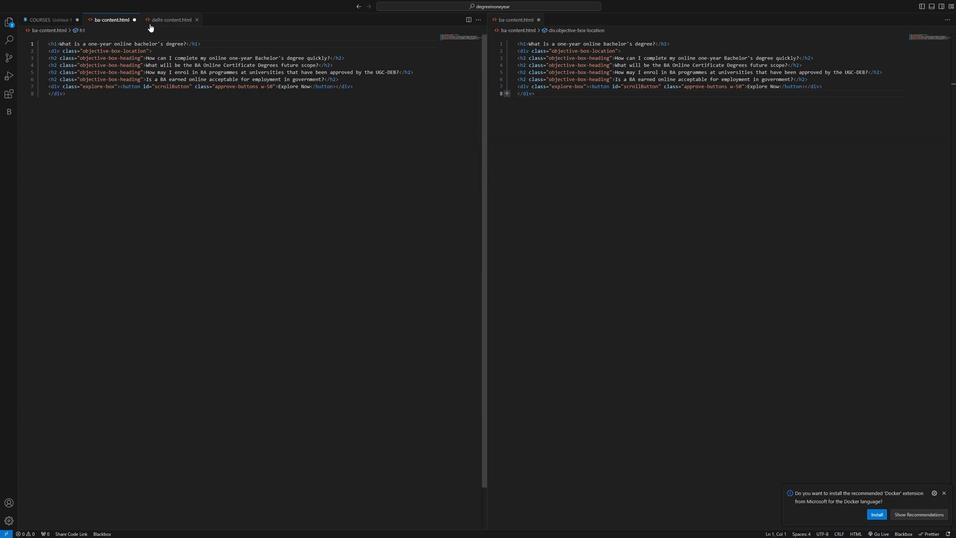 
Action: Mouse pressed left at (166, 20)
Screenshot: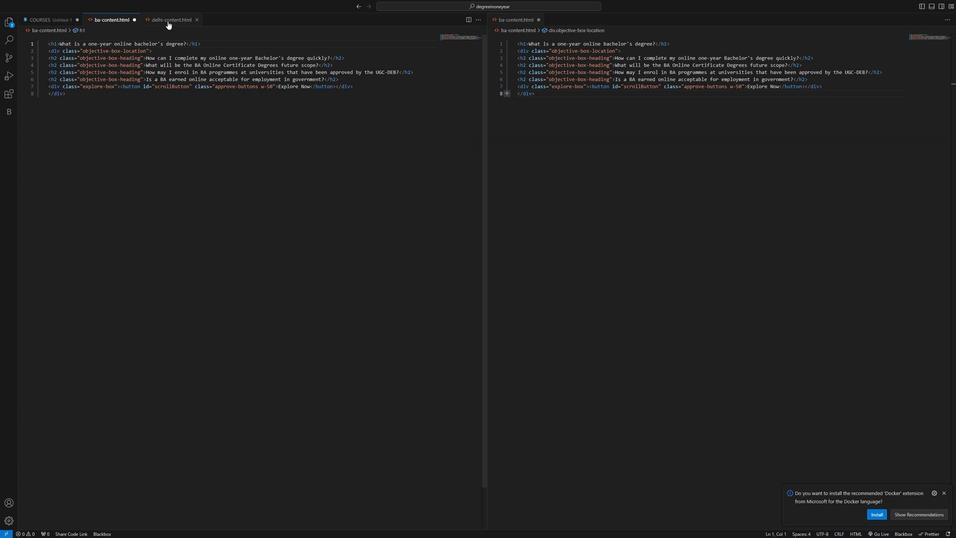 
Action: Mouse moved to (158, 107)
Screenshot: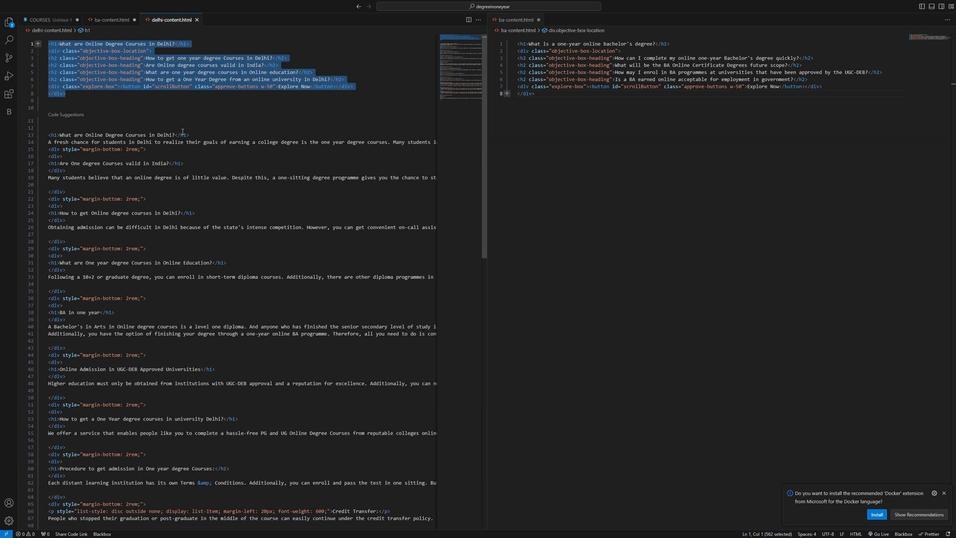 
Action: Mouse pressed left at (158, 107)
Screenshot: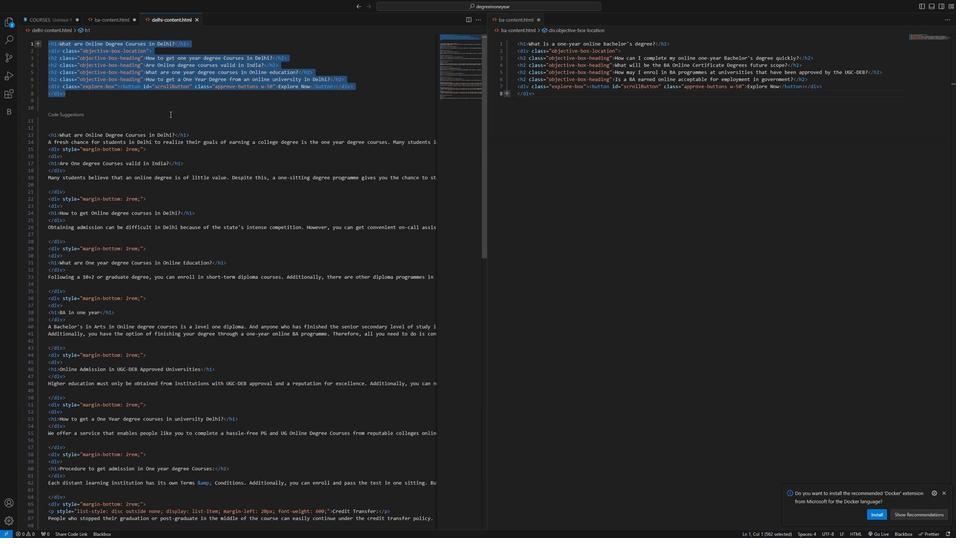 
Action: Mouse moved to (219, 110)
Screenshot: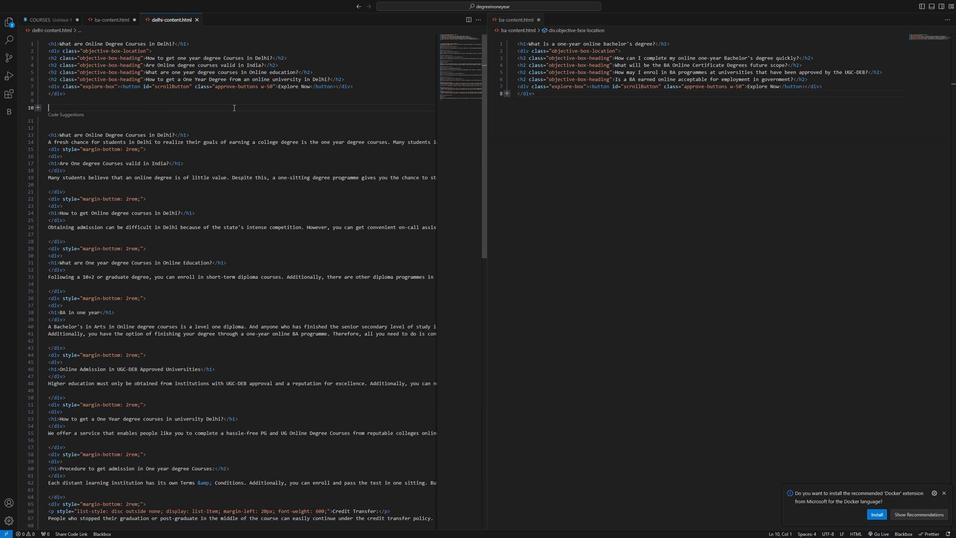 
Action: Mouse scrolled (219, 109) with delta (0, 0)
Screenshot: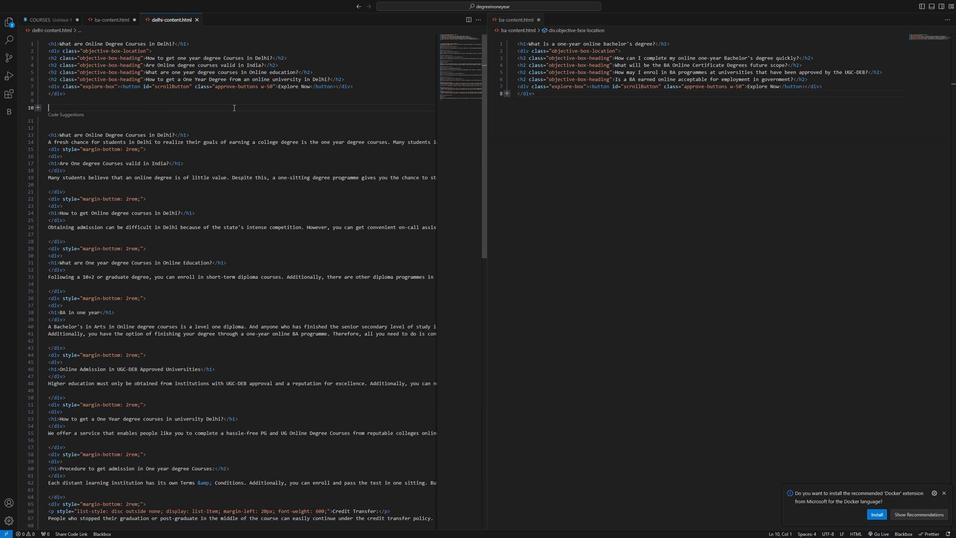 
Action: Mouse moved to (164, 138)
Screenshot: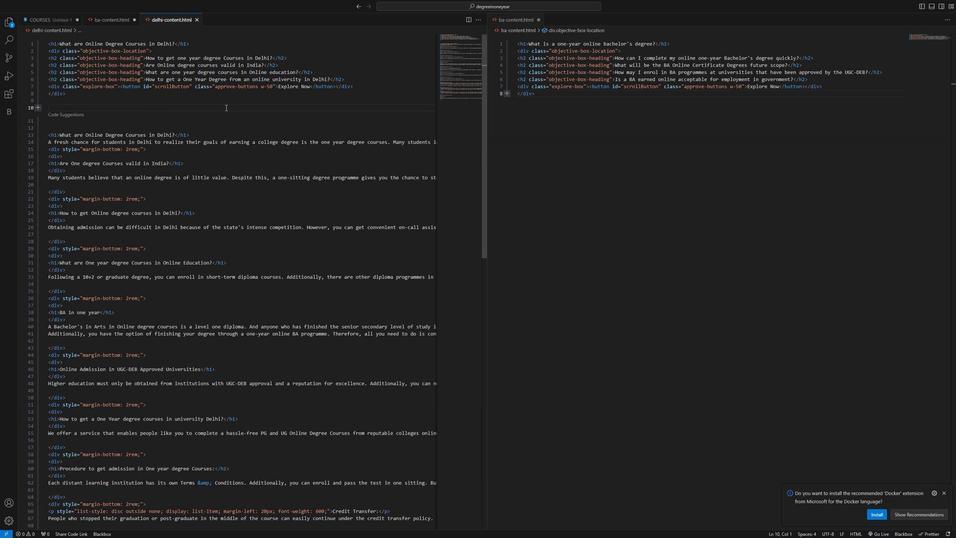 
Action: Mouse scrolled (164, 138) with delta (0, 0)
Screenshot: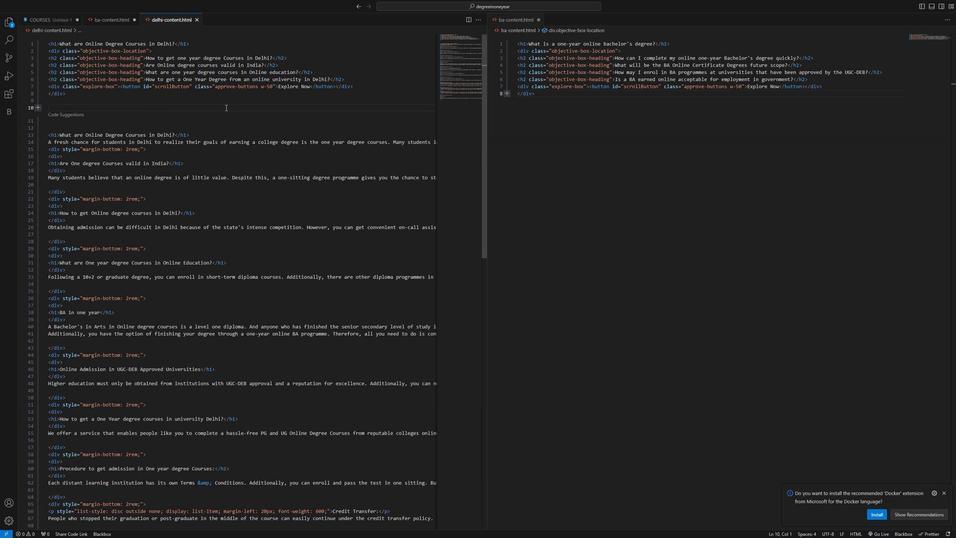 
Action: Mouse moved to (155, 142)
Screenshot: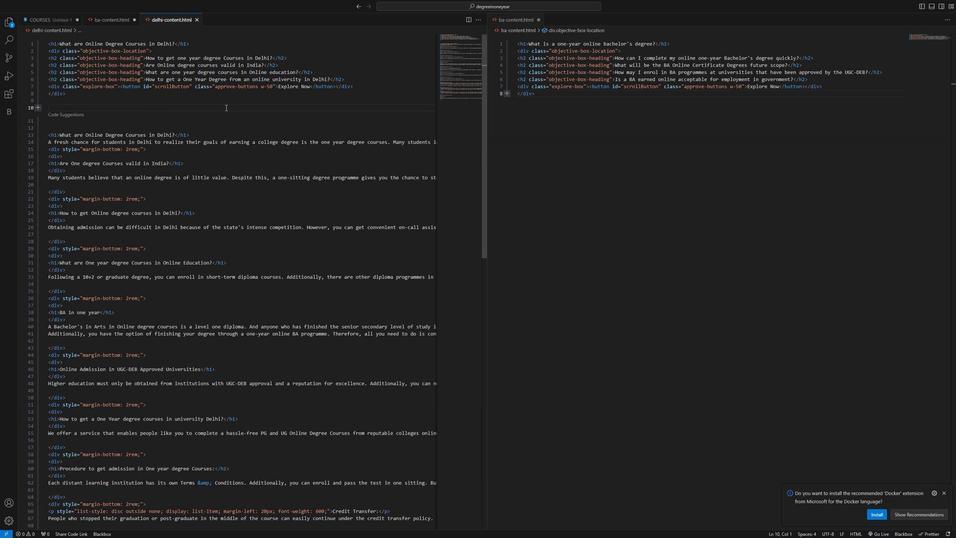 
Action: Mouse scrolled (155, 142) with delta (0, 0)
Screenshot: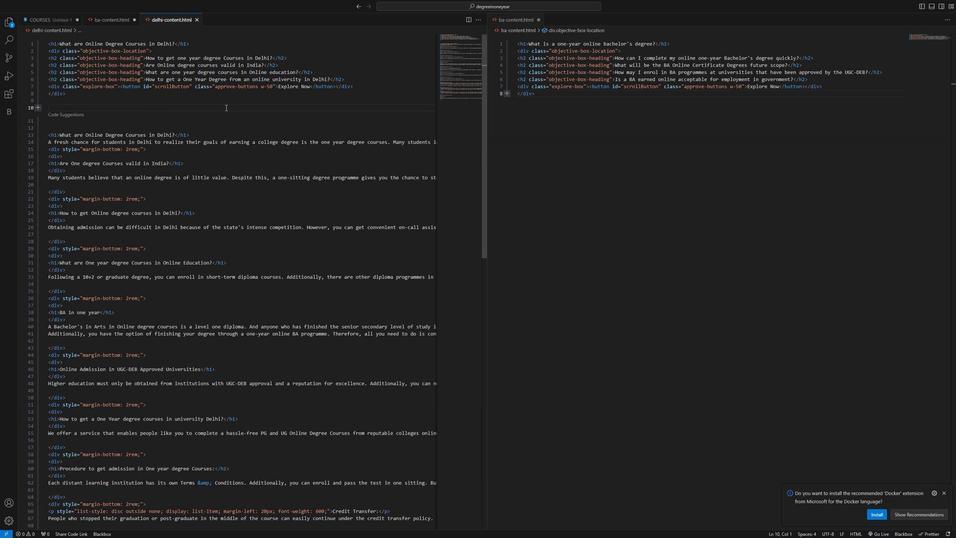 
Action: Mouse moved to (47, 76)
Screenshot: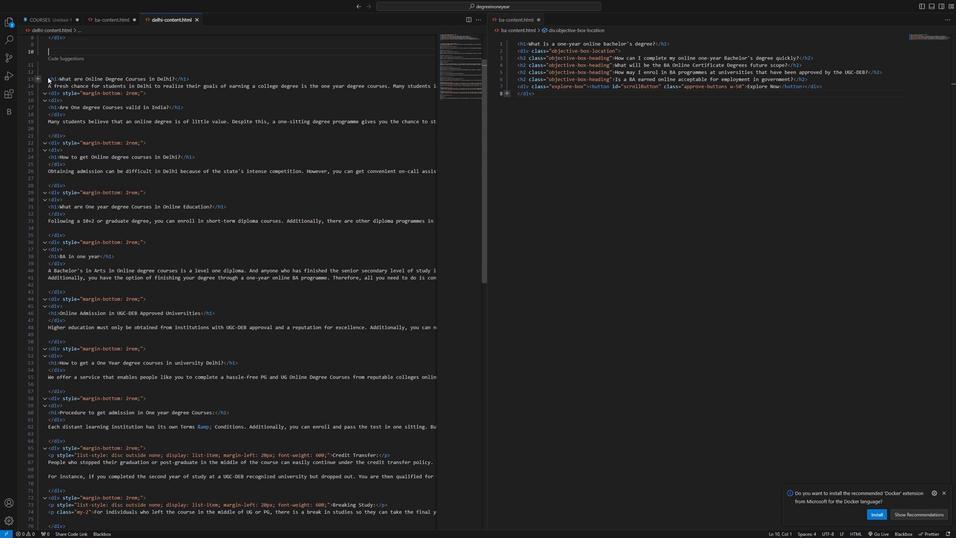 
Action: Mouse pressed left at (47, 76)
Screenshot: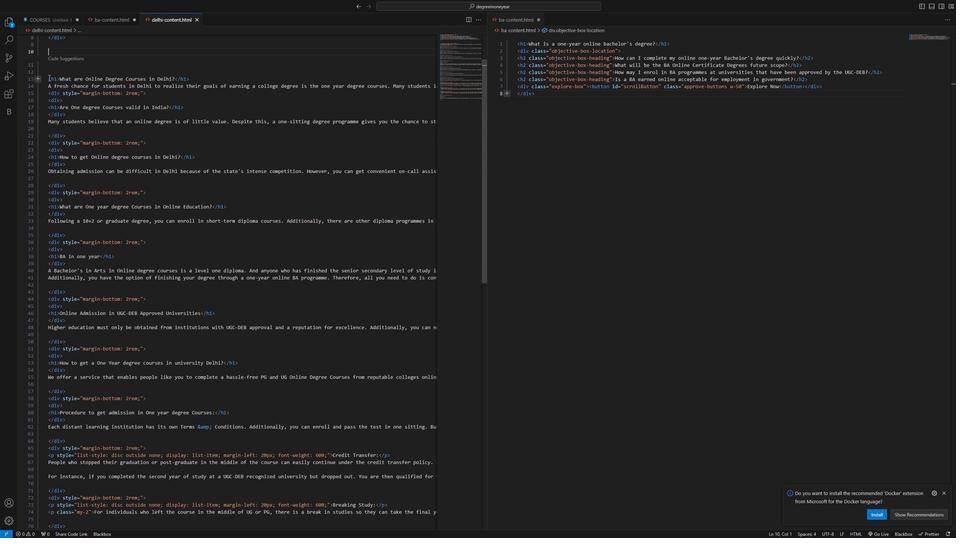 
Action: Mouse moved to (84, 514)
Screenshot: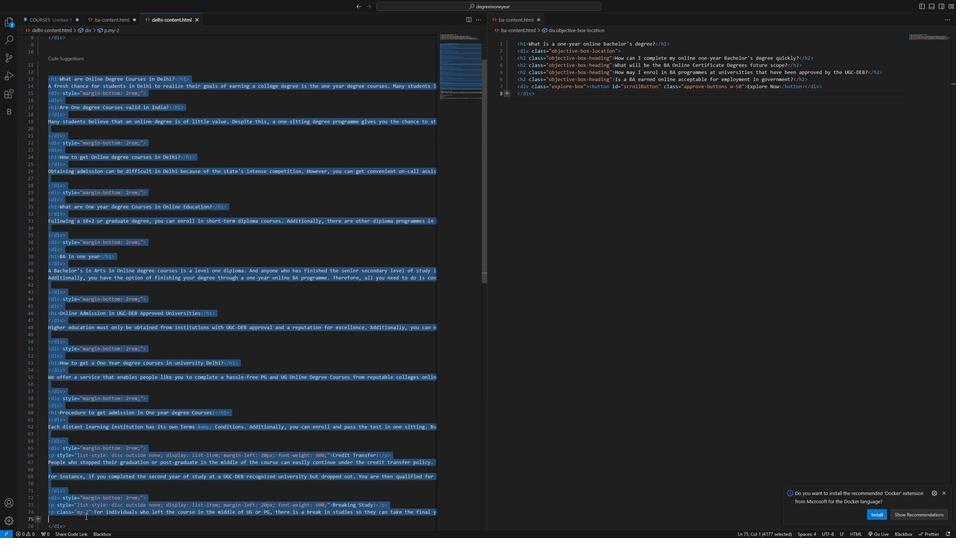 
Action: Mouse scrolled (84, 514) with delta (0, 0)
Screenshot: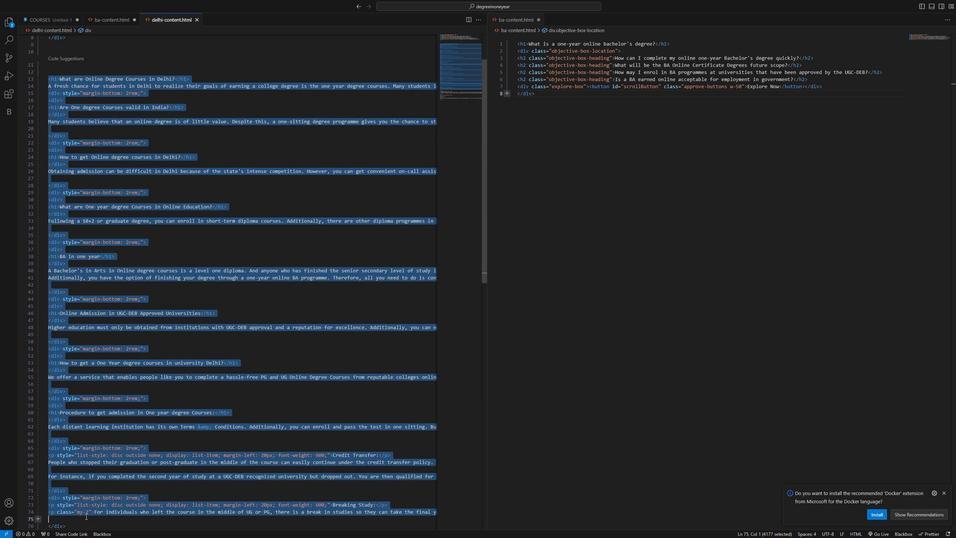 
Action: Mouse moved to (84, 515)
Screenshot: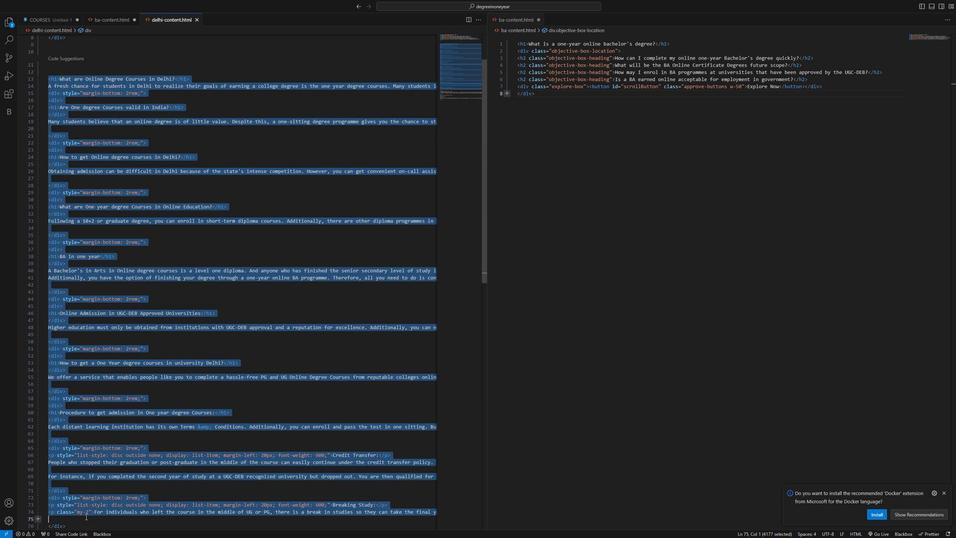 
Action: Mouse scrolled (84, 514) with delta (0, 0)
Screenshot: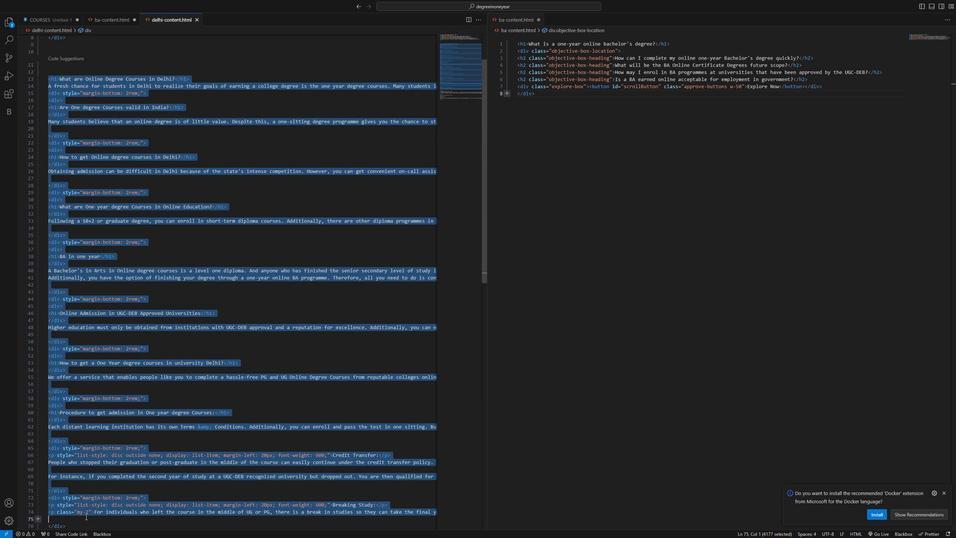 
Action: Mouse moved to (84, 516)
Screenshot: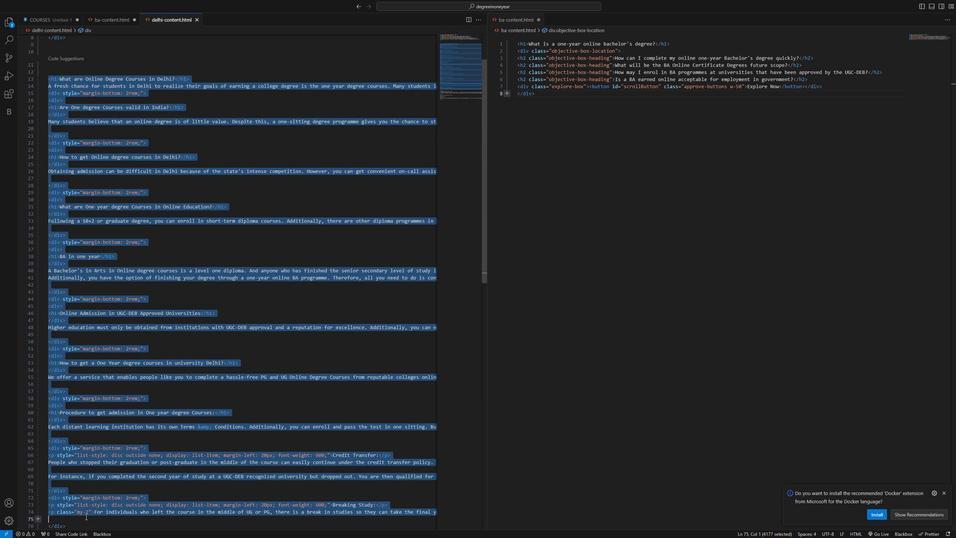 
Action: Mouse scrolled (84, 515) with delta (0, 0)
Screenshot: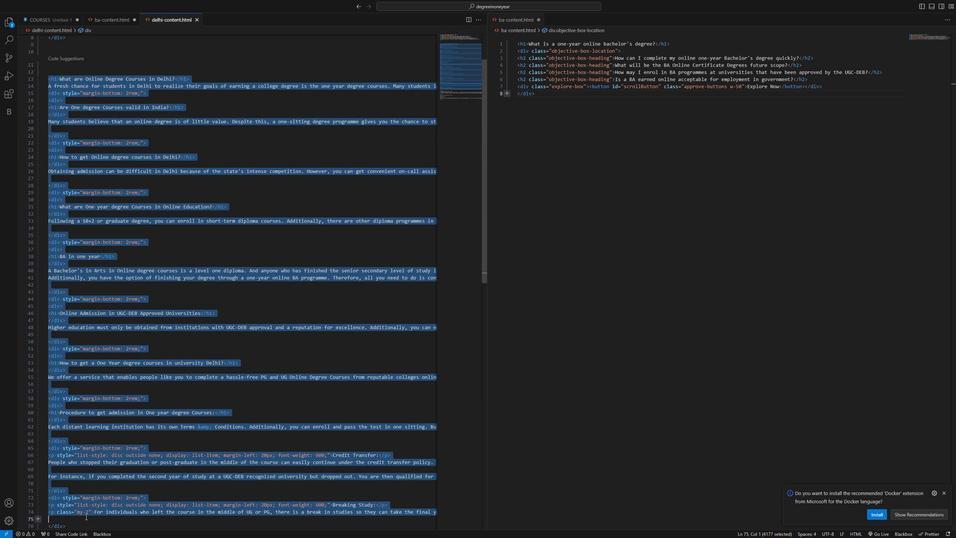 
Action: Mouse moved to (84, 516)
Screenshot: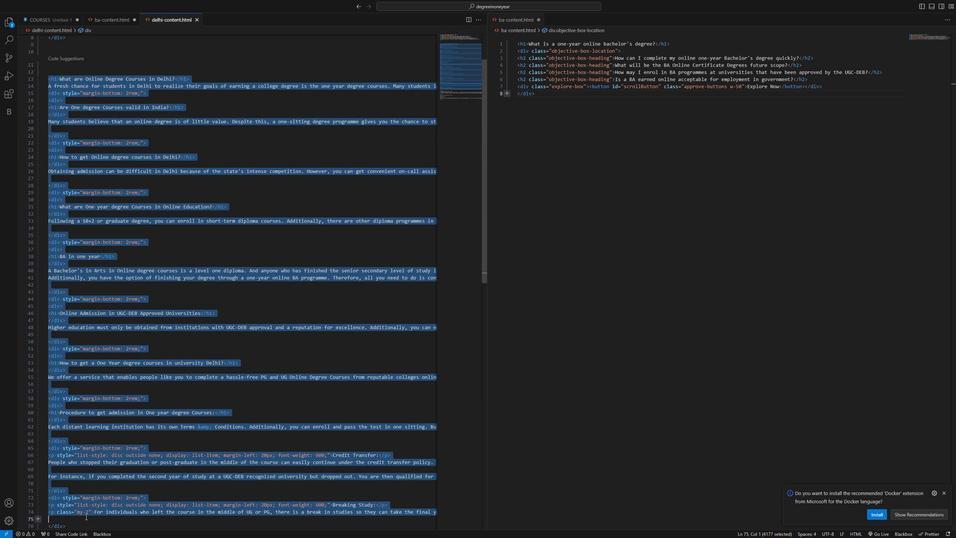 
Action: Mouse scrolled (84, 516) with delta (0, 0)
Screenshot: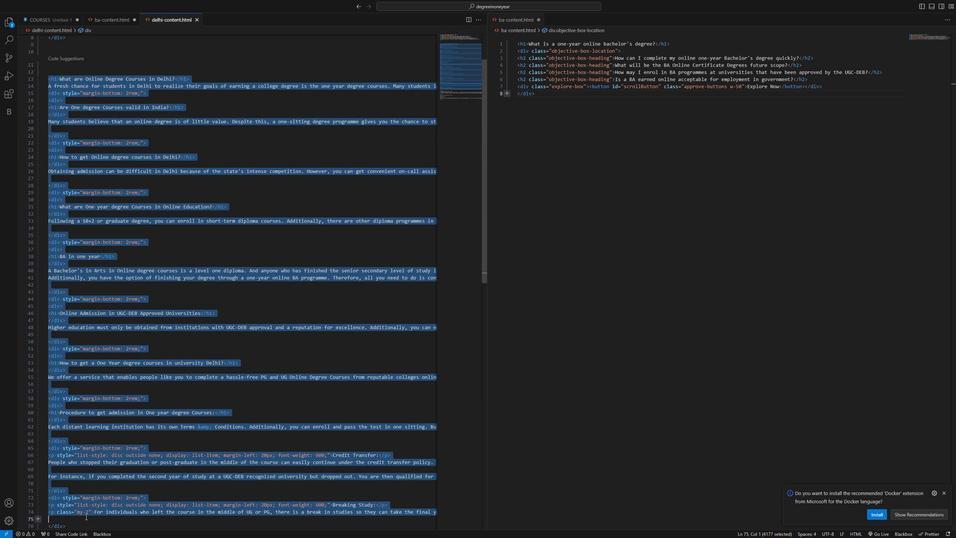 
Action: Mouse scrolled (84, 516) with delta (0, 0)
Screenshot: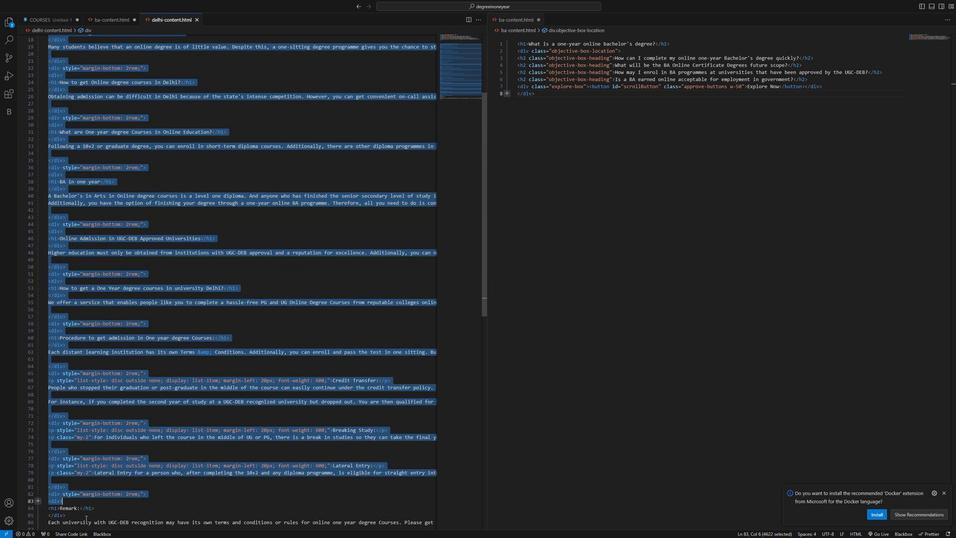 
Action: Mouse scrolled (84, 516) with delta (0, 0)
Screenshot: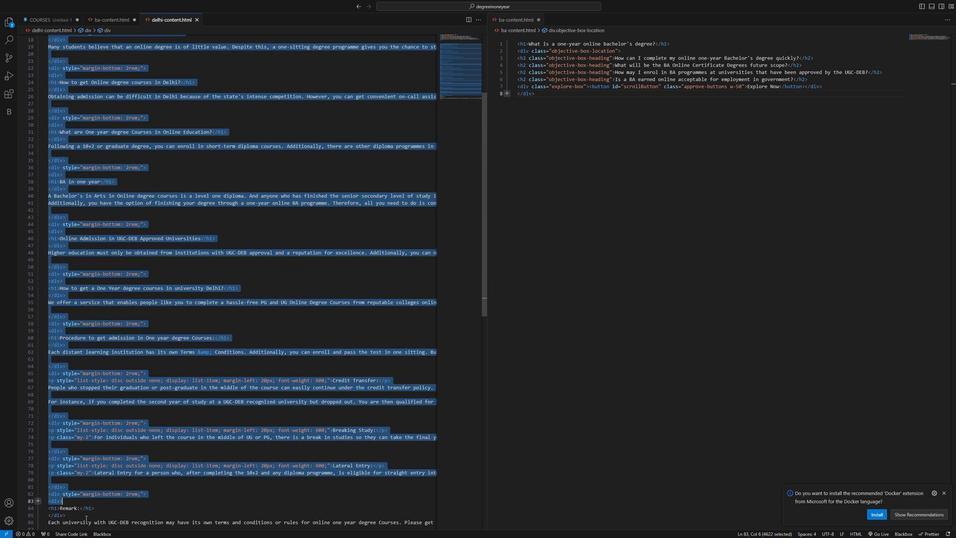 
Action: Mouse scrolled (84, 516) with delta (0, 0)
Screenshot: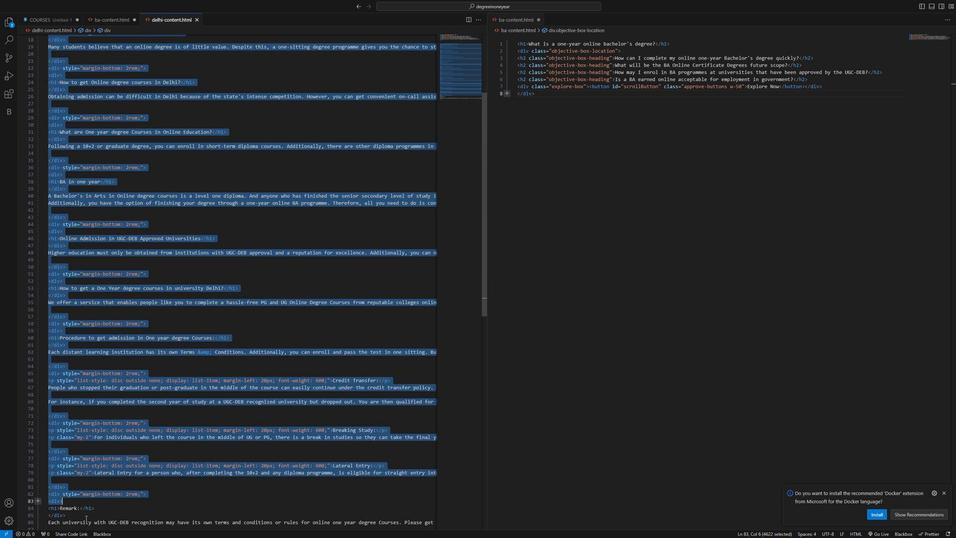 
Action: Mouse scrolled (84, 516) with delta (0, 0)
Screenshot: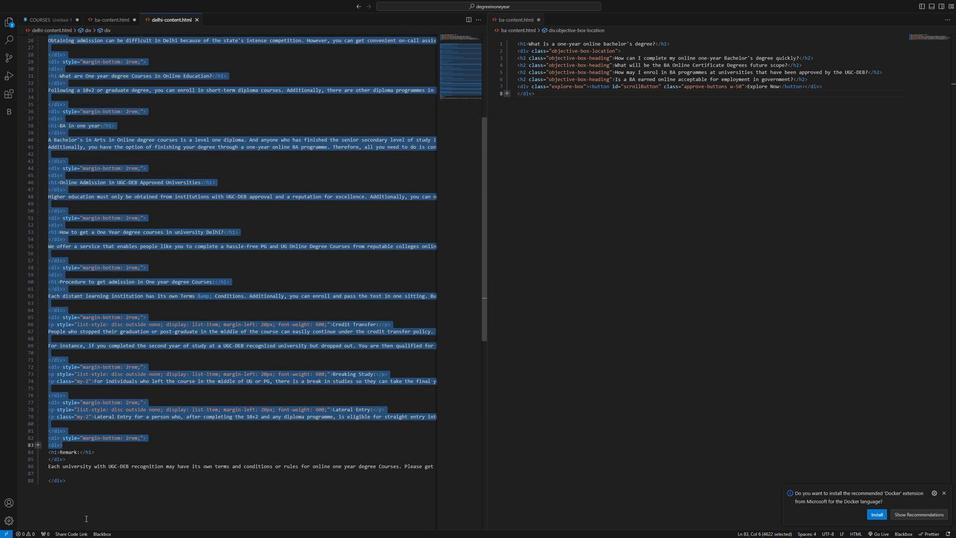 
Action: Mouse scrolled (84, 516) with delta (0, 0)
Screenshot: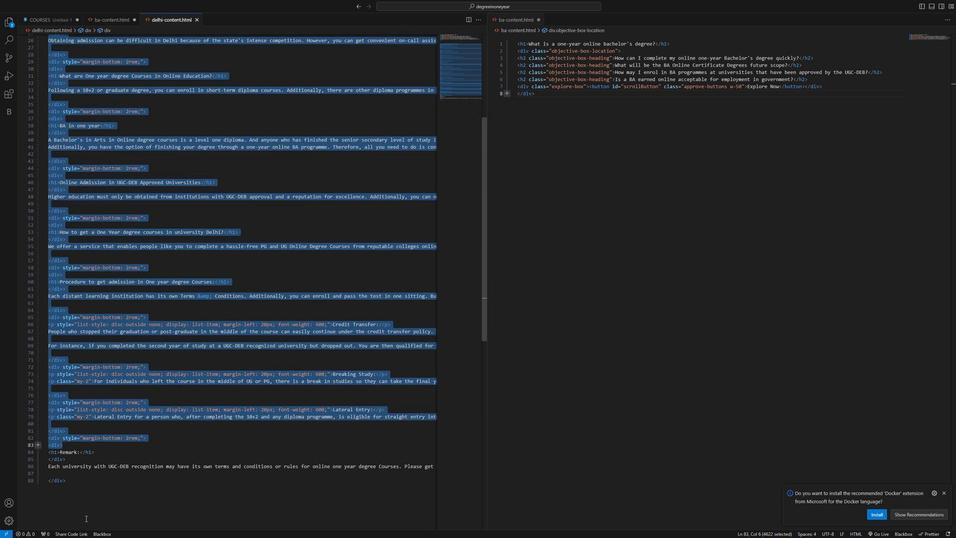 
Action: Mouse scrolled (84, 516) with delta (0, 0)
Screenshot: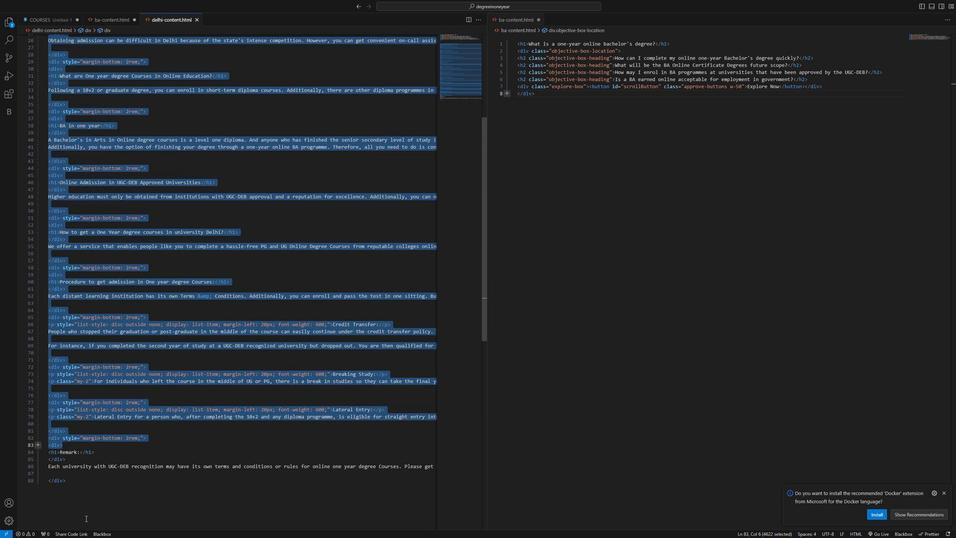
Action: Mouse moved to (257, 426)
Screenshot: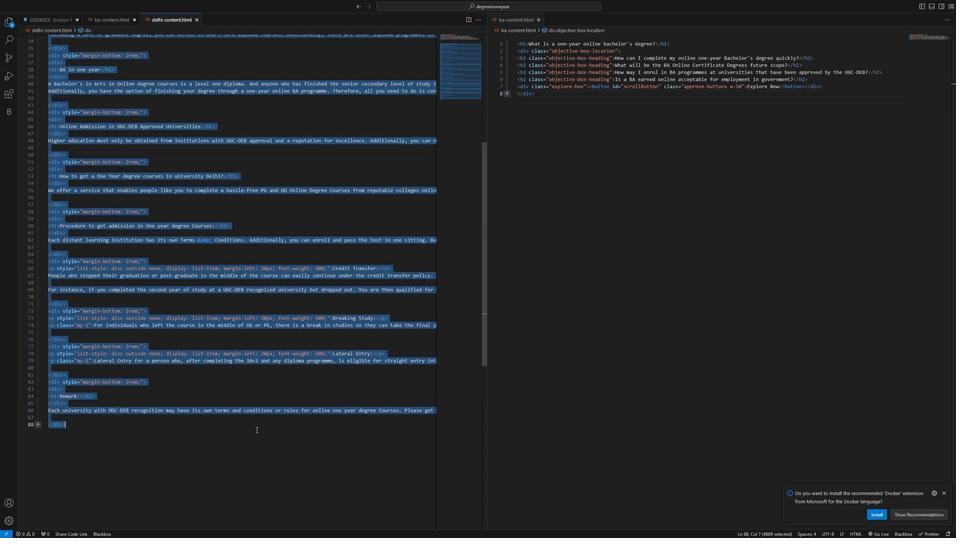 
Action: Key pressed ctrl+C
Screenshot: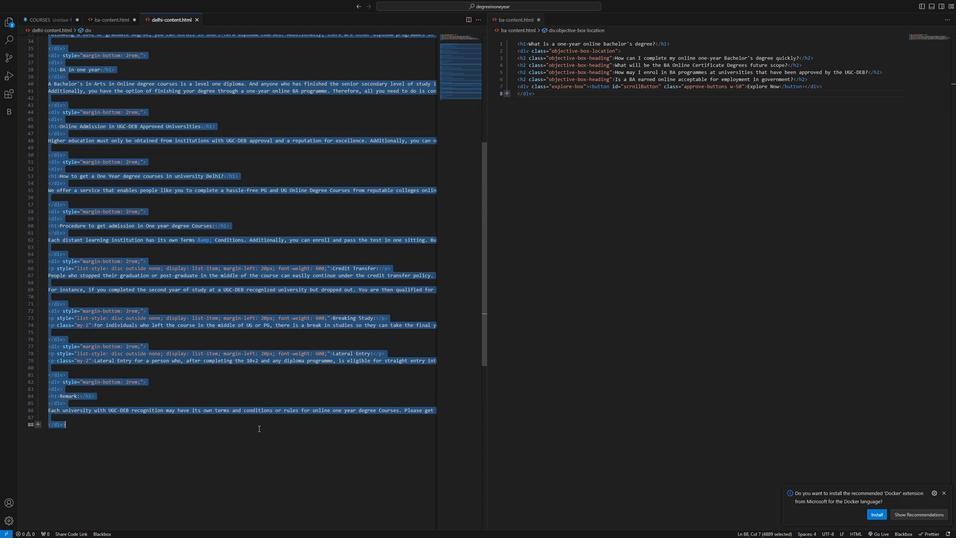 
Action: Mouse moved to (258, 123)
Screenshot: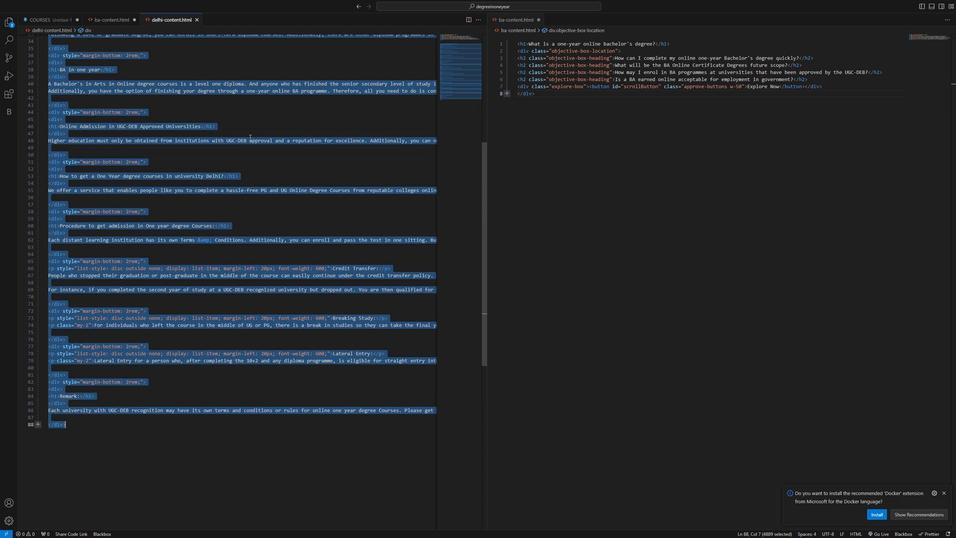 
Action: Mouse pressed left at (258, 123)
Screenshot: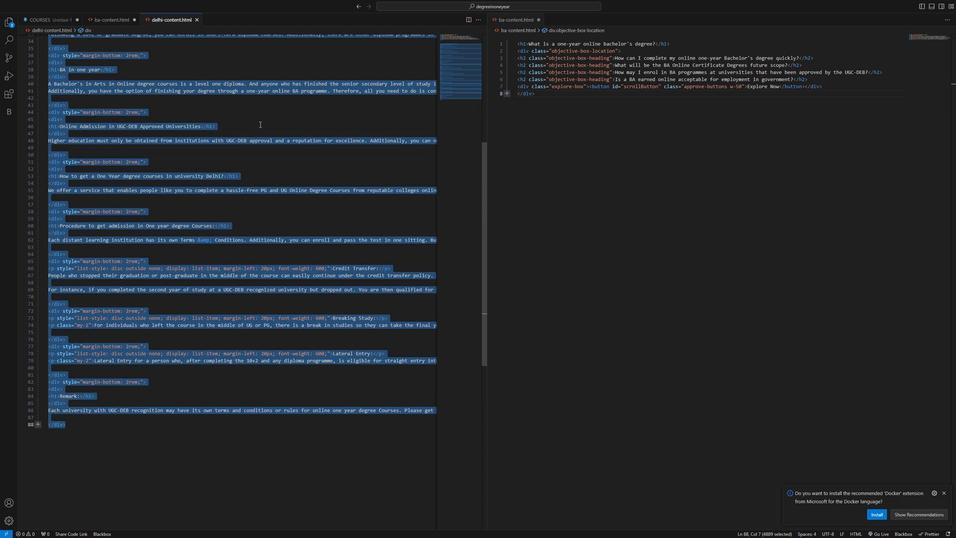 
Action: Mouse moved to (99, 14)
Screenshot: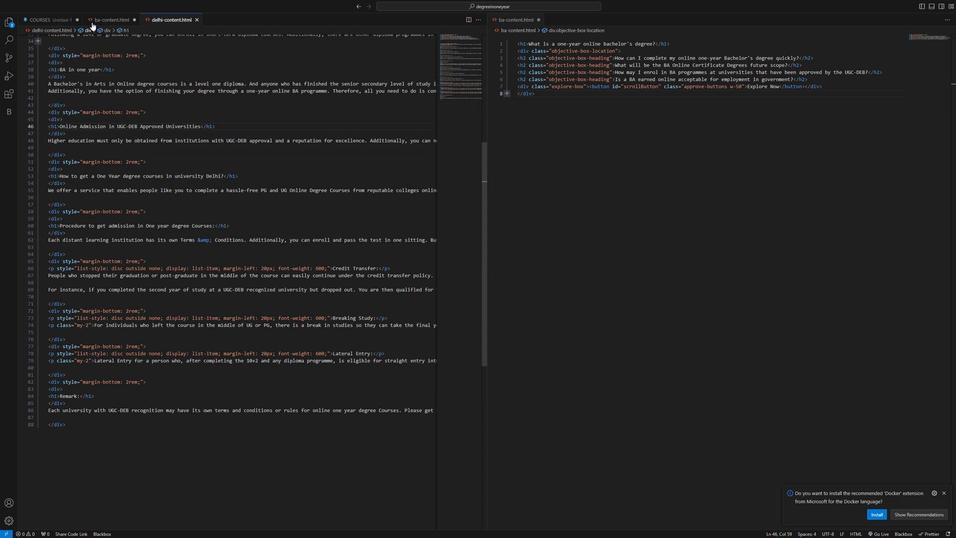 
Action: Mouse pressed left at (99, 14)
Screenshot: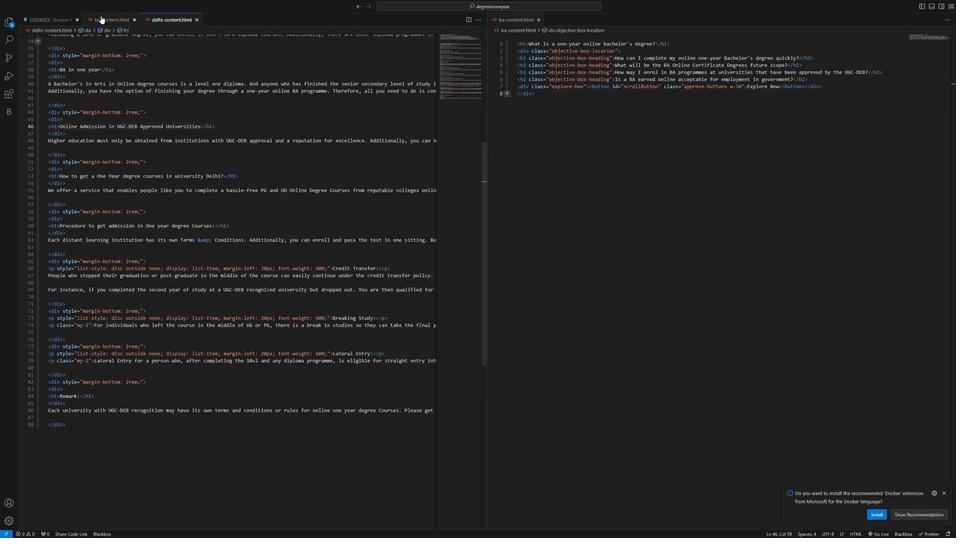 
Action: Mouse moved to (52, 17)
Screenshot: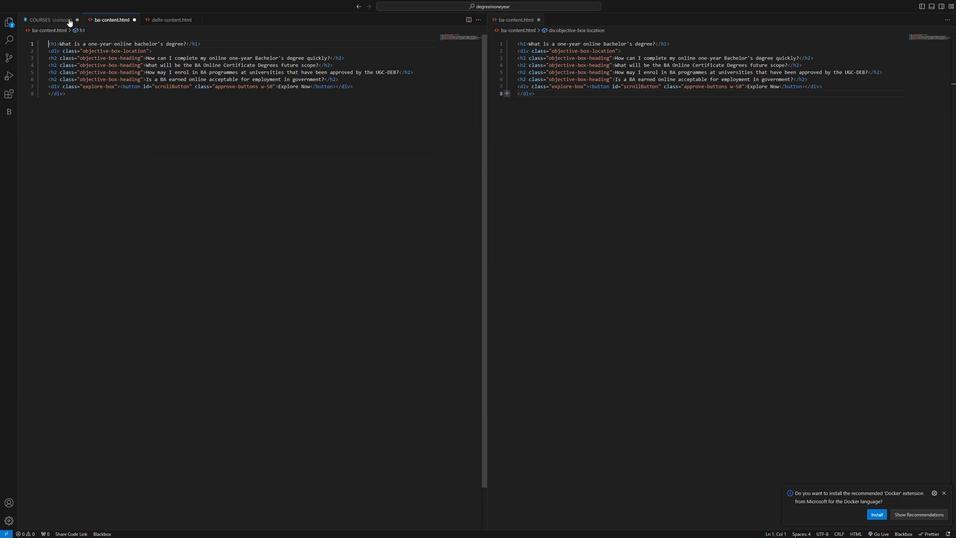 
Action: Mouse pressed left at (52, 17)
Screenshot: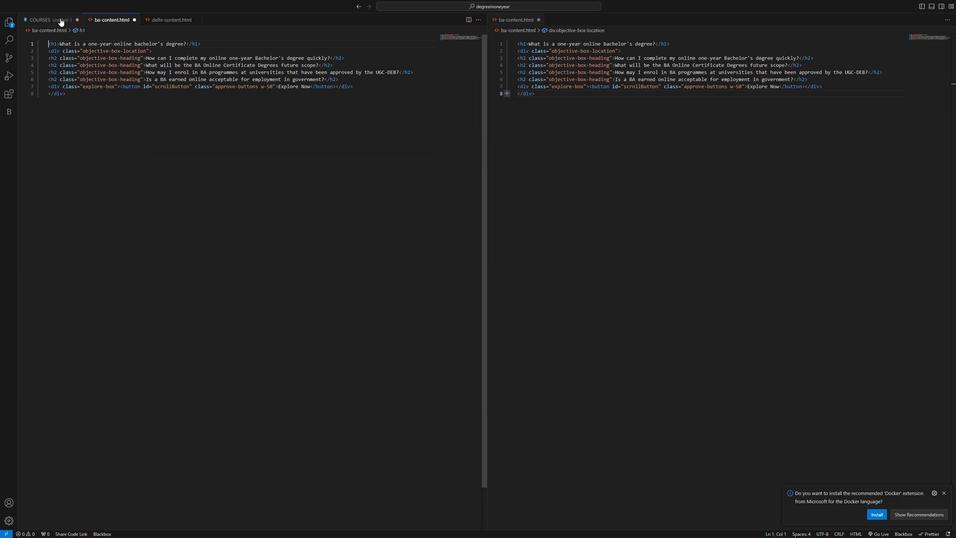 
Action: Mouse moved to (573, 109)
Screenshot: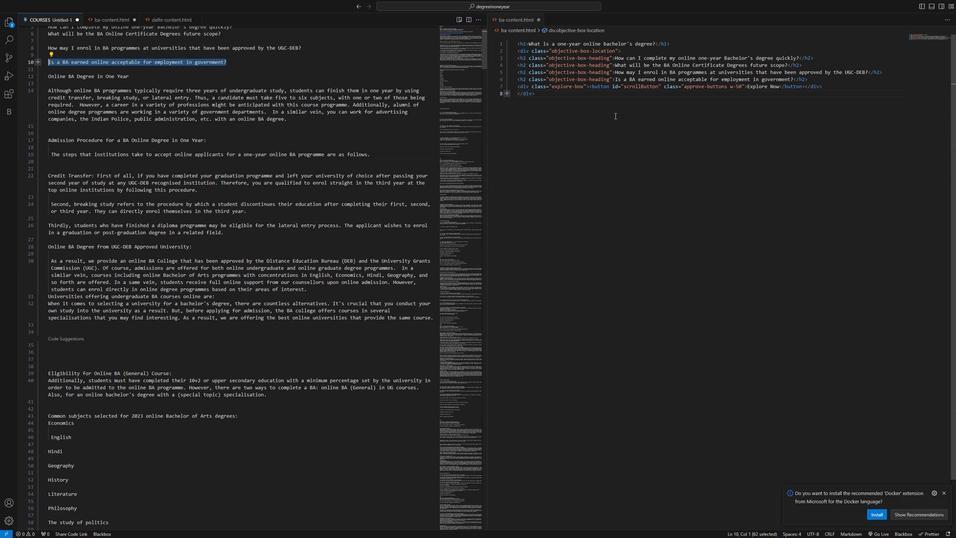 
Action: Mouse pressed left at (573, 109)
Screenshot: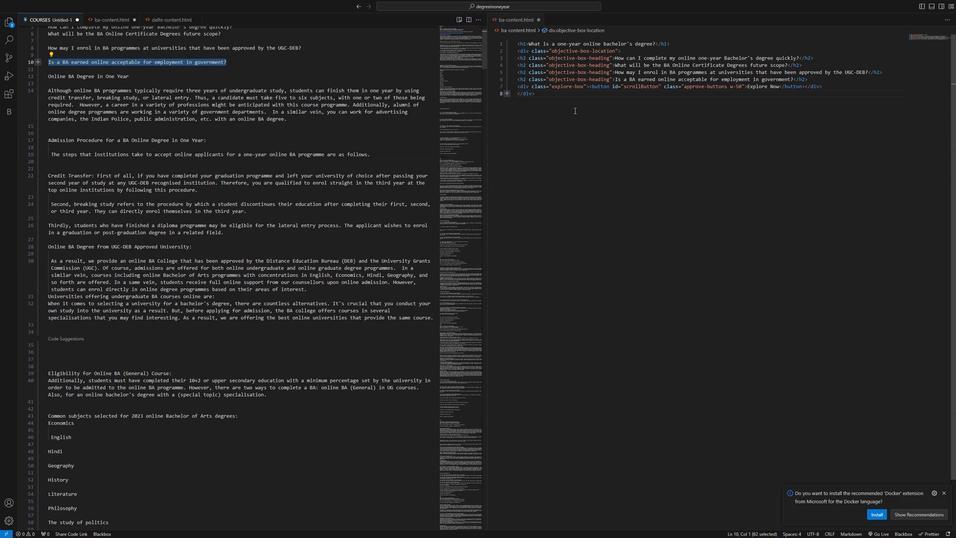 
Action: Mouse moved to (572, 122)
Screenshot: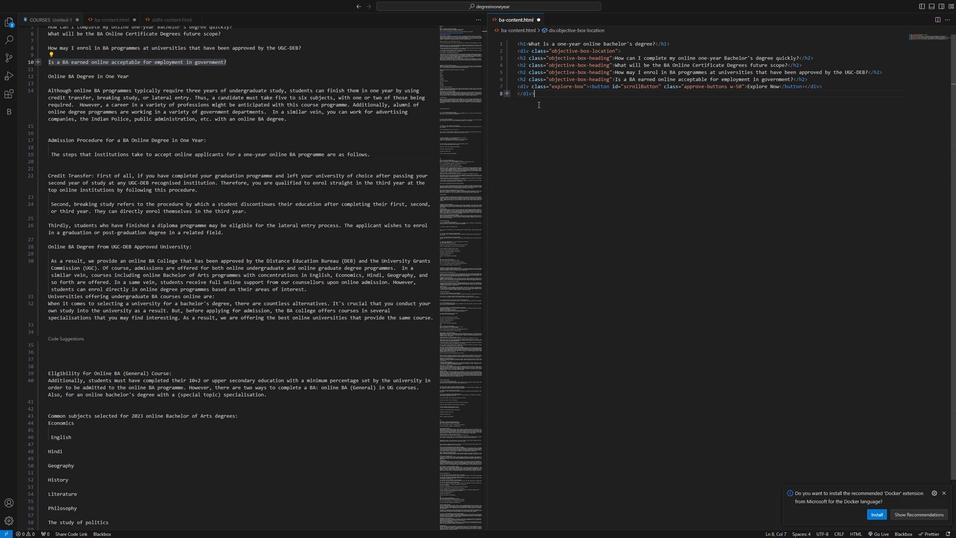 
Action: Key pressed <Key.enter><Key.enter><Key.enter>ctrl+V
Screenshot: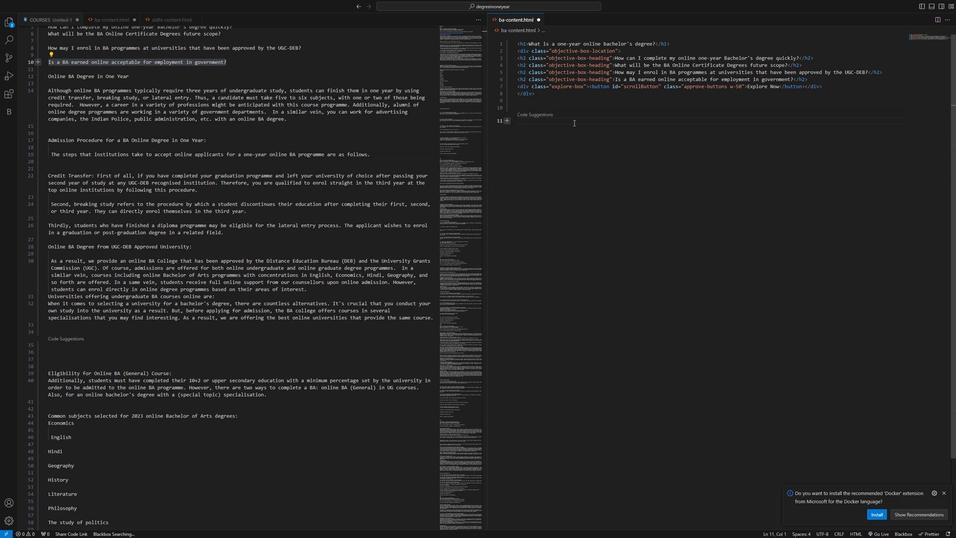 
Action: Mouse moved to (574, 122)
Screenshot: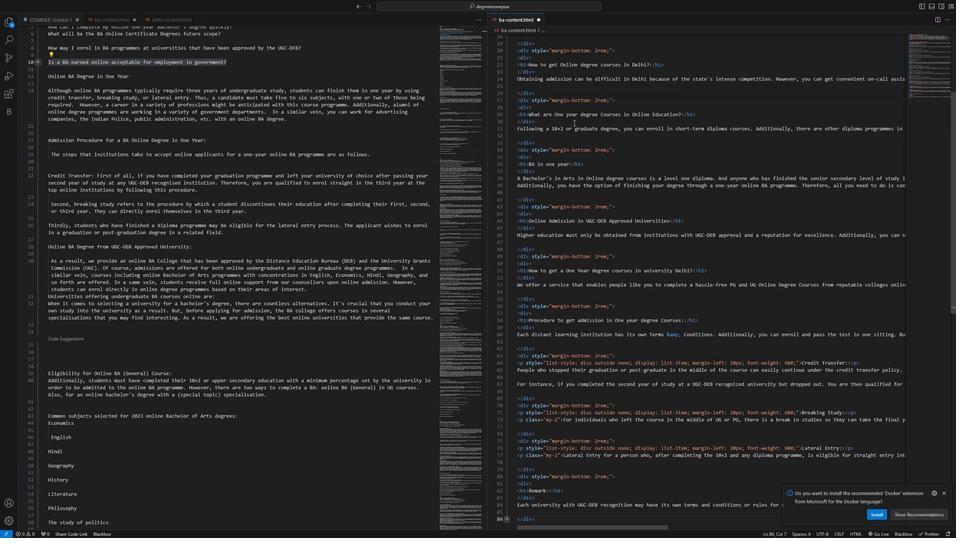 
Action: Mouse scrolled (574, 122) with delta (0, 0)
Screenshot: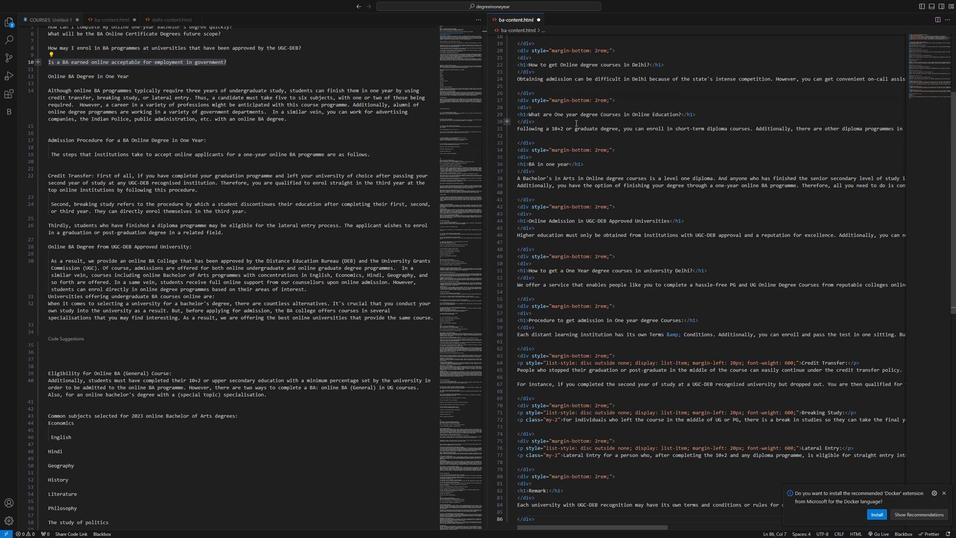 
Action: Mouse scrolled (574, 122) with delta (0, 0)
Screenshot: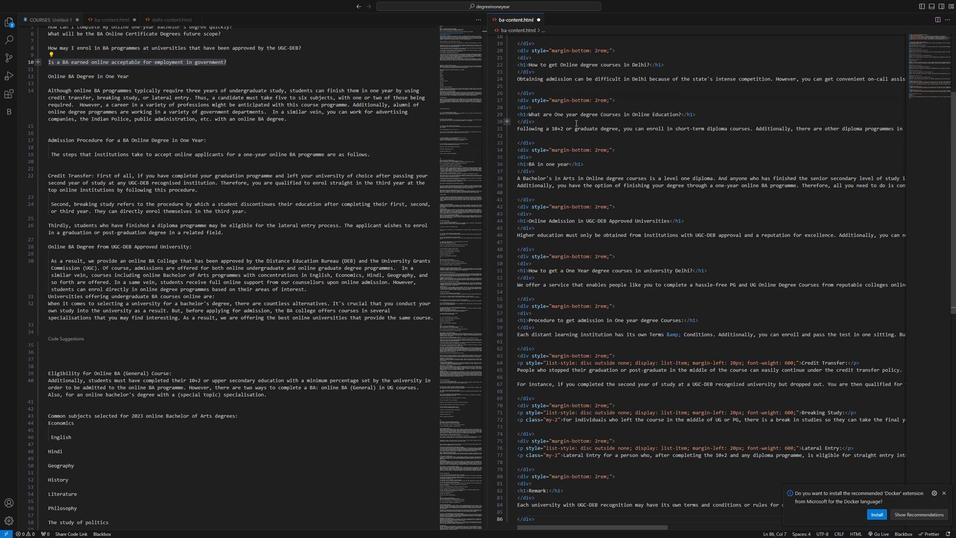 
Action: Mouse scrolled (574, 122) with delta (0, 0)
Screenshot: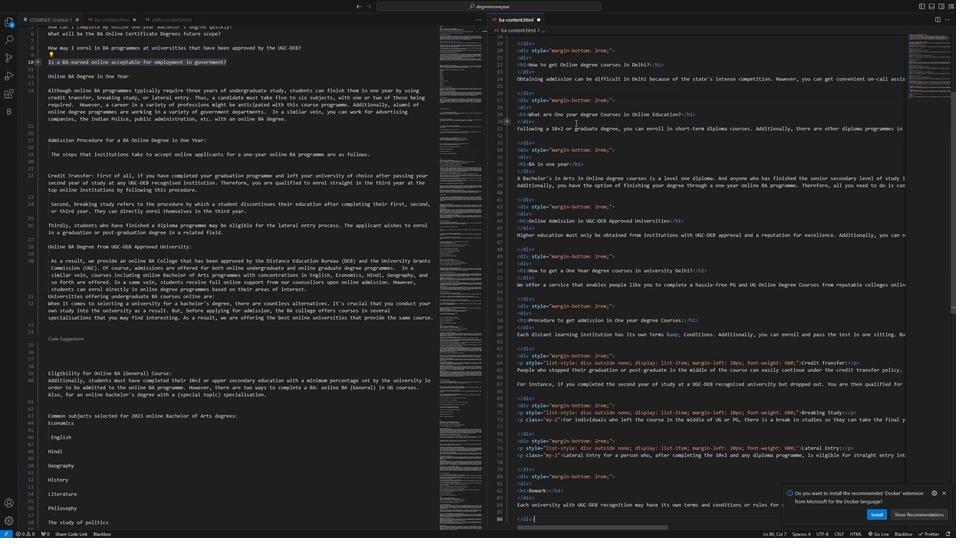 
Action: Mouse scrolled (574, 122) with delta (0, 0)
Screenshot: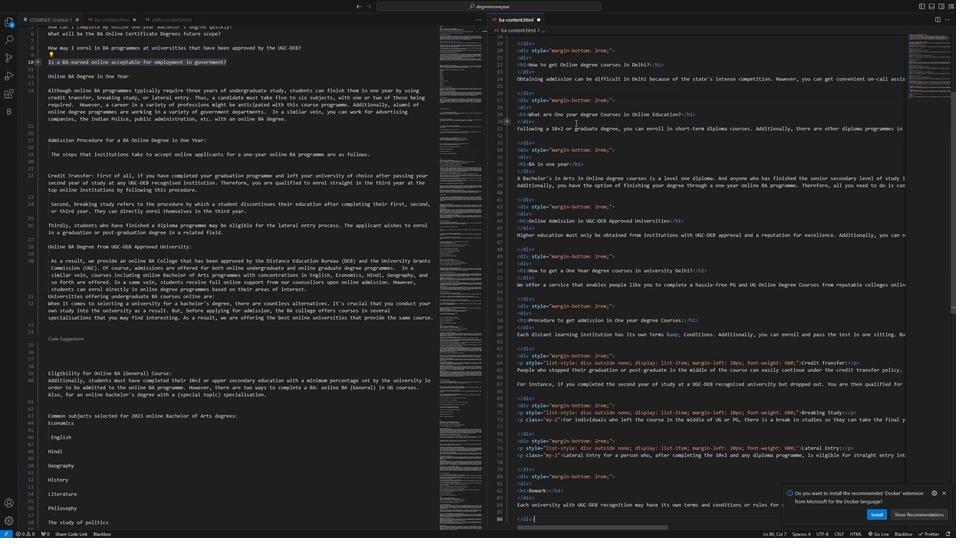 
Action: Mouse scrolled (574, 122) with delta (0, 0)
Screenshot: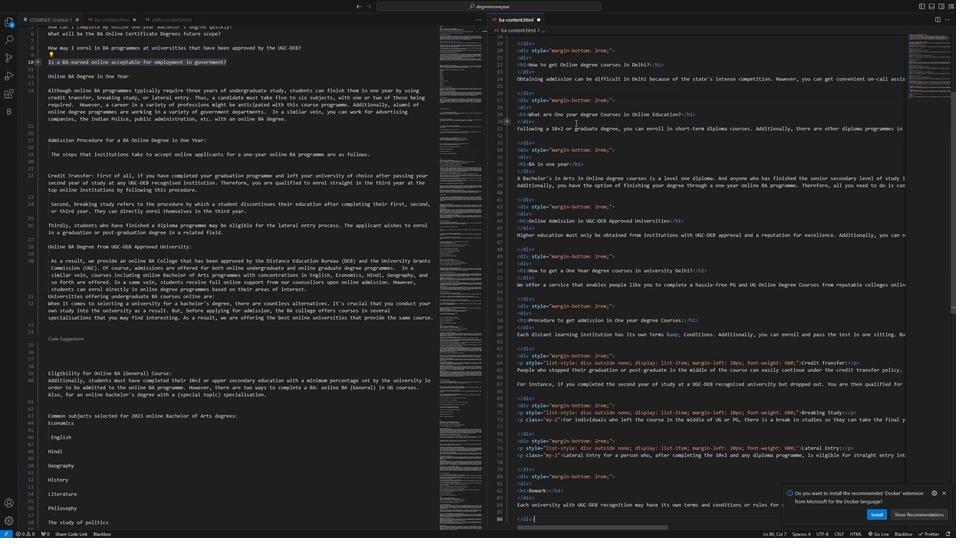 
Action: Mouse scrolled (574, 122) with delta (0, 0)
Screenshot: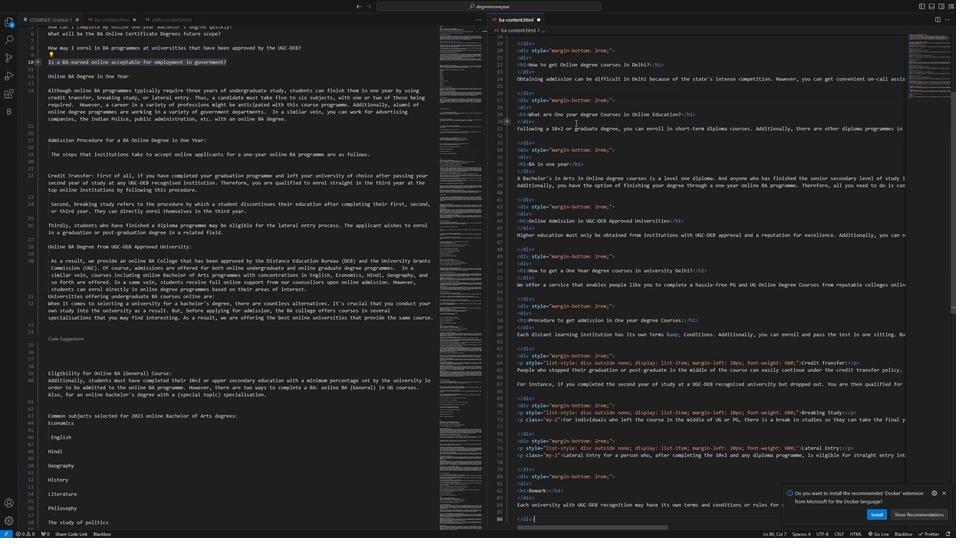
Action: Mouse moved to (582, 120)
Screenshot: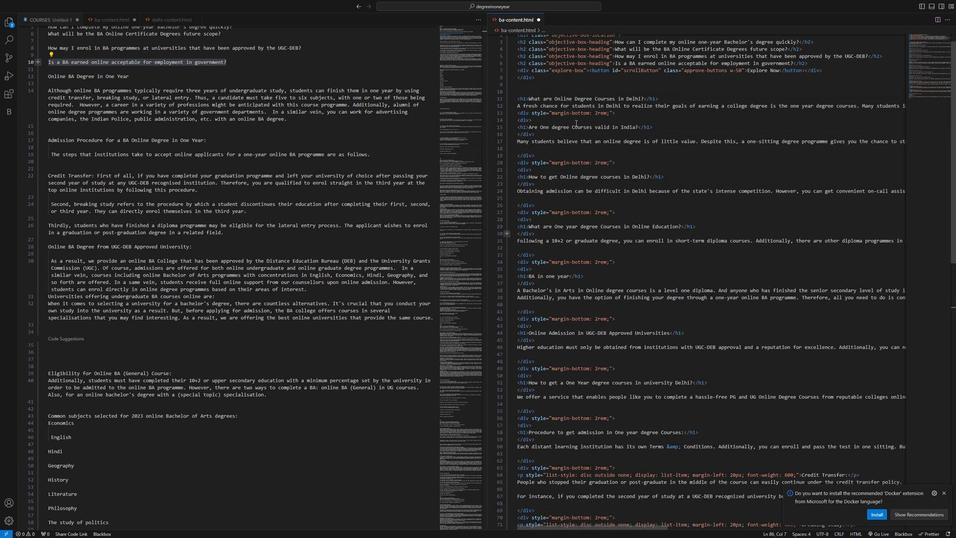 
Action: Mouse scrolled (582, 121) with delta (0, 0)
Screenshot: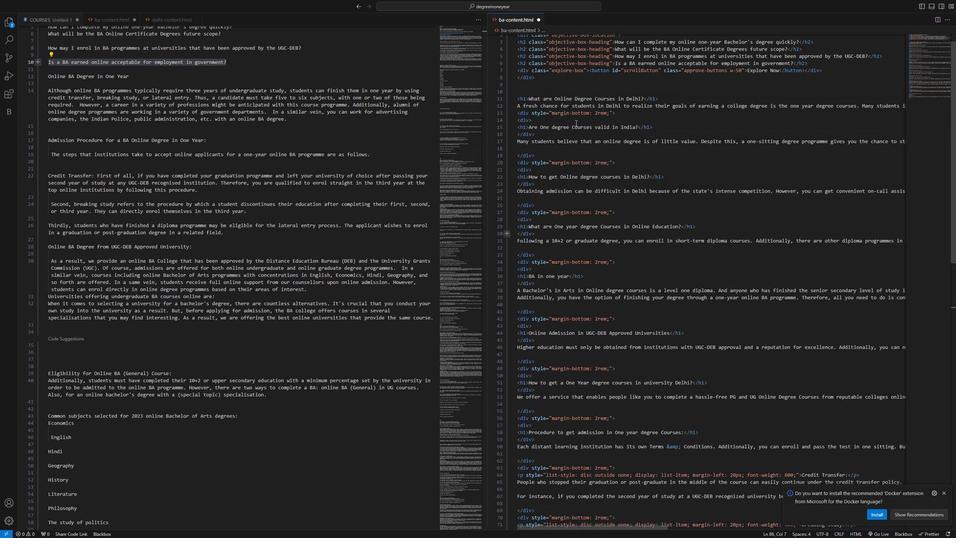 
Action: Mouse scrolled (582, 121) with delta (0, 0)
Screenshot: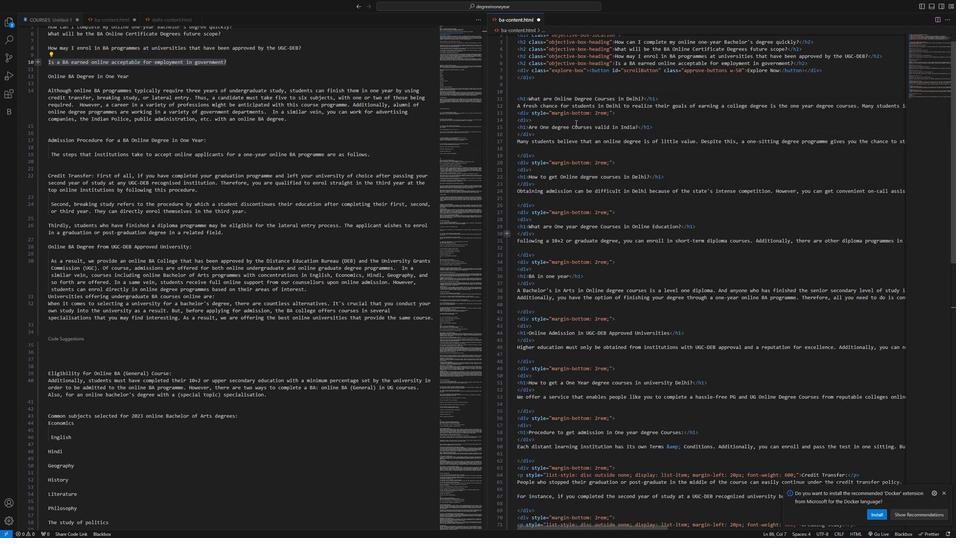 
Action: Mouse scrolled (582, 121) with delta (0, 0)
Screenshot: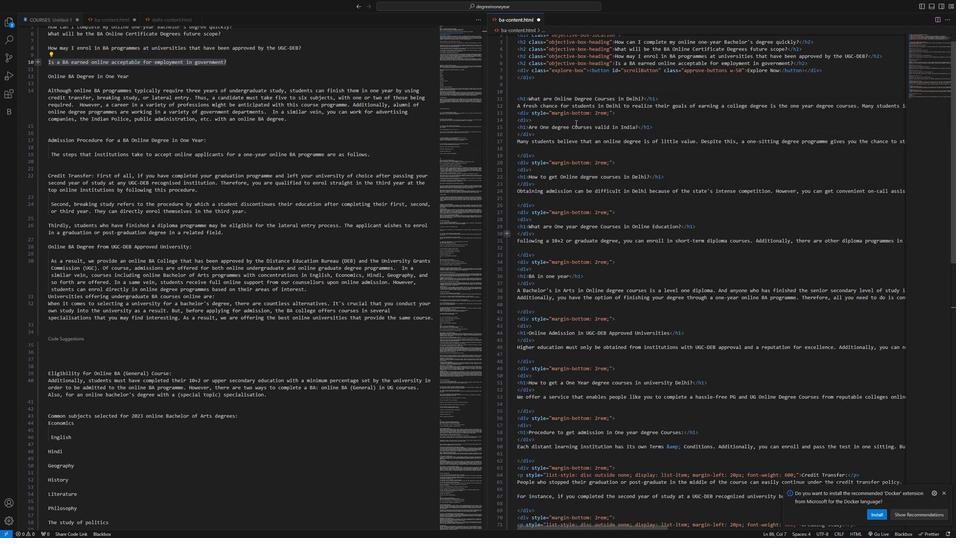 
Action: Mouse scrolled (582, 121) with delta (0, 0)
Screenshot: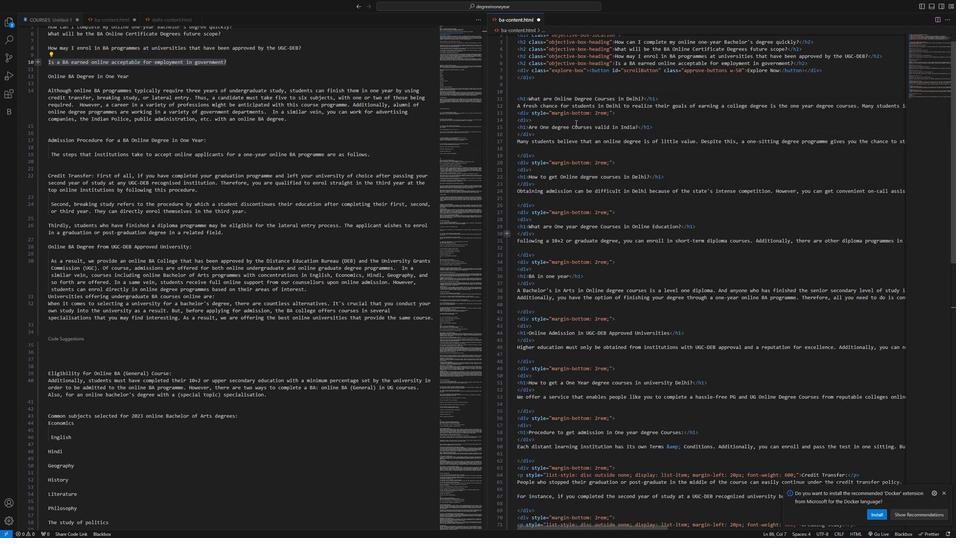
Action: Mouse scrolled (582, 121) with delta (0, 0)
Screenshot: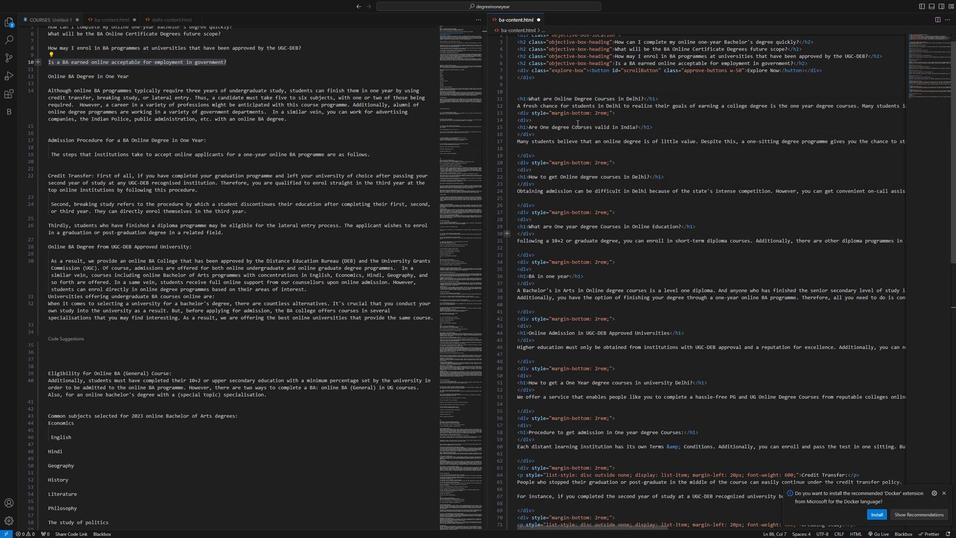 
Action: Mouse scrolled (582, 121) with delta (0, 0)
Screenshot: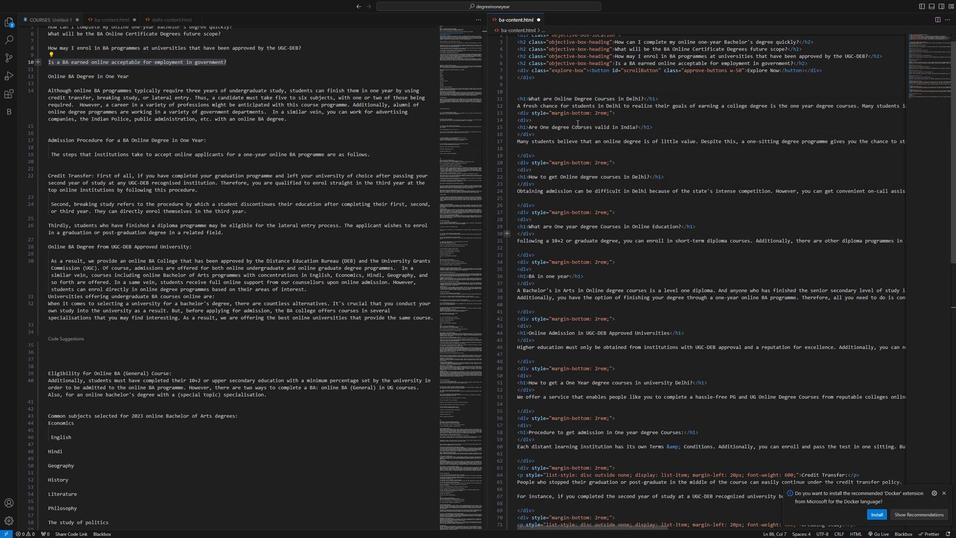 
Action: Mouse scrolled (582, 121) with delta (0, 0)
Screenshot: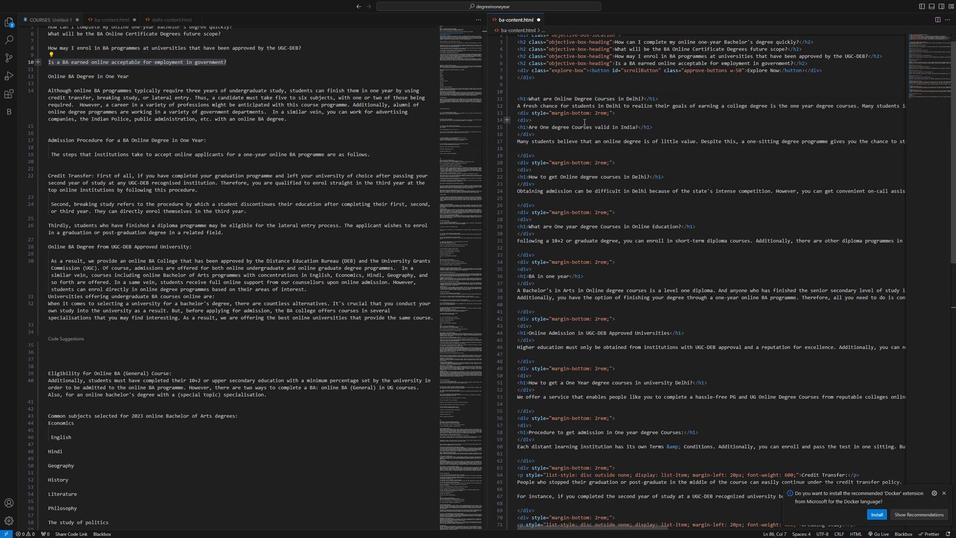 
Action: Mouse moved to (126, 74)
Screenshot: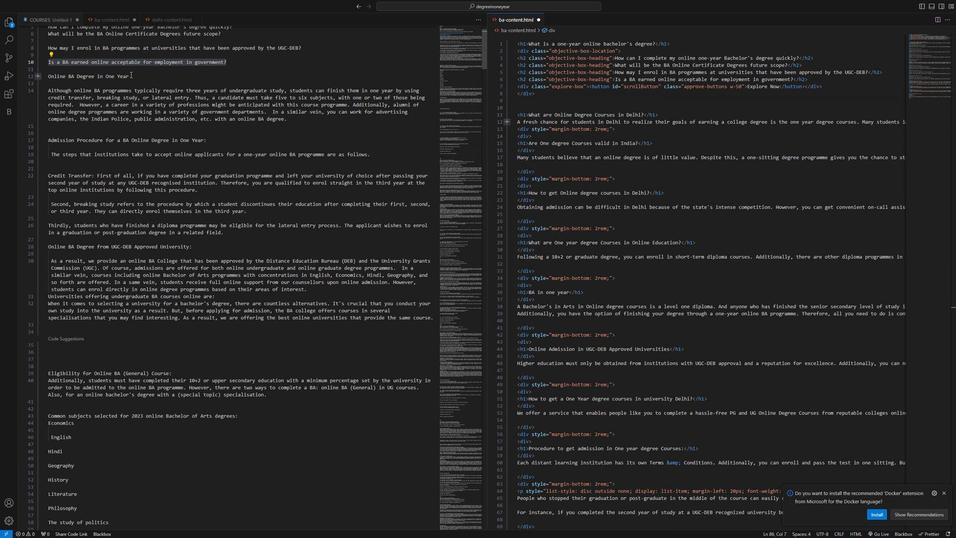 
Action: Mouse pressed left at (126, 74)
Screenshot: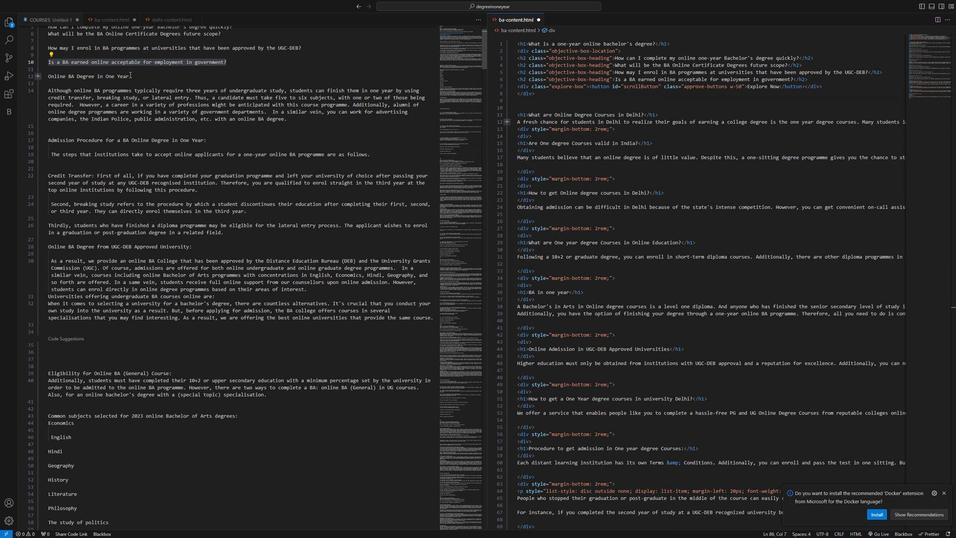 
Action: Mouse moved to (289, 112)
Screenshot: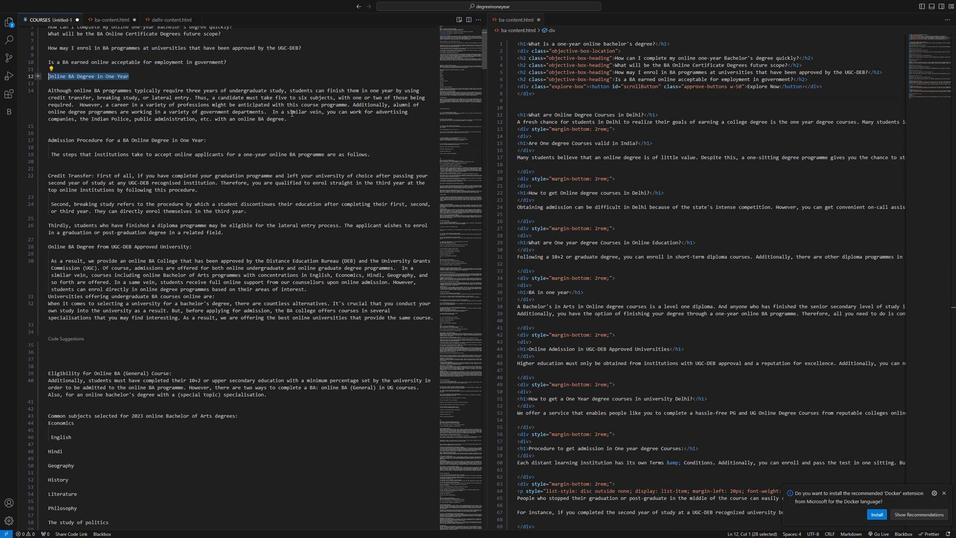 
Action: Key pressed ctrl+C
Screenshot: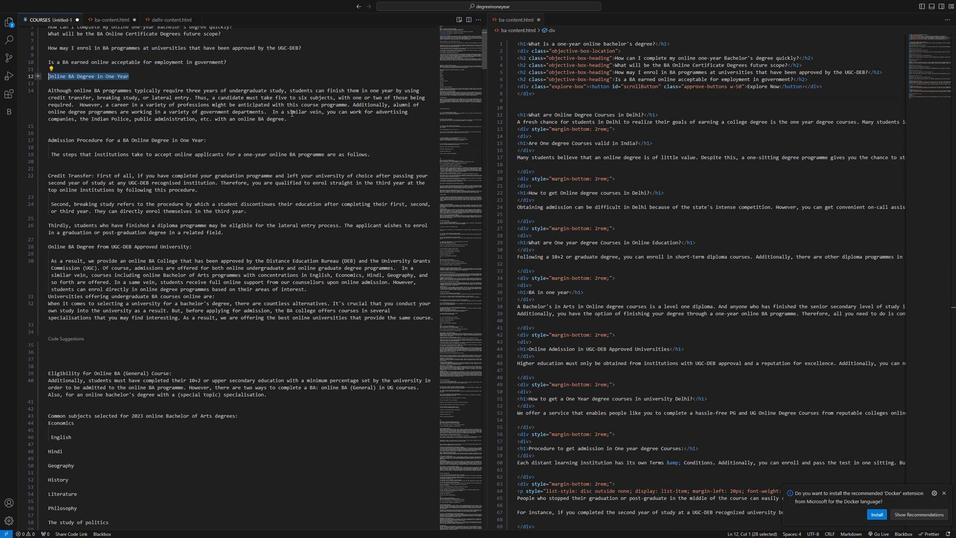 
Action: Mouse moved to (527, 112)
Screenshot: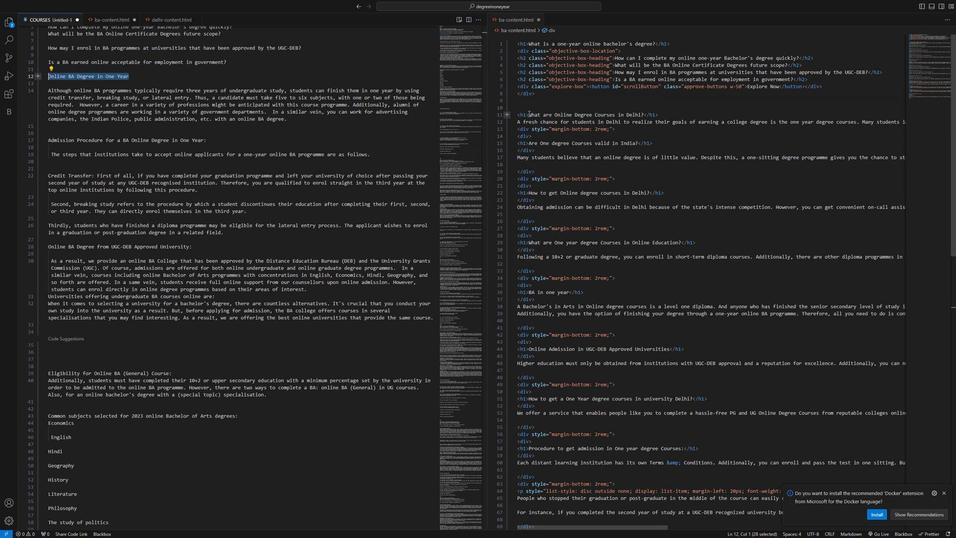 
Action: Mouse pressed left at (527, 112)
Screenshot: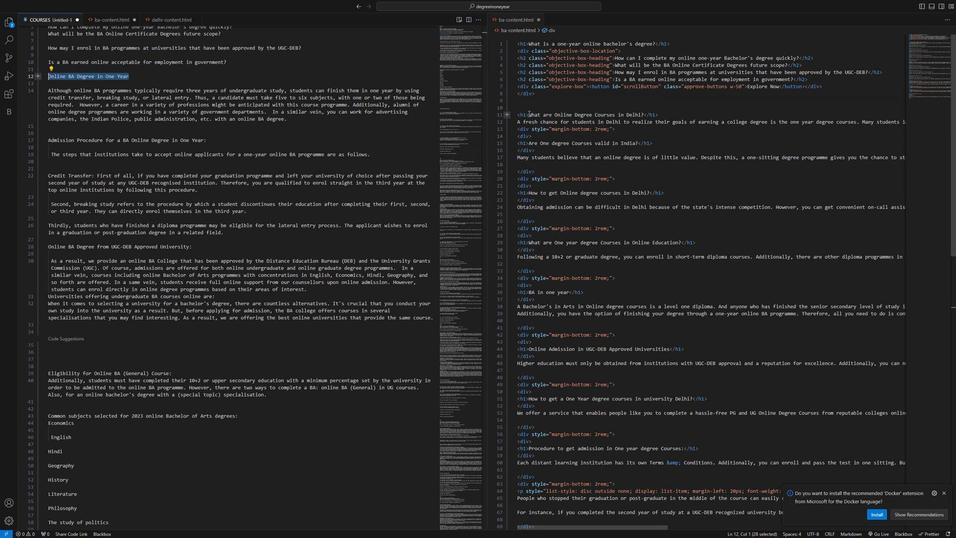 
Action: Mouse moved to (710, 138)
Screenshot: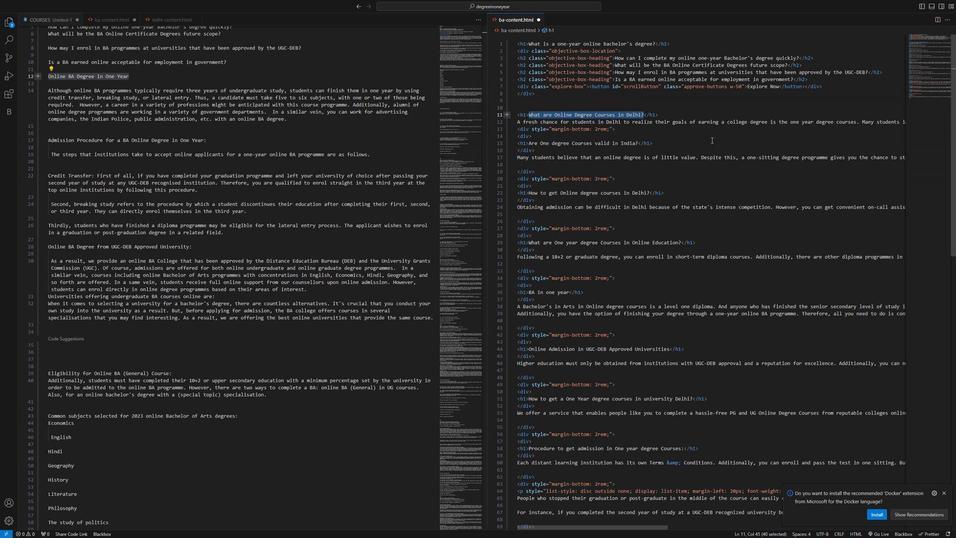 
Action: Key pressed ctrl+V
Screenshot: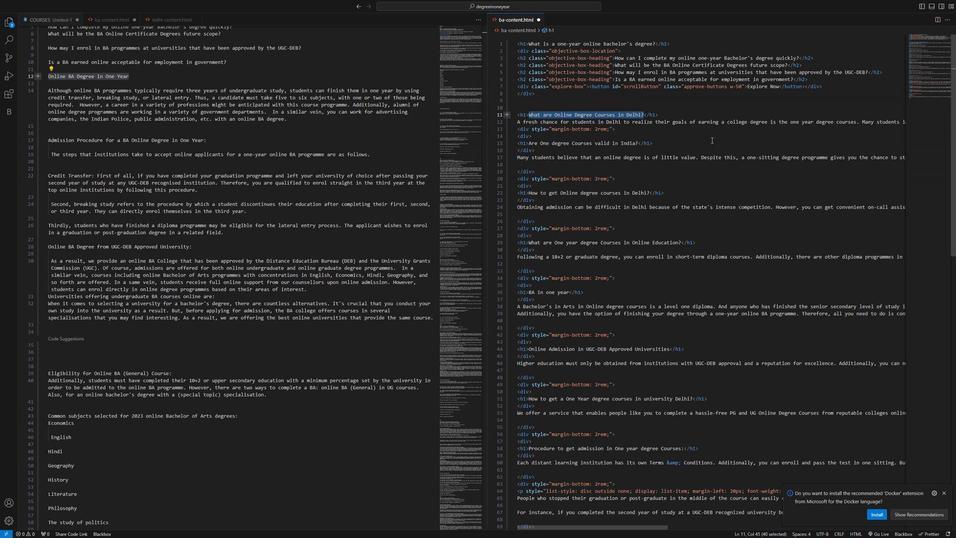 
Action: Mouse moved to (628, 114)
Screenshot: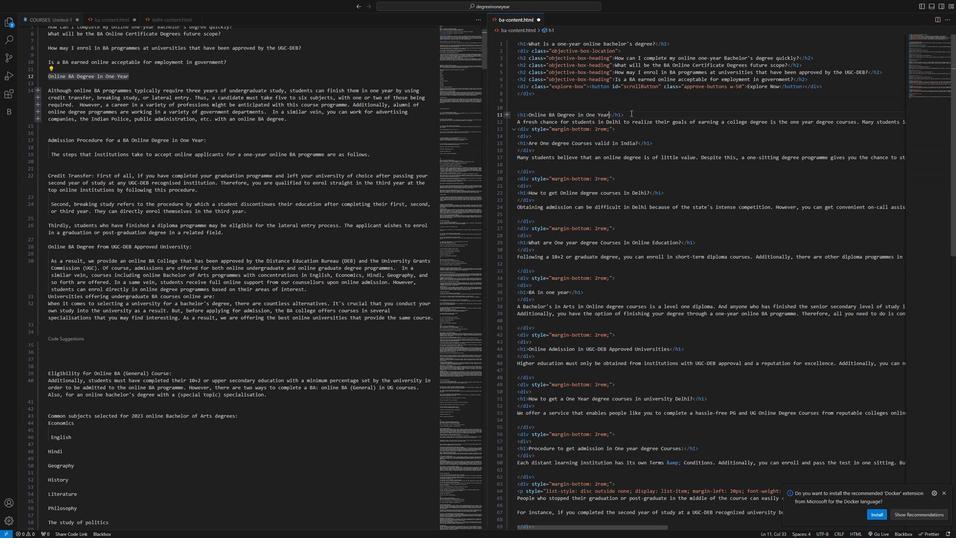 
Action: Mouse pressed left at (628, 114)
Screenshot: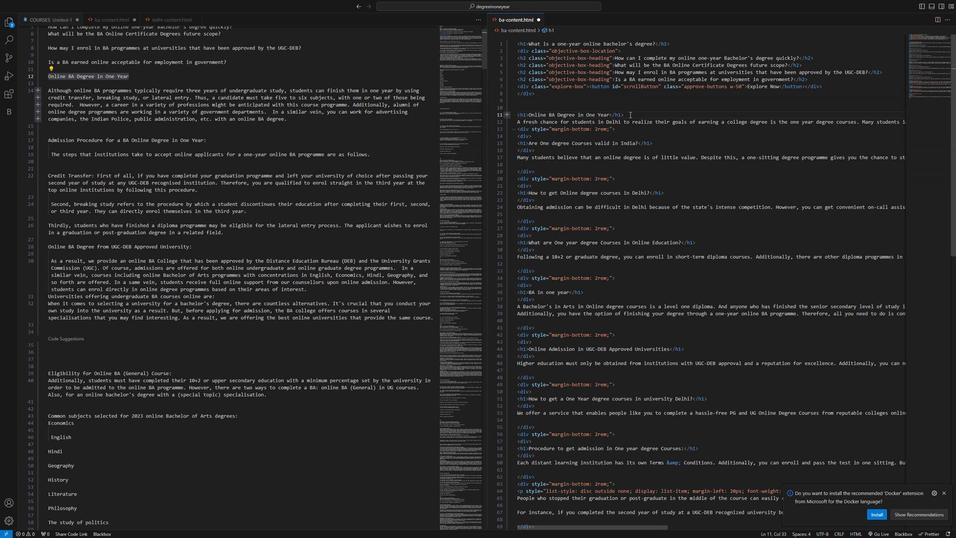 
Action: Mouse moved to (644, 111)
Screenshot: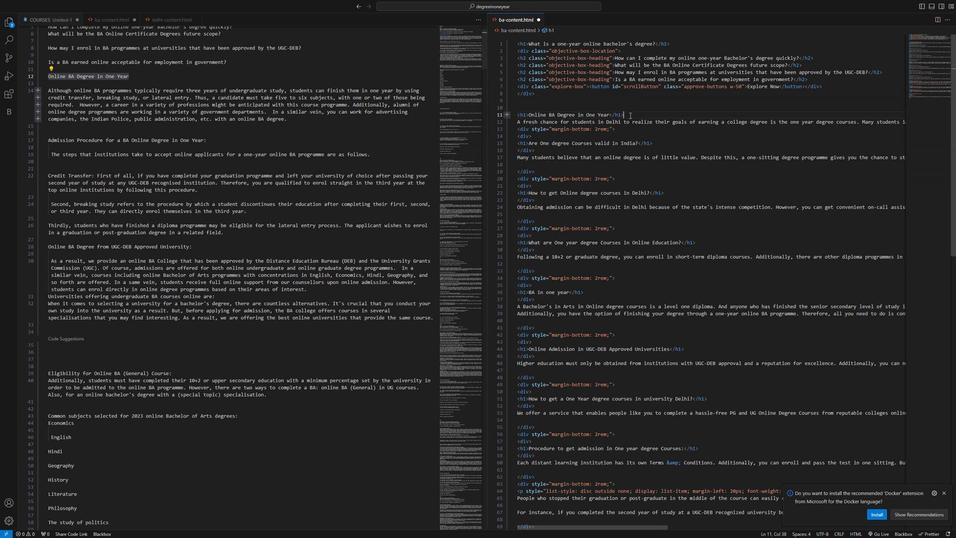 
Action: Key pressed <Key.enter>ctrl+P<Key.enter><Key.enter>
Screenshot: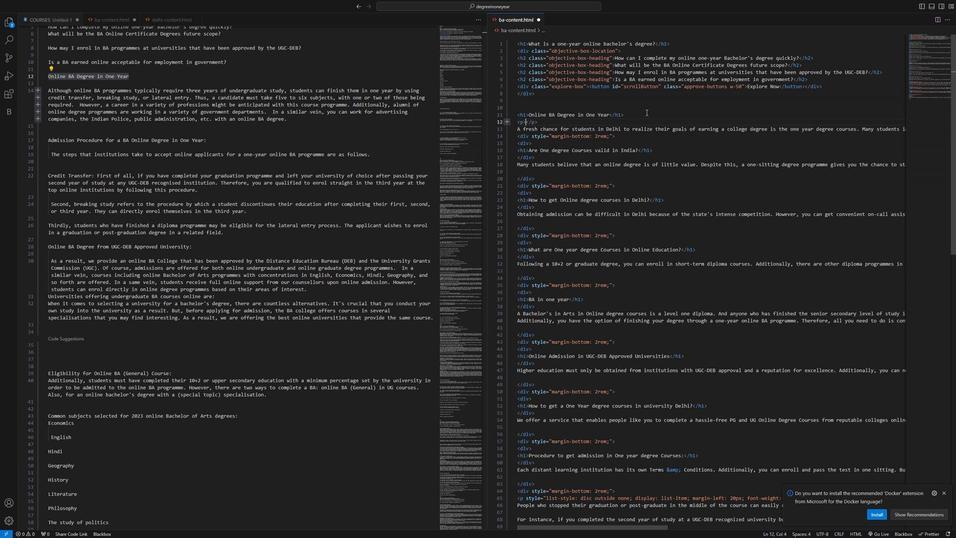 
Action: Mouse moved to (46, 88)
Screenshot: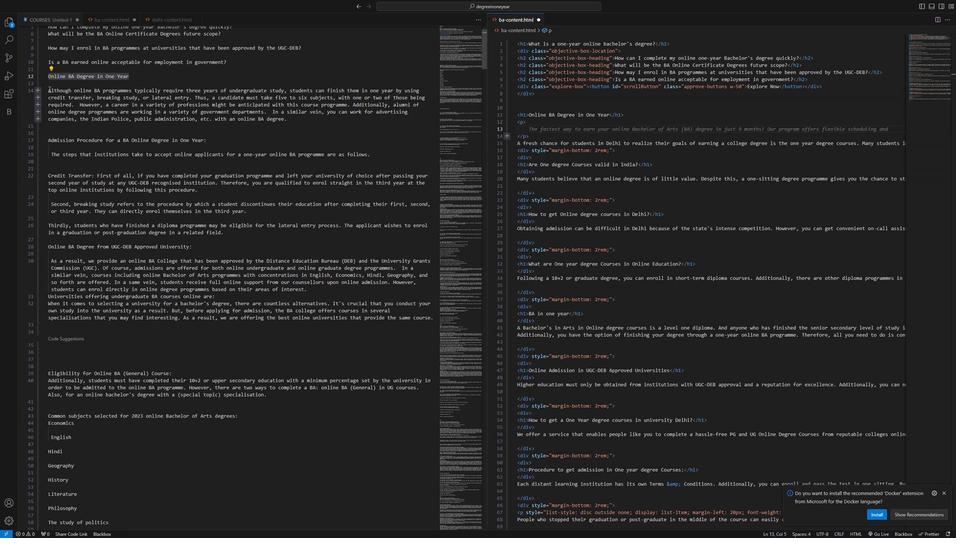 
Action: Mouse pressed left at (46, 88)
Screenshot: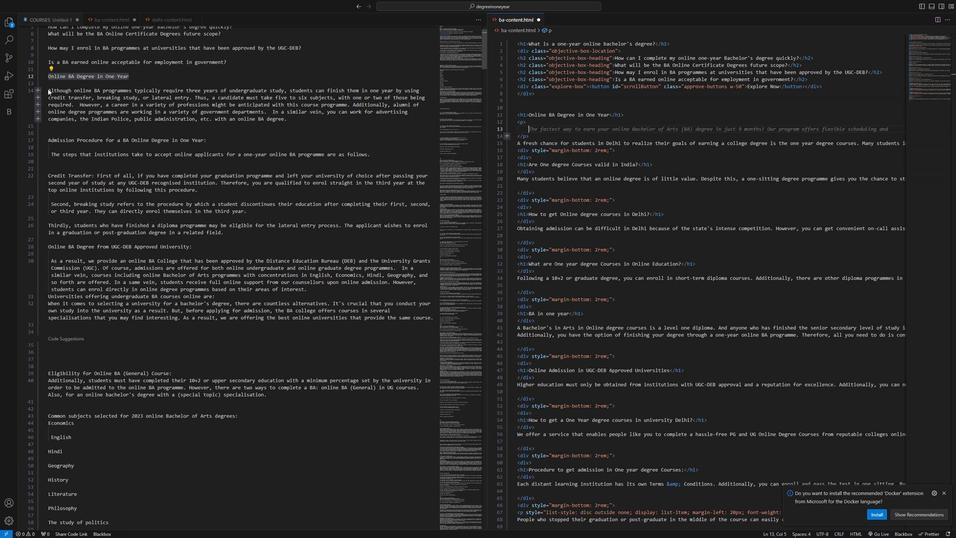 
Action: Mouse moved to (292, 119)
Screenshot: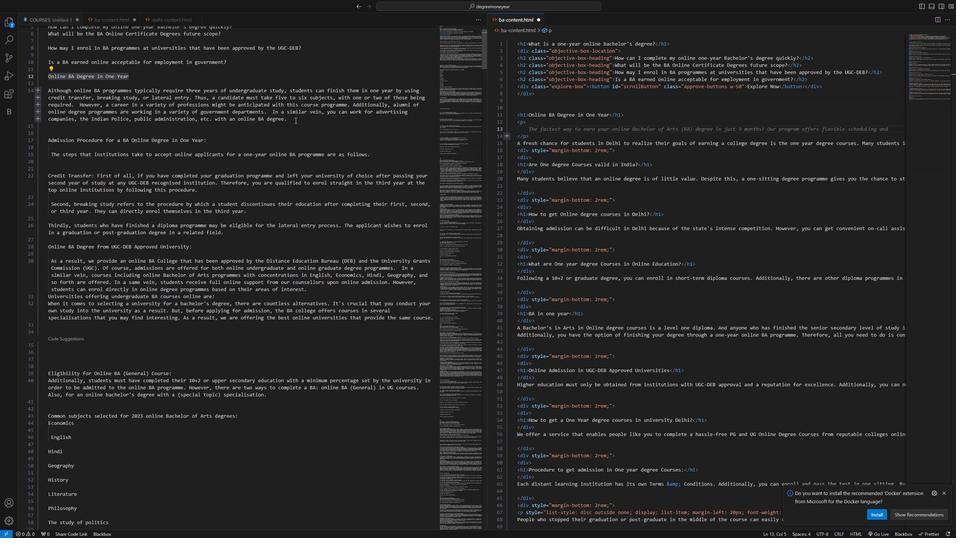 
Action: Mouse pressed left at (292, 119)
Screenshot: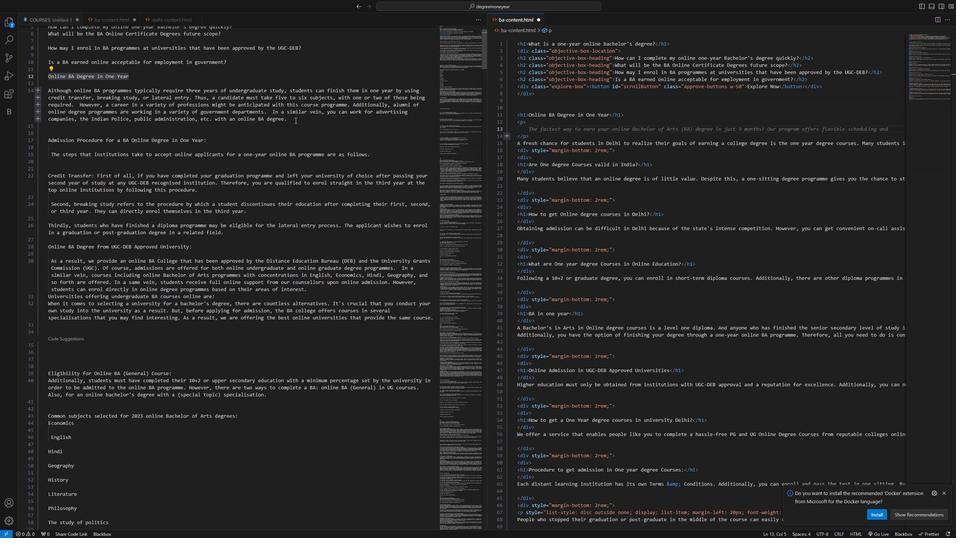 
Action: Mouse moved to (427, 103)
Screenshot: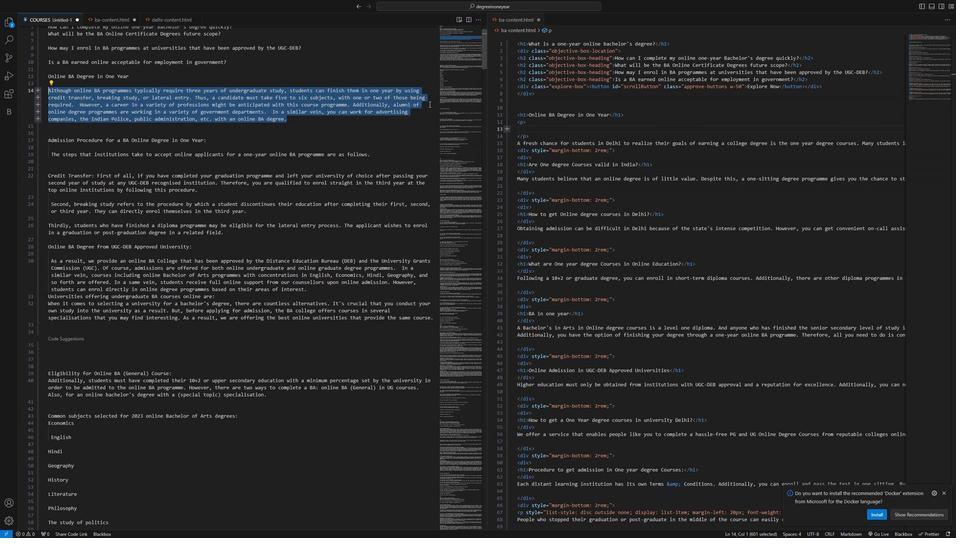 
Action: Key pressed ctrl+C
Screenshot: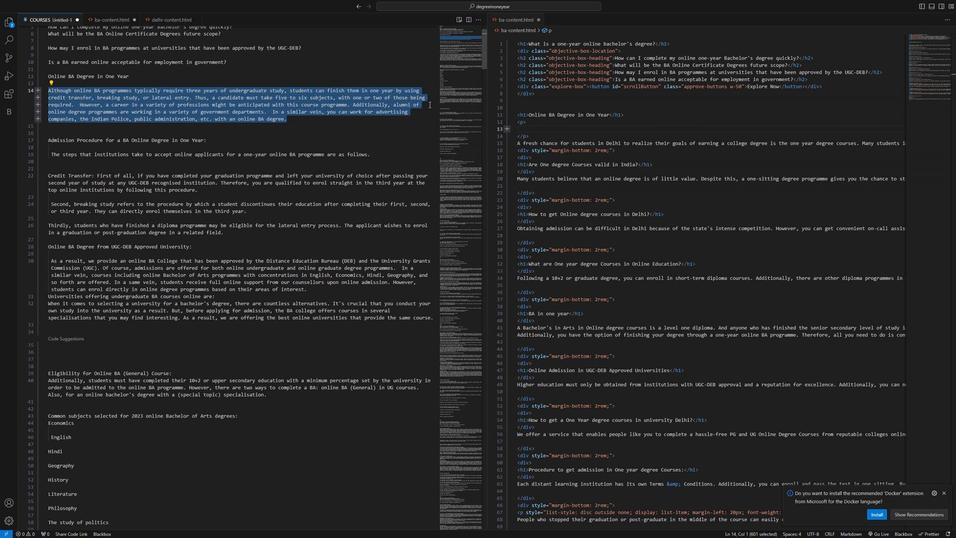 
Action: Mouse moved to (524, 125)
Screenshot: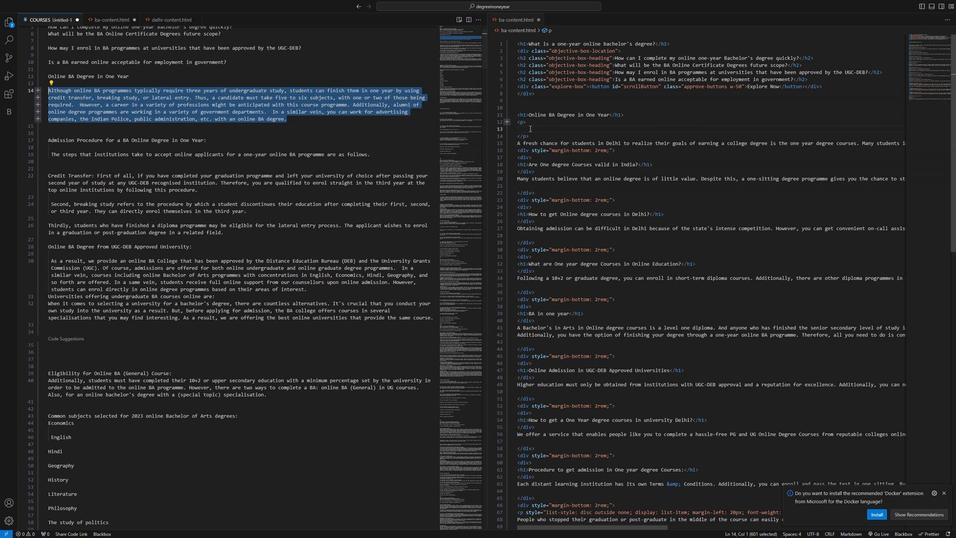 
Action: Mouse pressed left at (524, 125)
Screenshot: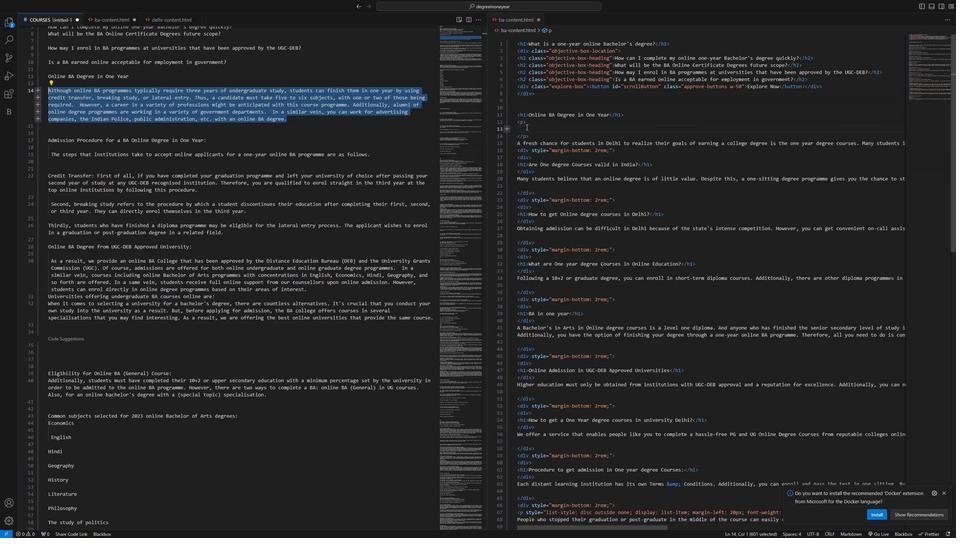 
Action: Mouse moved to (563, 125)
Screenshot: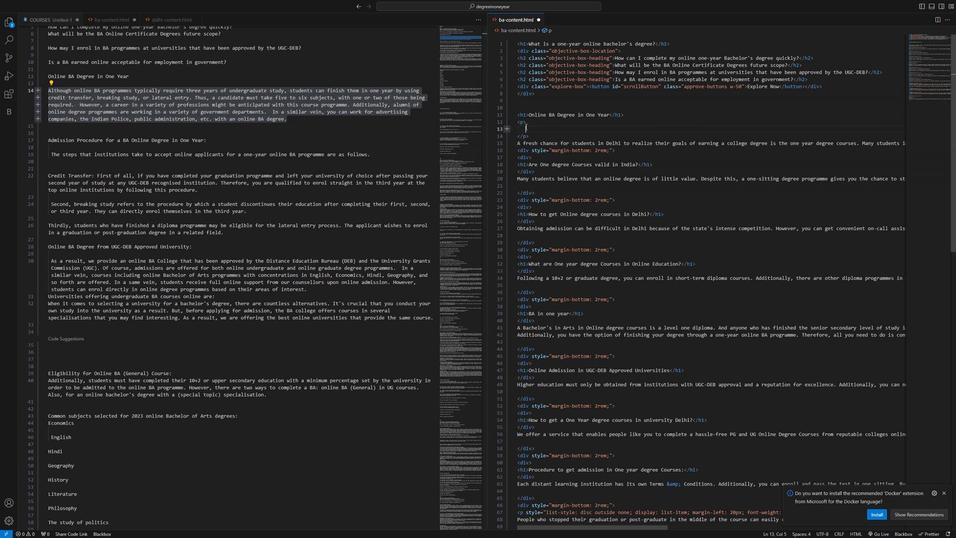 
Action: Key pressed ctrl+V
Screenshot: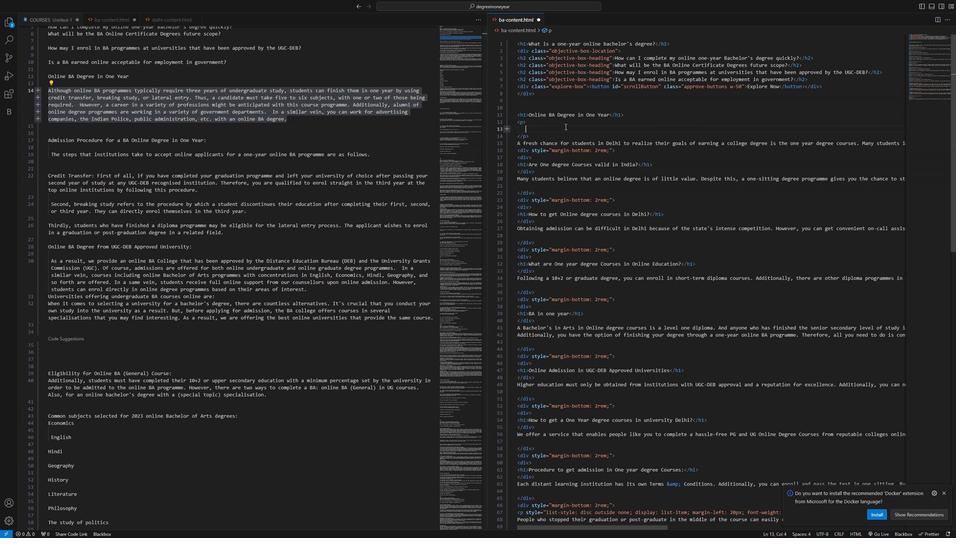 
Action: Mouse moved to (820, 526)
Screenshot: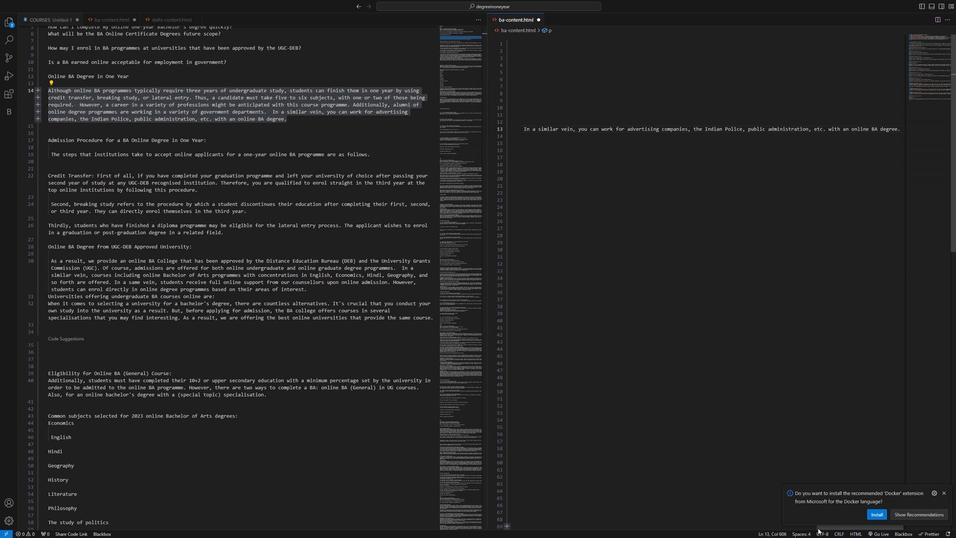 
Action: Mouse pressed left at (820, 526)
Screenshot: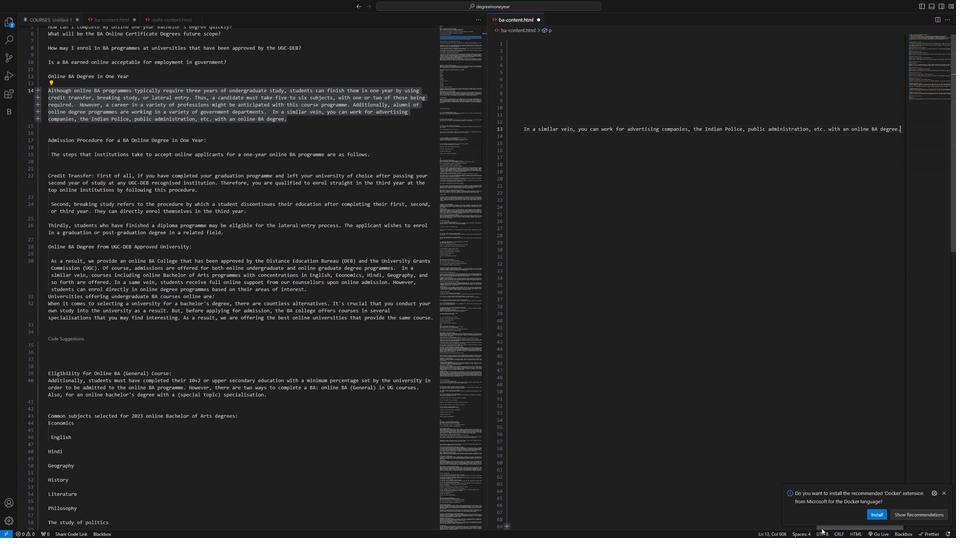 
Action: Mouse moved to (497, 139)
Screenshot: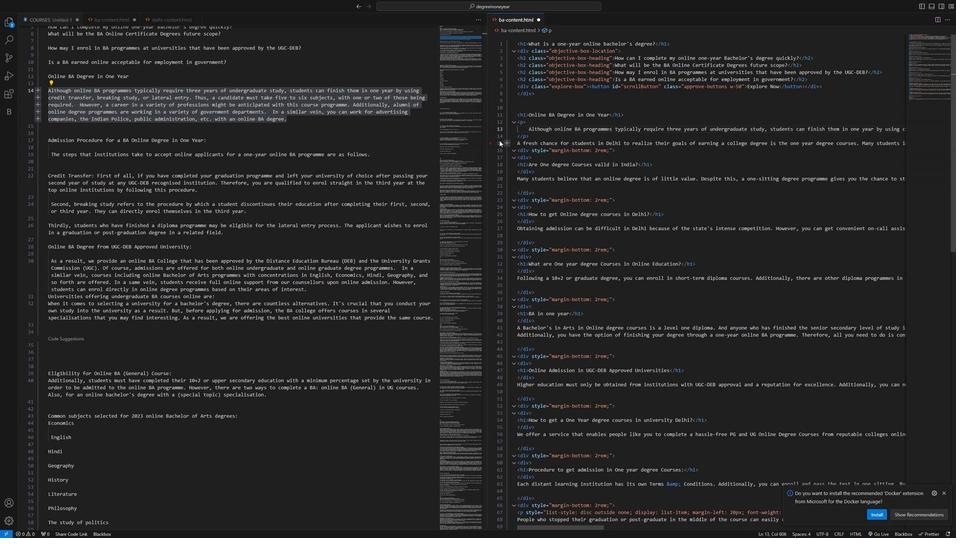 
Action: Mouse pressed left at (497, 139)
Screenshot: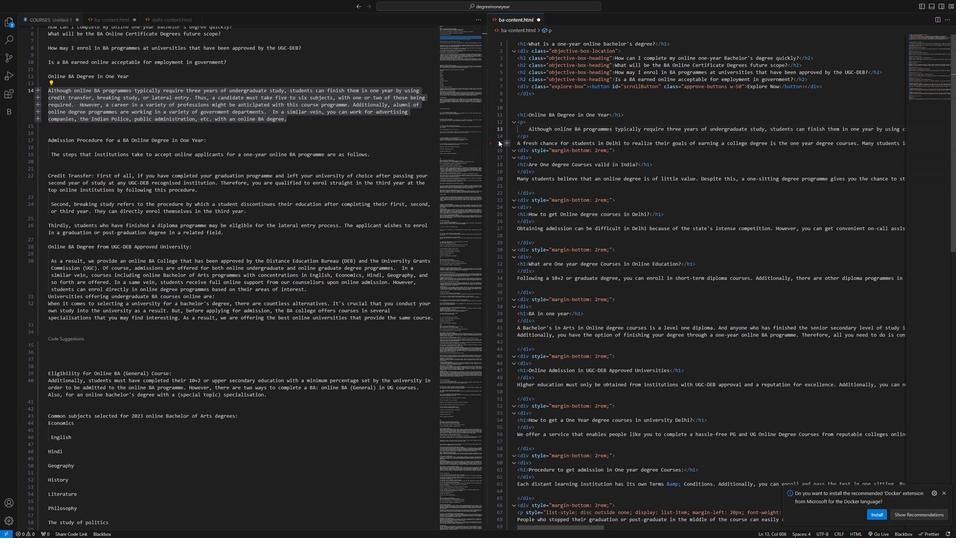 
Action: Mouse moved to (630, 149)
Screenshot: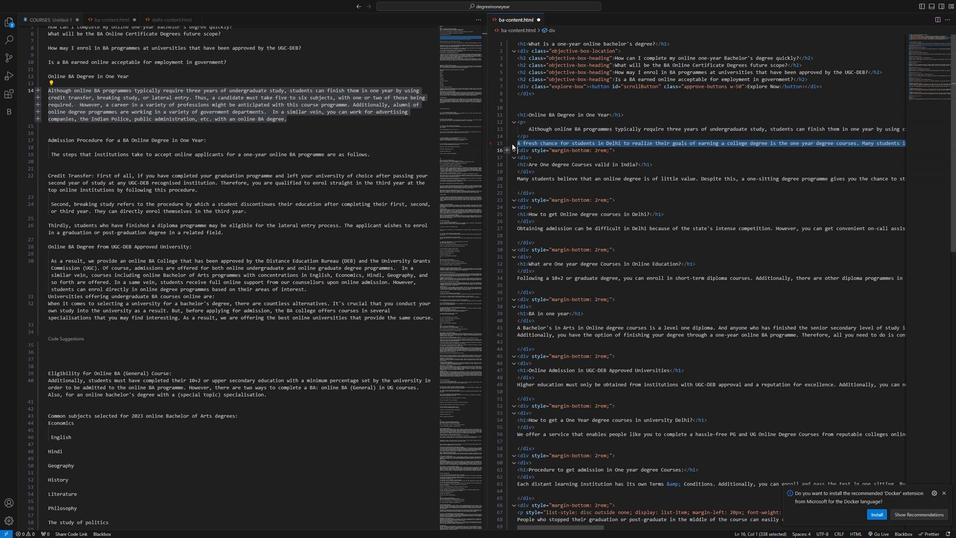
Action: Key pressed <Key.backspace>
Screenshot: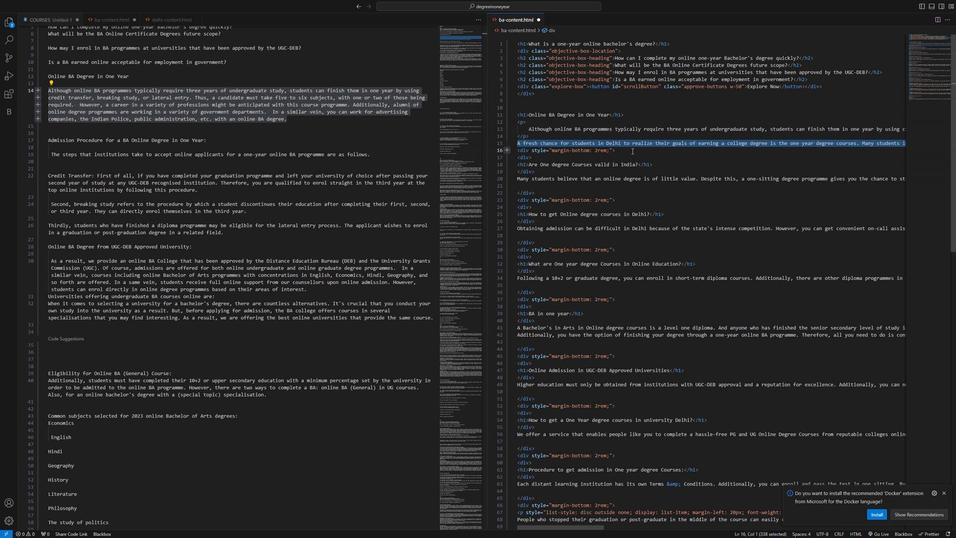 
Action: Mouse moved to (152, 432)
Screenshot: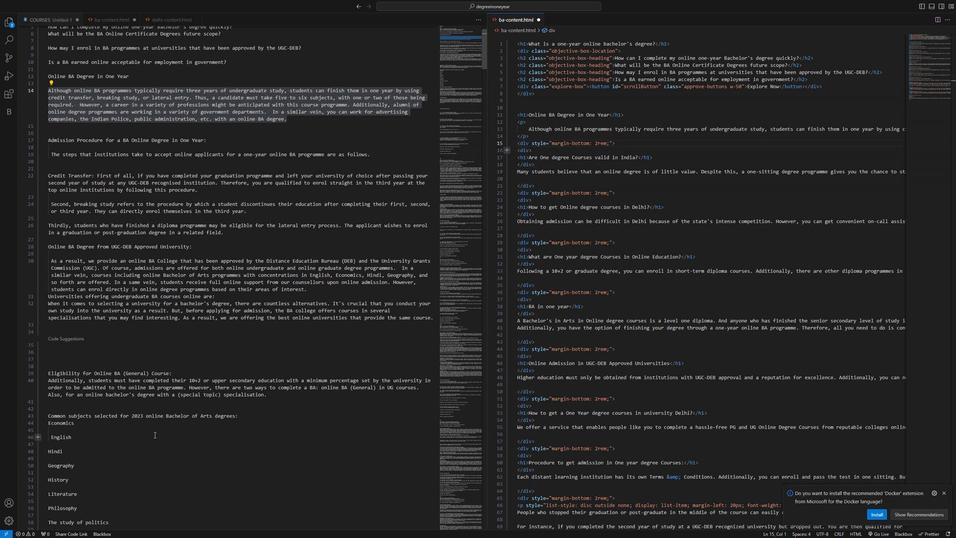 
Action: Mouse pressed left at (152, 432)
Screenshot: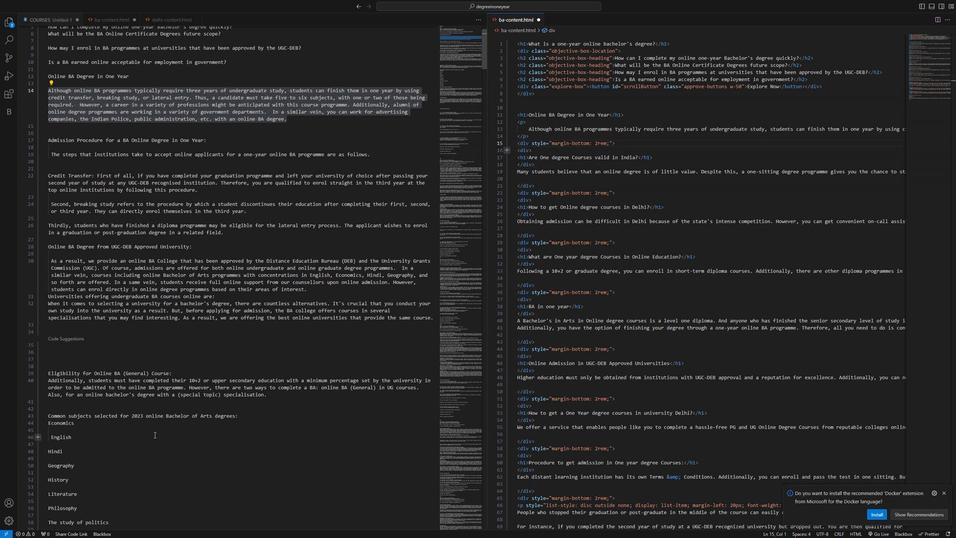 
Action: Mouse moved to (128, 527)
Screenshot: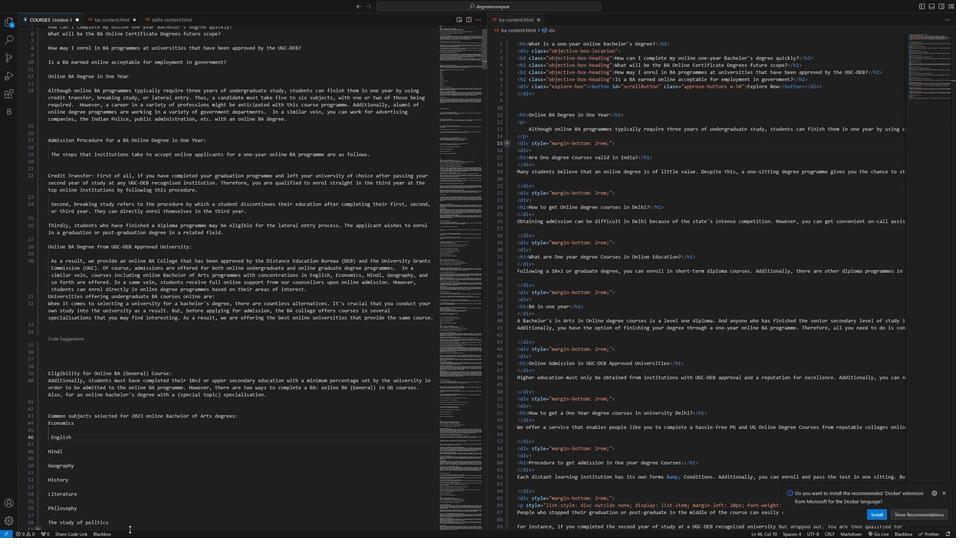 
Action: Mouse pressed left at (128, 527)
Screenshot: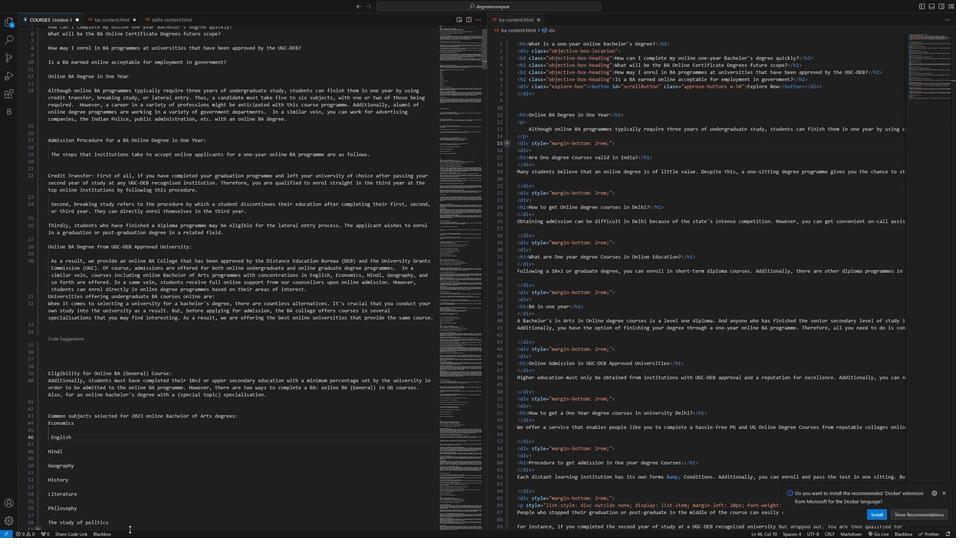 
Action: Mouse moved to (249, 108)
Screenshot: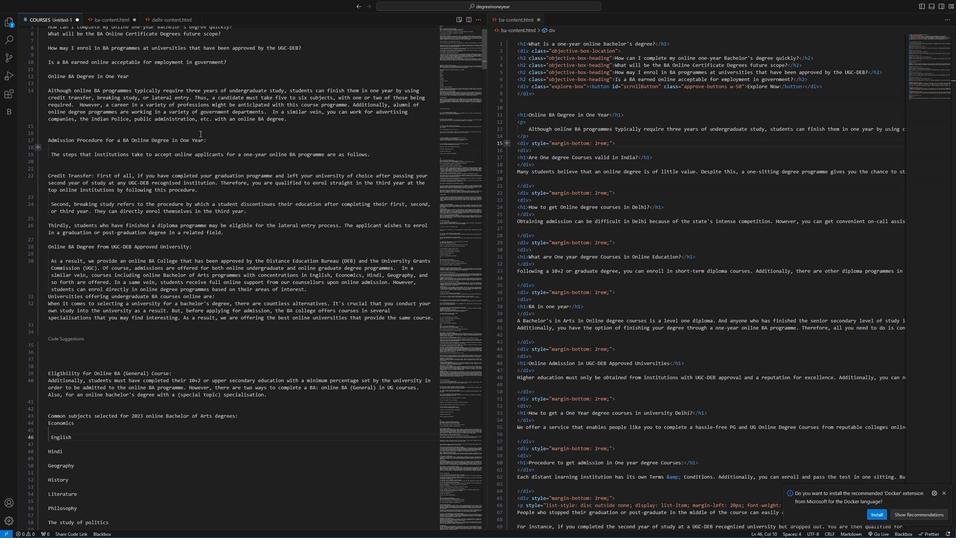 
Action: Mouse pressed left at (249, 108)
Screenshot: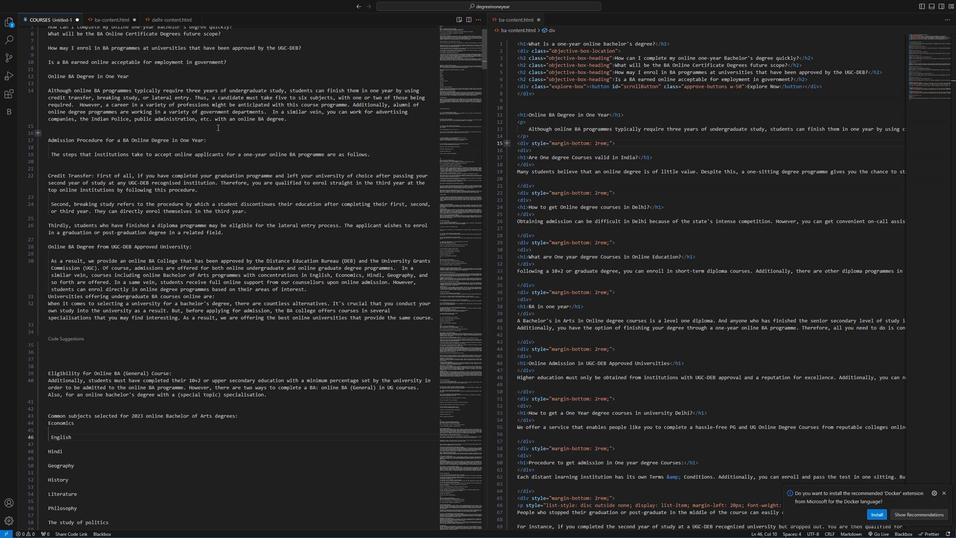 
Action: Mouse moved to (204, 139)
Screenshot: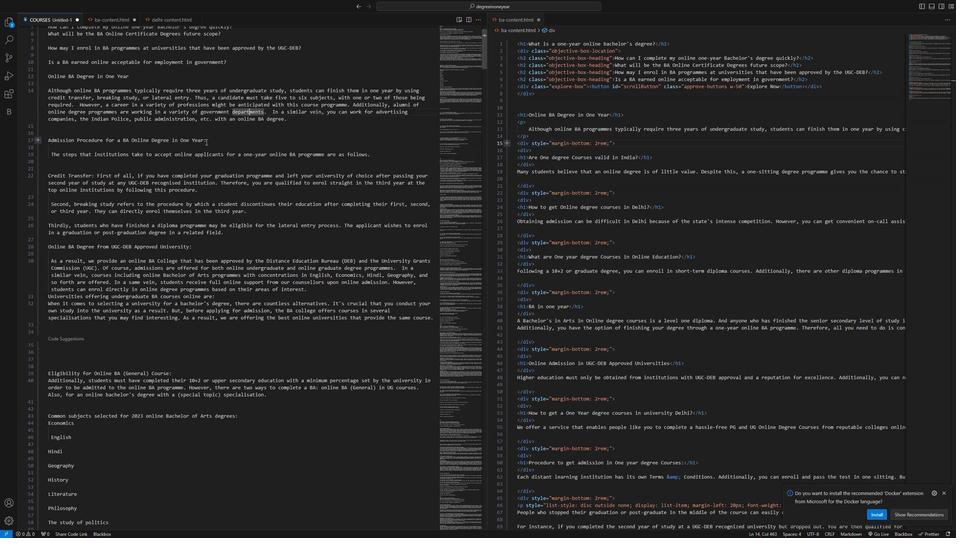 
Action: Mouse pressed left at (204, 139)
Screenshot: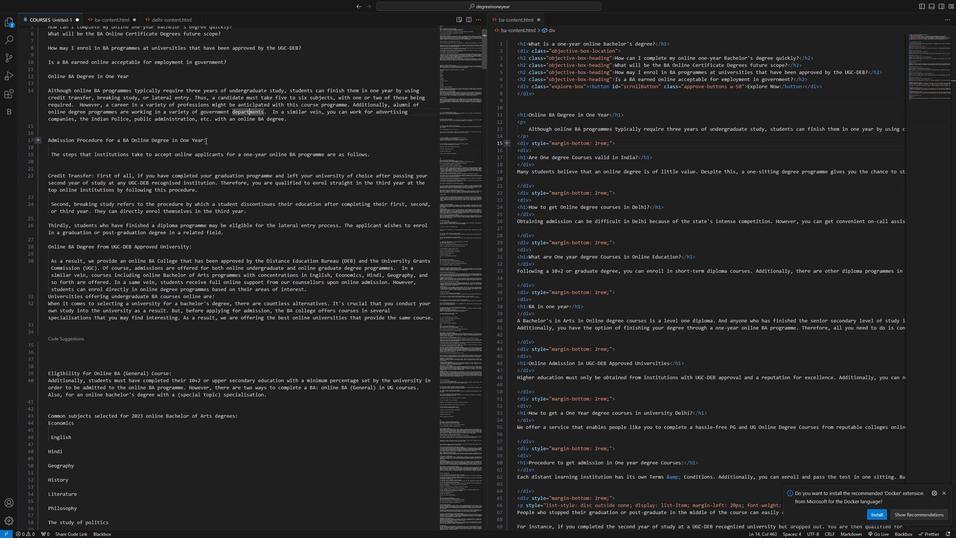 
Action: Mouse moved to (273, 192)
Screenshot: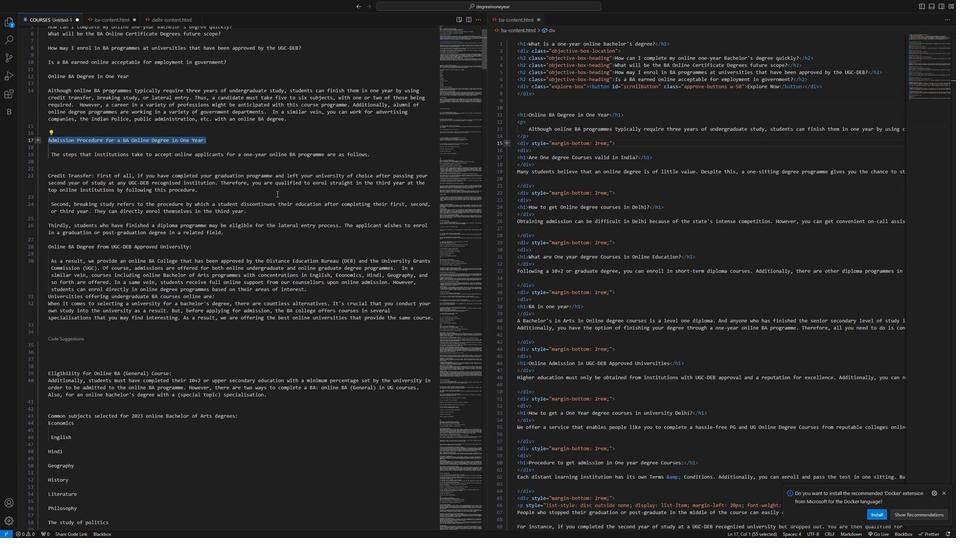 
Action: Key pressed ctrl+C
Screenshot: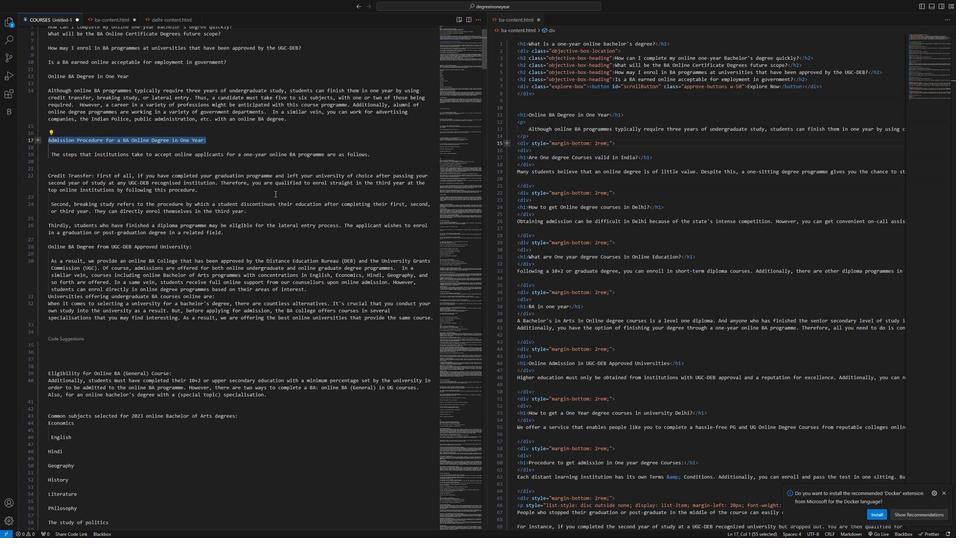 
Action: Mouse moved to (525, 154)
Screenshot: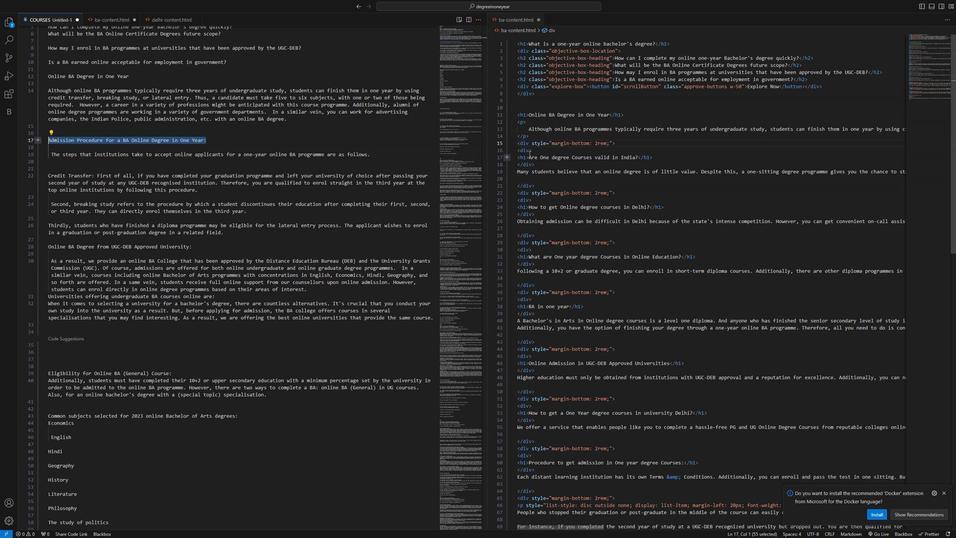 
Action: Mouse pressed left at (525, 154)
Screenshot: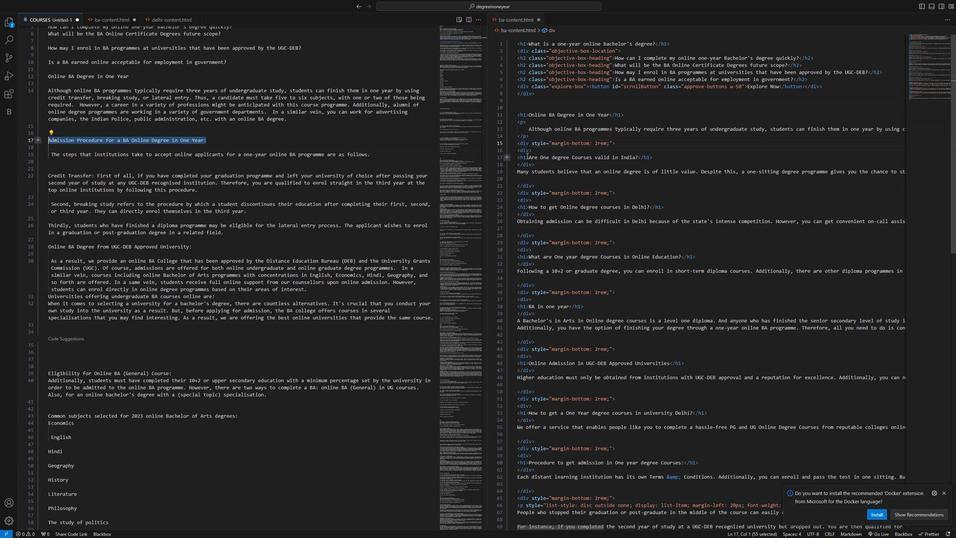 
Action: Mouse moved to (686, 137)
Screenshot: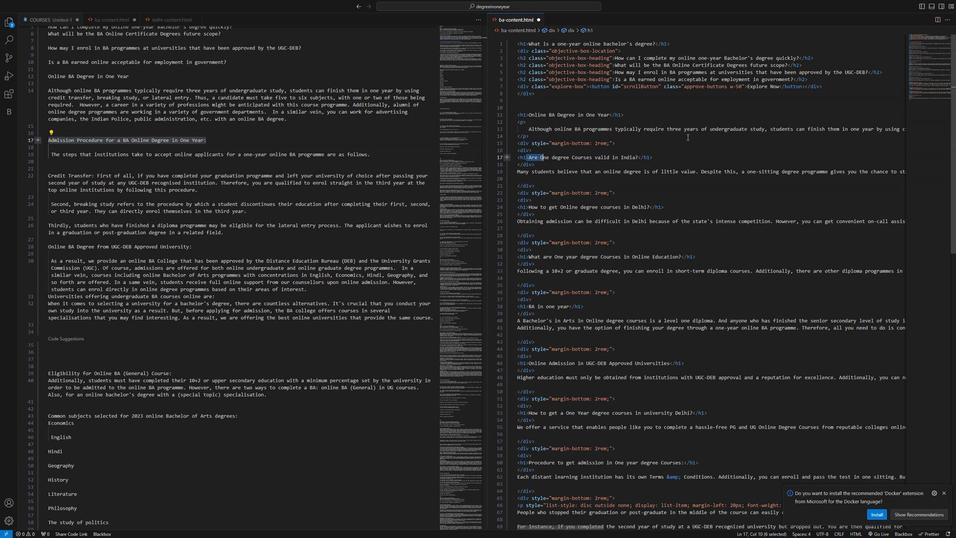 
Action: Mouse pressed left at (686, 137)
Screenshot: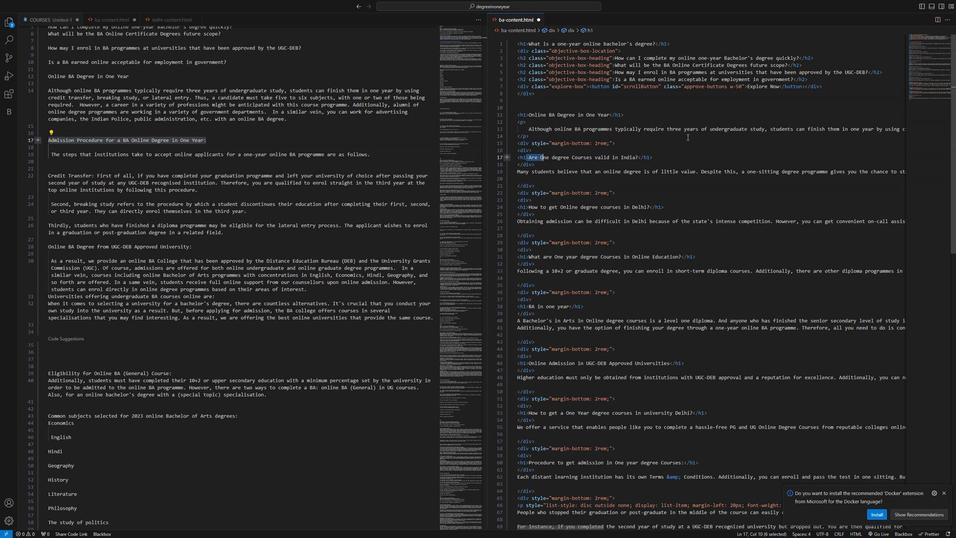 
Action: Mouse moved to (527, 156)
Screenshot: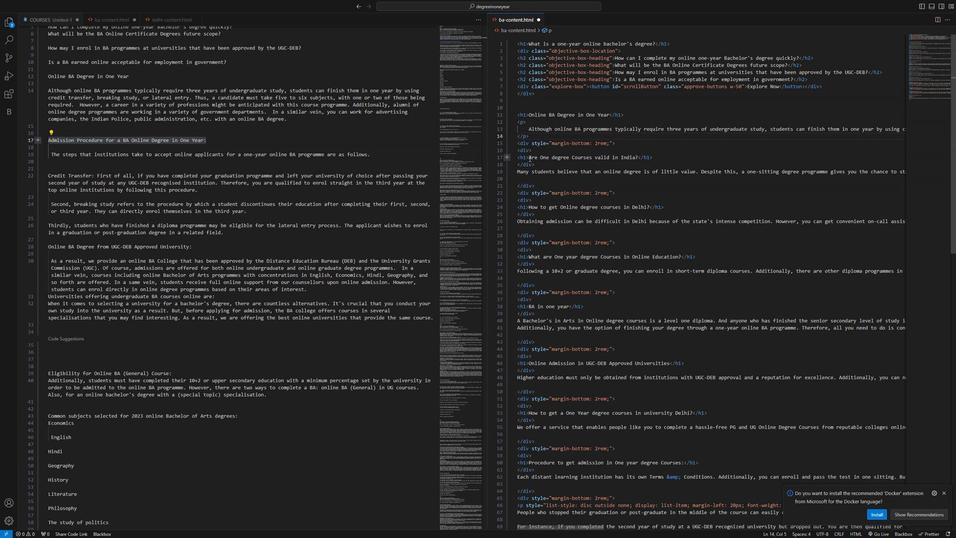 
Action: Mouse pressed left at (527, 156)
Screenshot: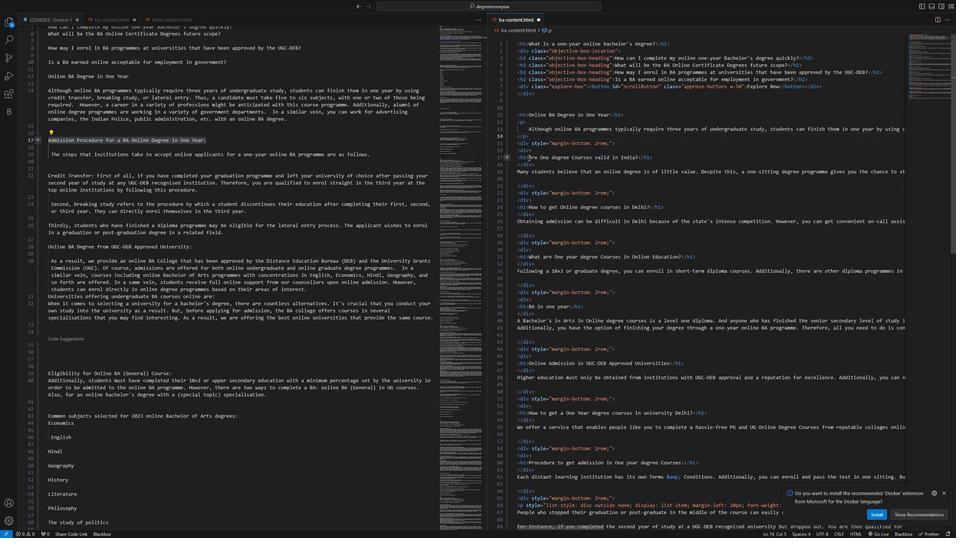 
Action: Mouse moved to (719, 200)
Screenshot: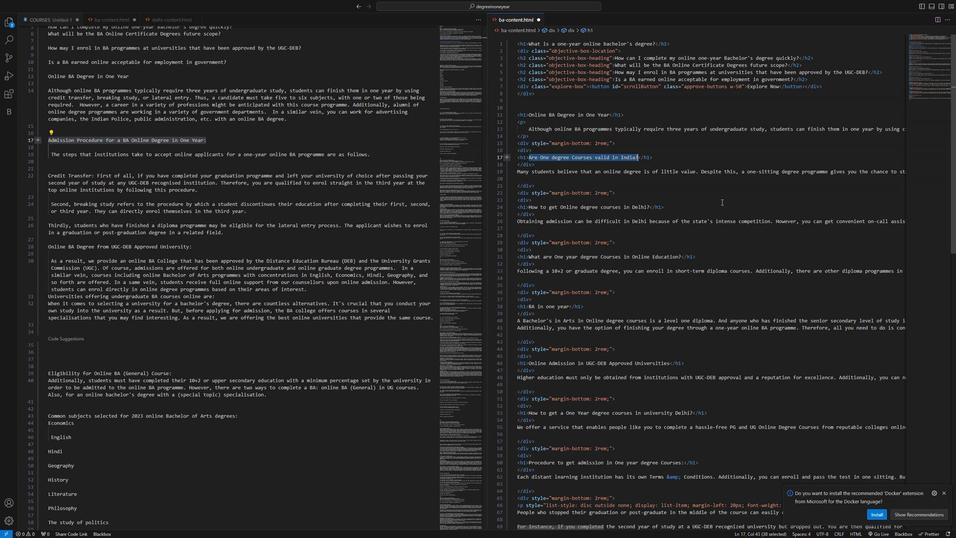 
Action: Key pressed ctrl+V
Screenshot: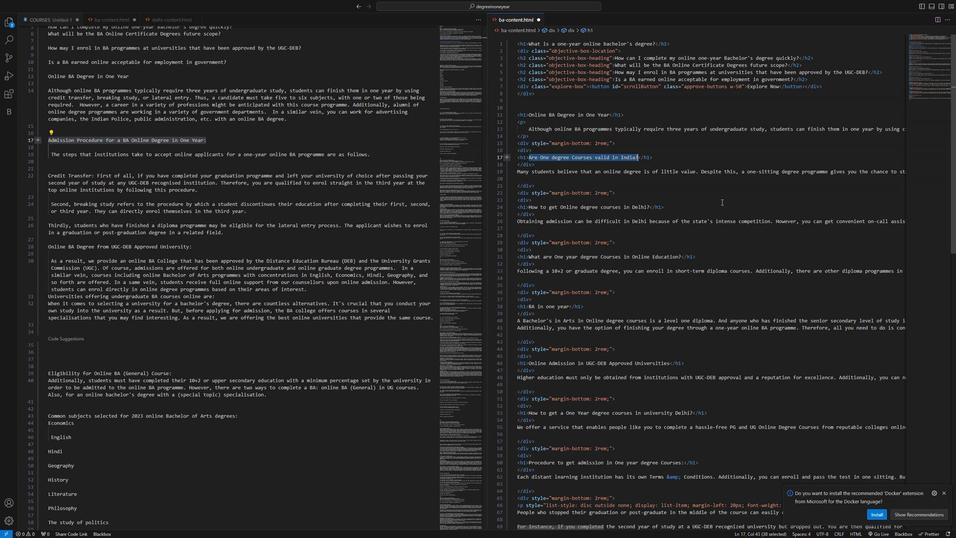
Action: Mouse moved to (540, 164)
Screenshot: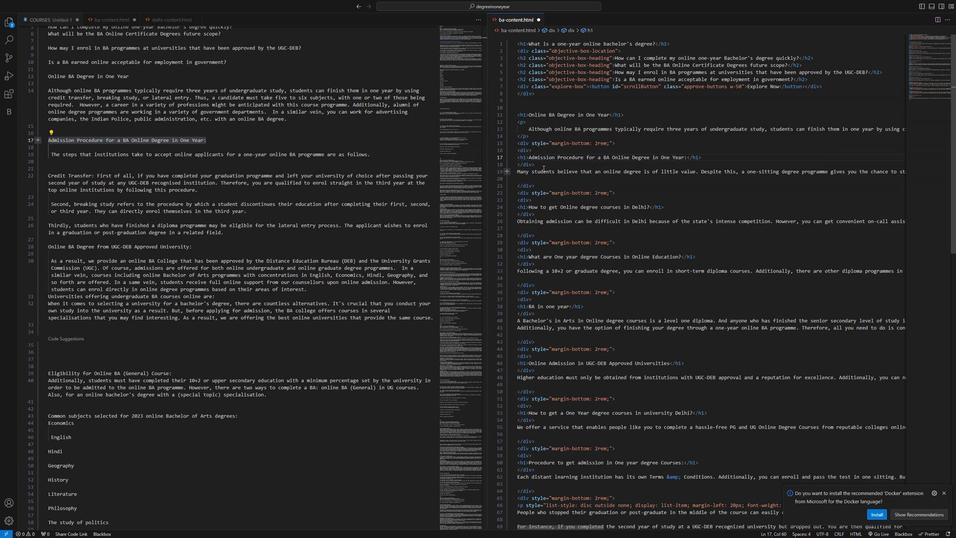 
Action: Mouse pressed left at (540, 164)
Screenshot: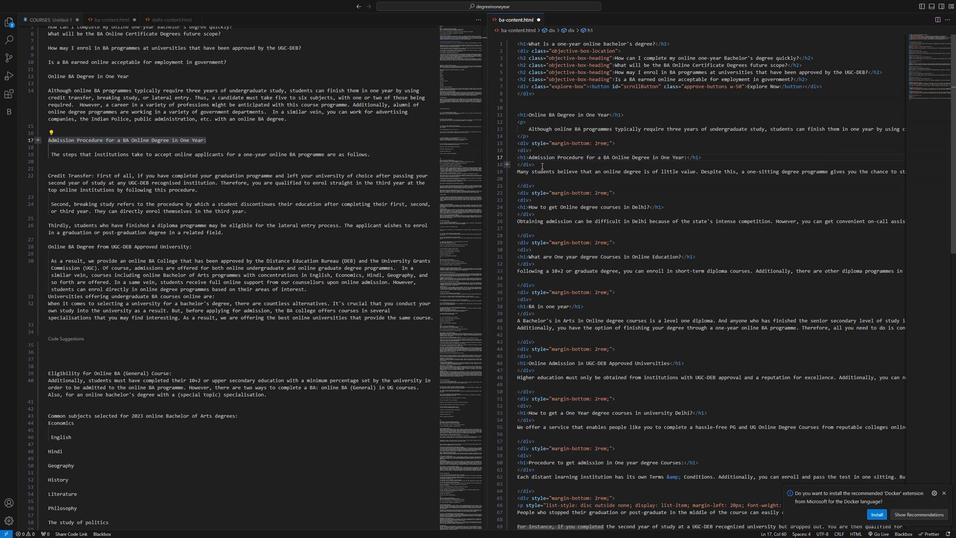 
Action: Mouse moved to (585, 164)
Screenshot: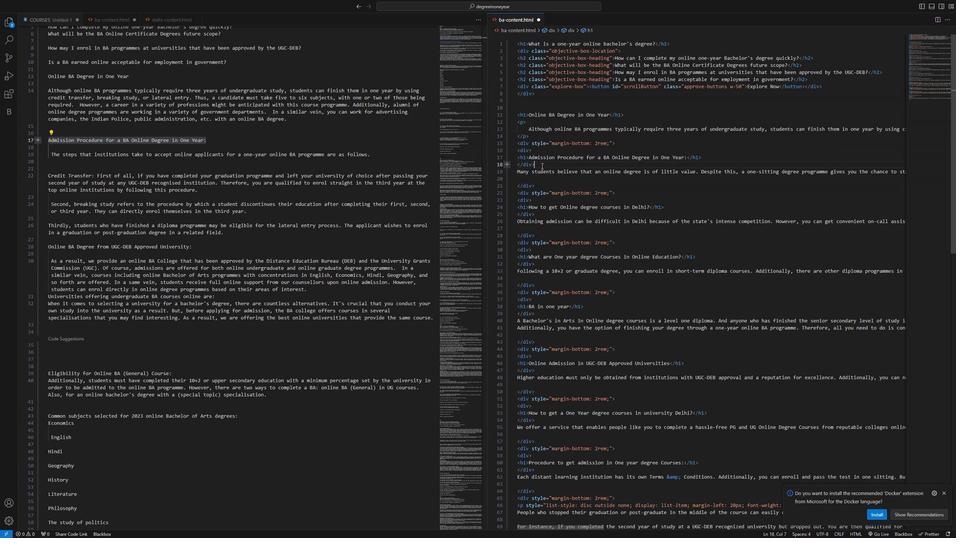 
Action: Key pressed <Key.enter>ctrl+P<Key.enter><Key.enter>
Screenshot: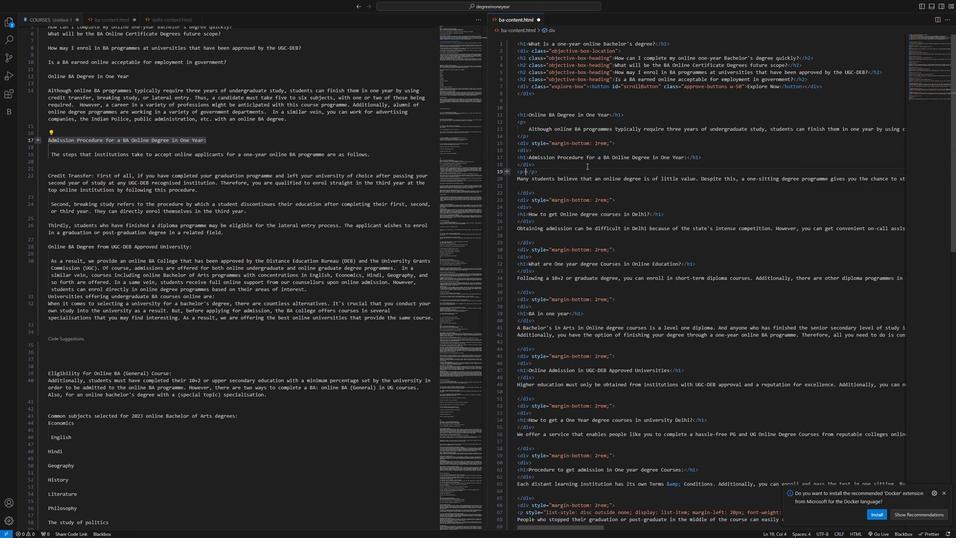 
Action: Mouse moved to (48, 152)
Screenshot: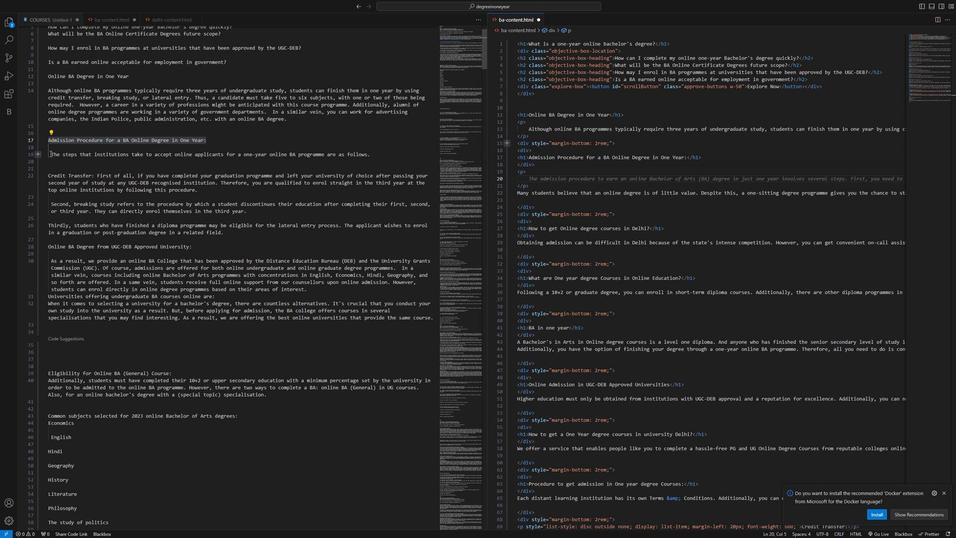 
Action: Mouse pressed left at (48, 152)
Screenshot: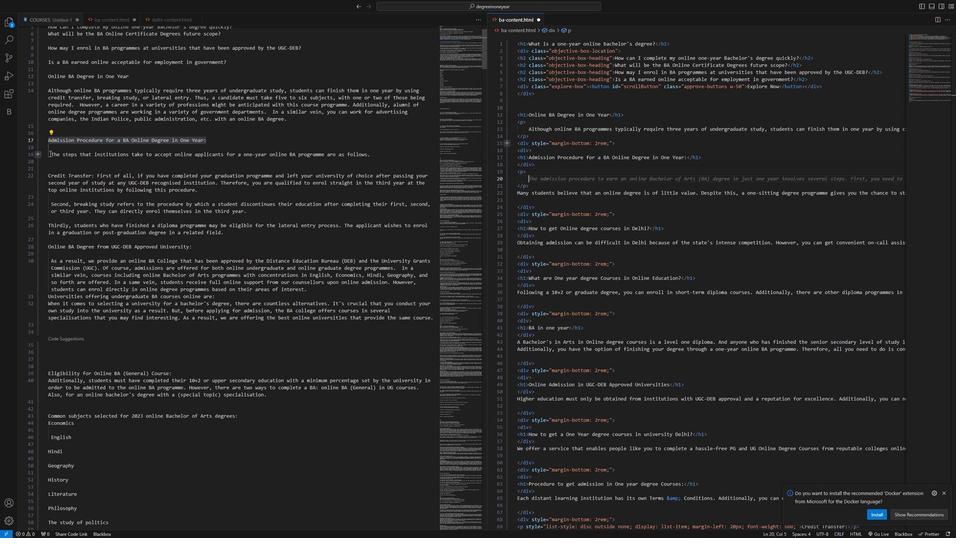 
Action: Mouse moved to (371, 157)
Screenshot: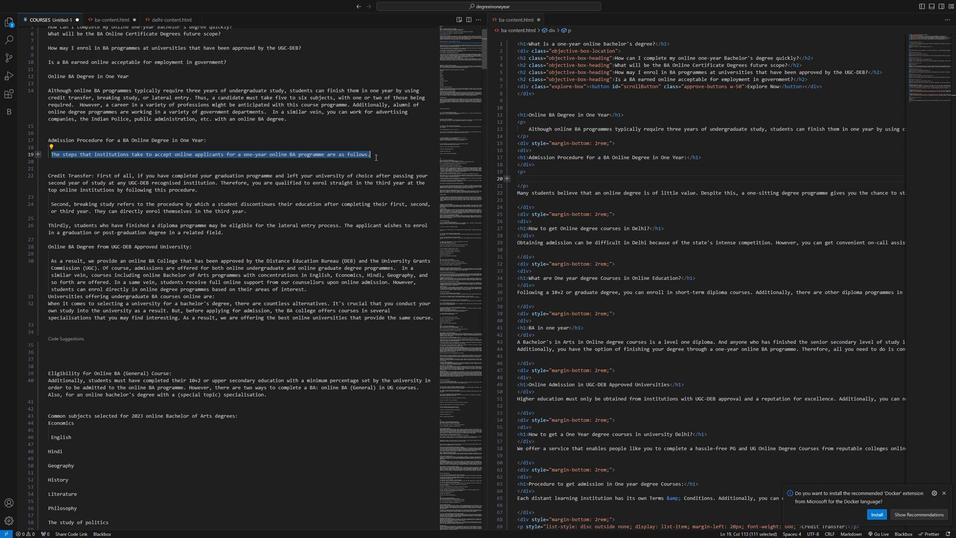 
Action: Key pressed ctrl+C
Screenshot: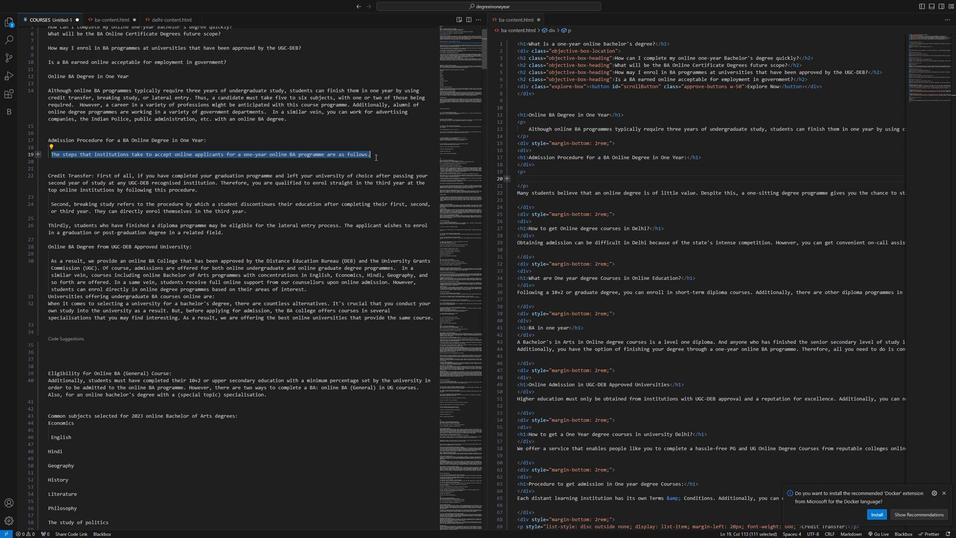
Action: Mouse moved to (539, 178)
Screenshot: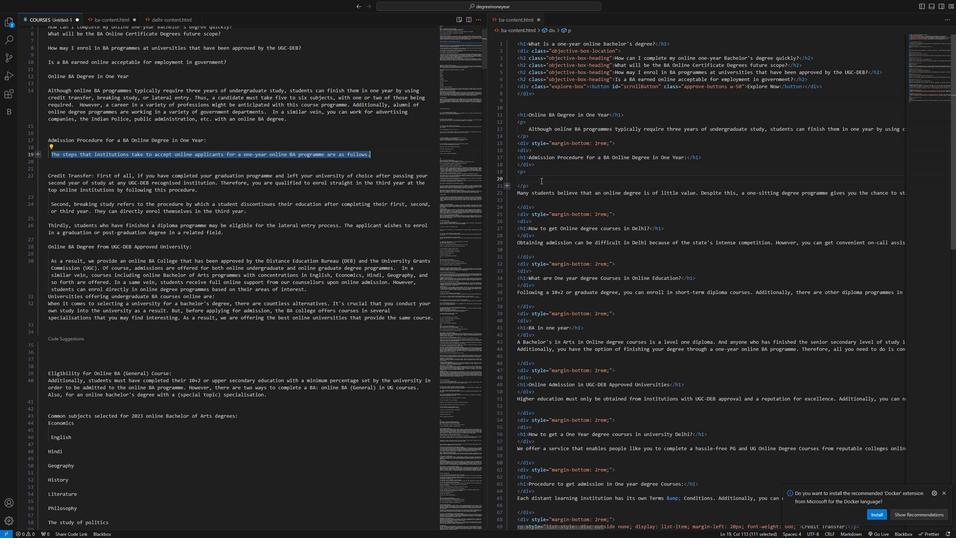 
Action: Mouse pressed left at (539, 178)
Screenshot: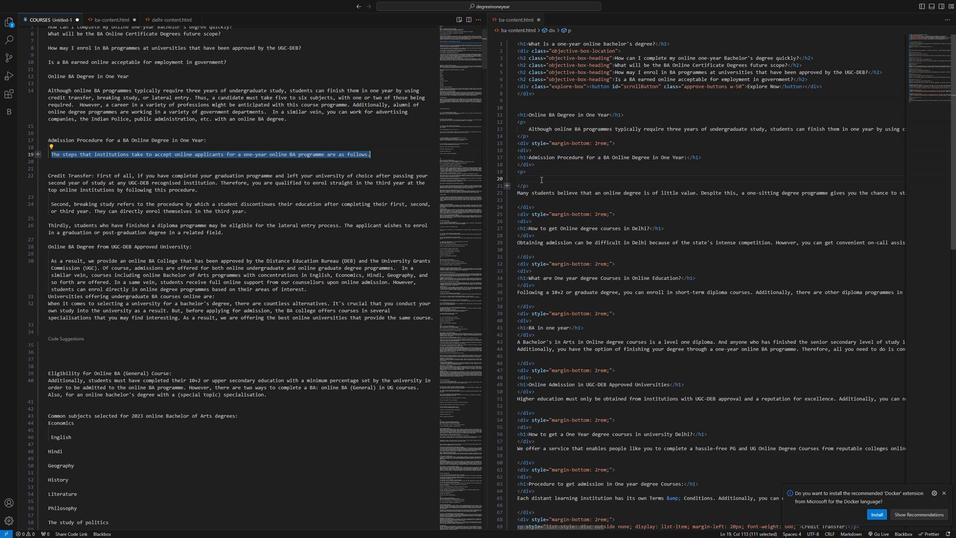 
Action: Key pressed ctrl+V
Screenshot: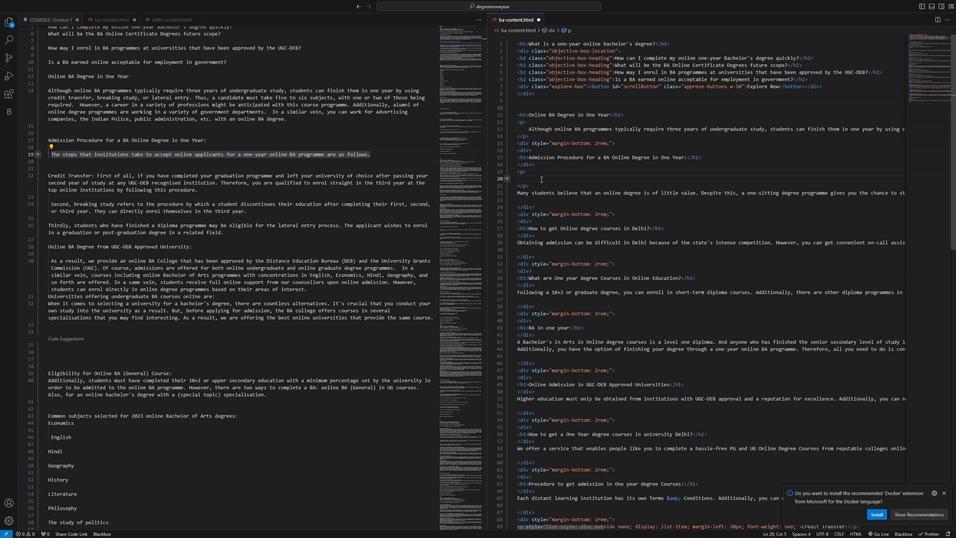 
Action: Mouse moved to (614, 333)
Screenshot: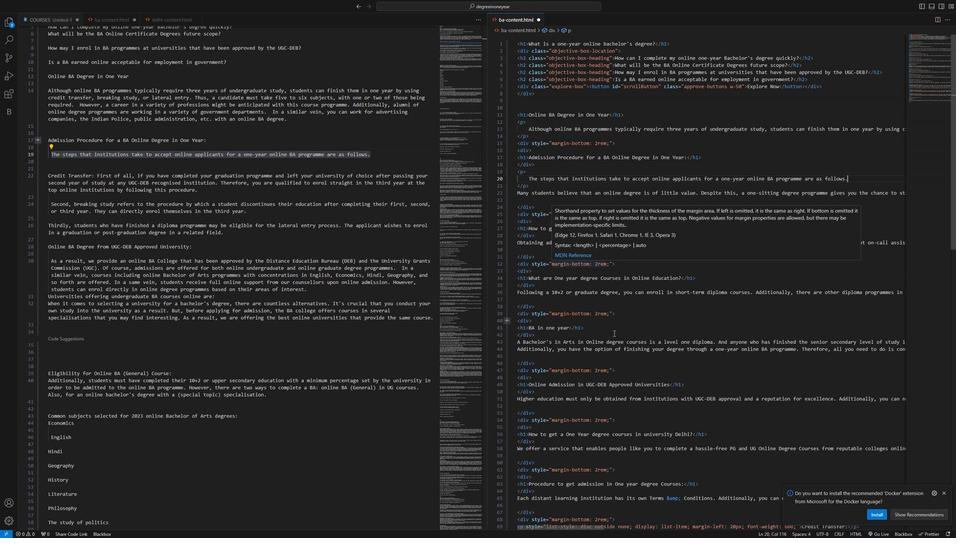 
Action: Mouse scrolled (614, 333) with delta (0, 0)
Screenshot: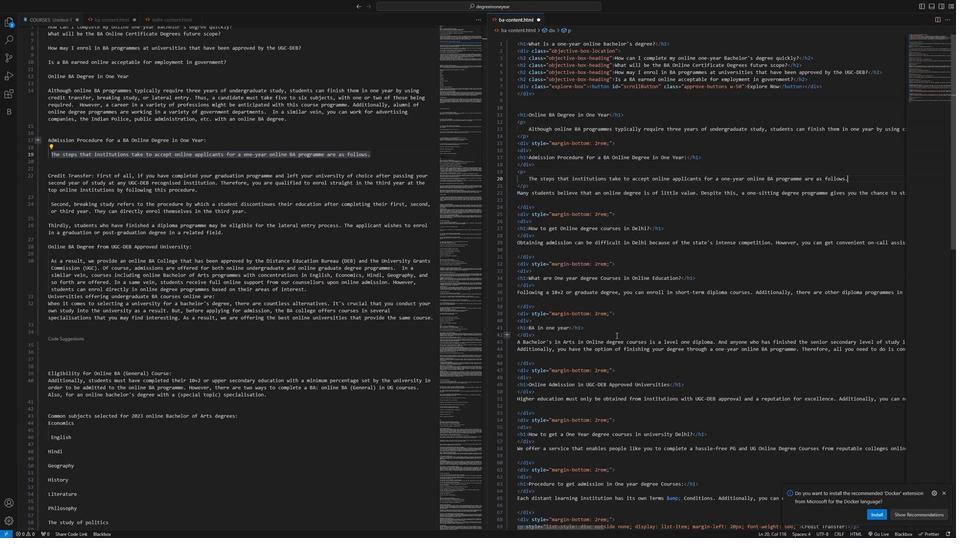 
Action: Mouse moved to (615, 334)
Screenshot: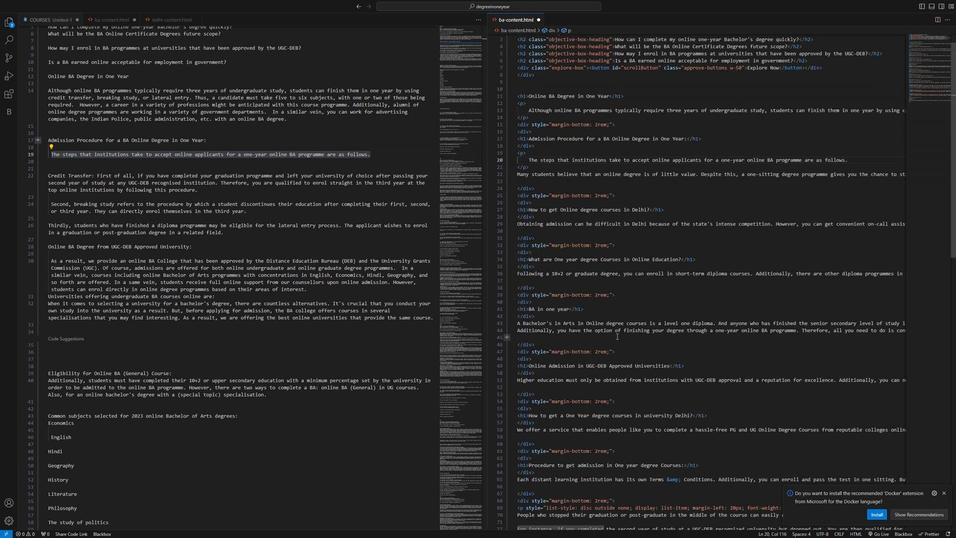 
Action: Mouse scrolled (615, 334) with delta (0, 0)
Screenshot: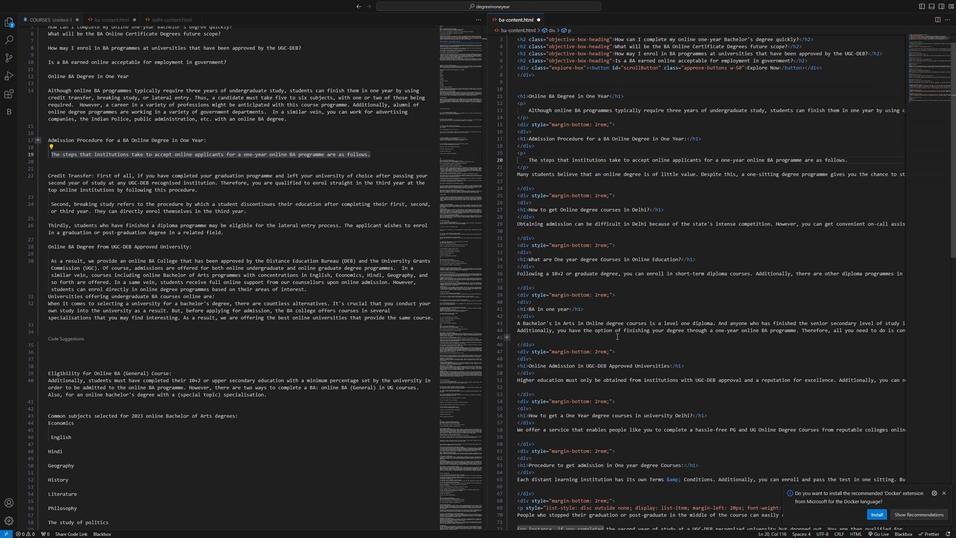 
Action: Mouse scrolled (615, 334) with delta (0, 0)
Screenshot: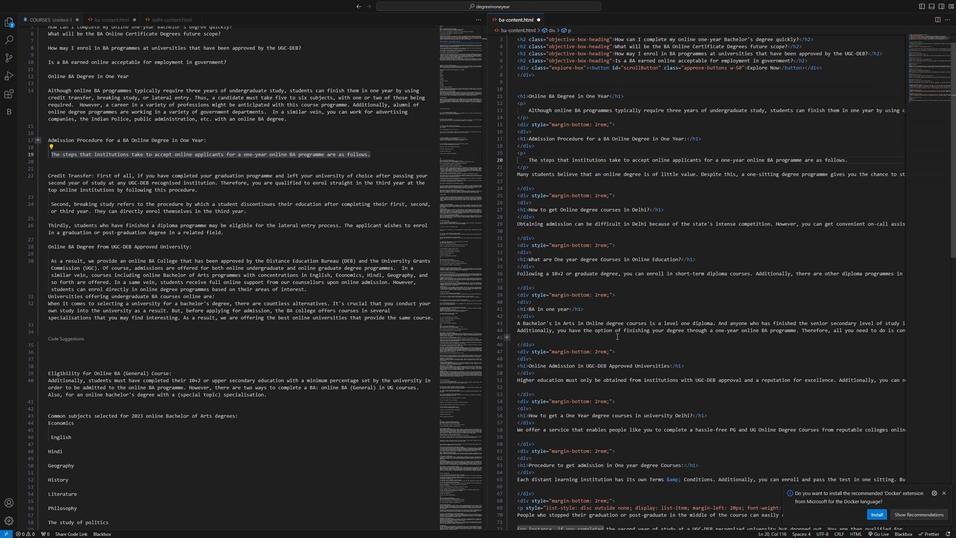 
Action: Mouse moved to (615, 334)
Screenshot: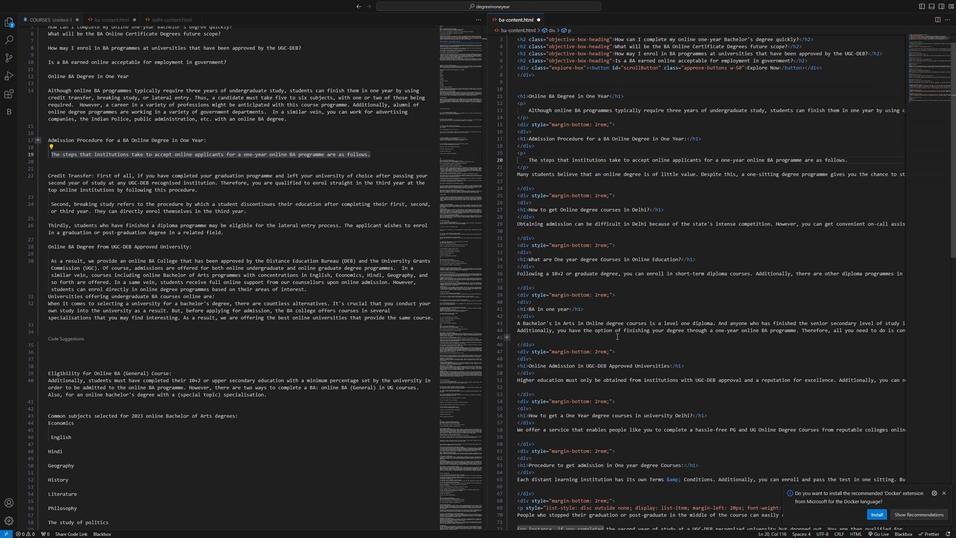 
Action: Mouse scrolled (615, 334) with delta (0, 0)
Screenshot: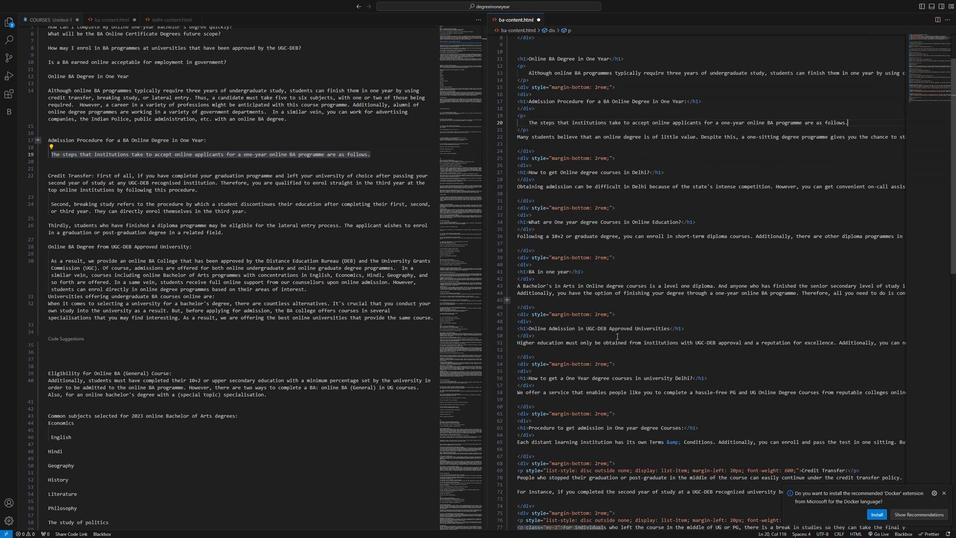 
Action: Mouse moved to (615, 335)
Screenshot: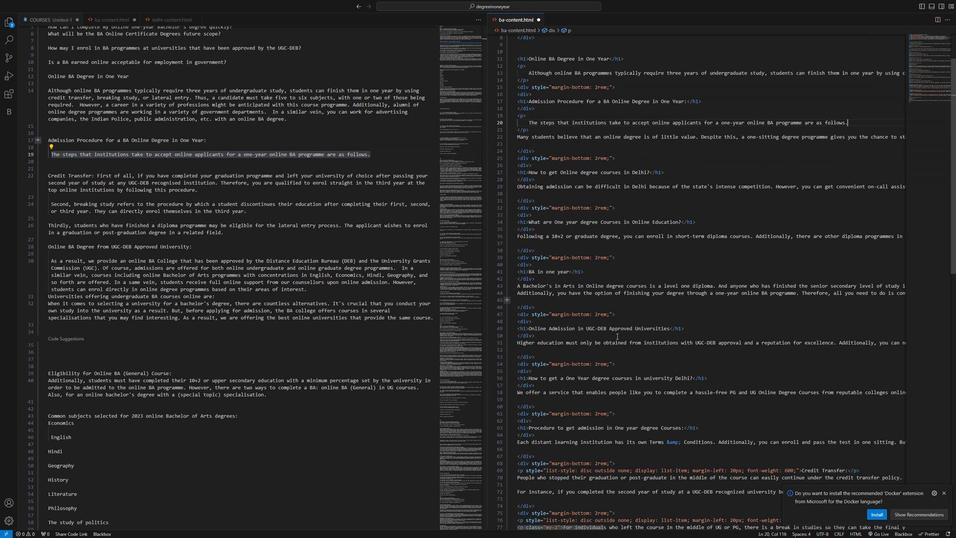 
Action: Mouse scrolled (615, 334) with delta (0, 0)
Screenshot: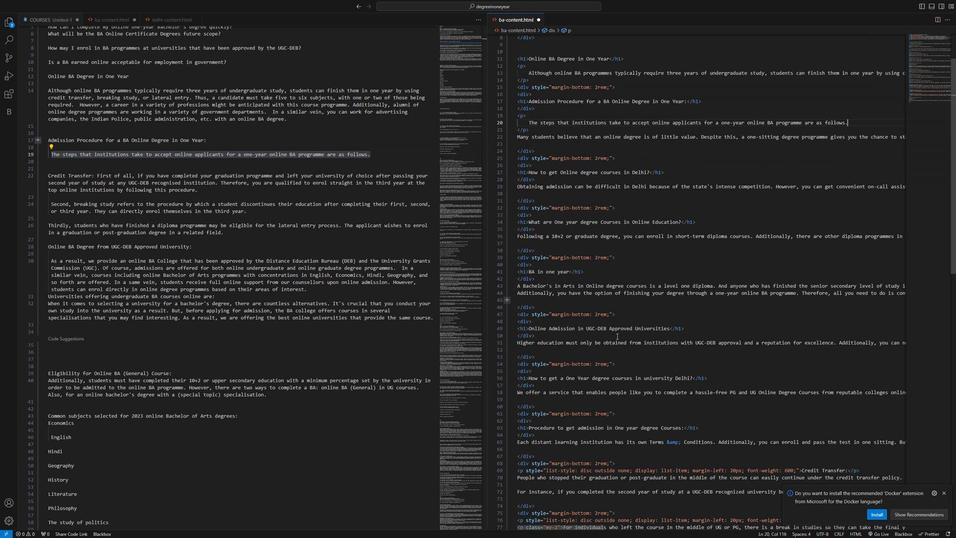 
Action: Mouse moved to (614, 335)
Screenshot: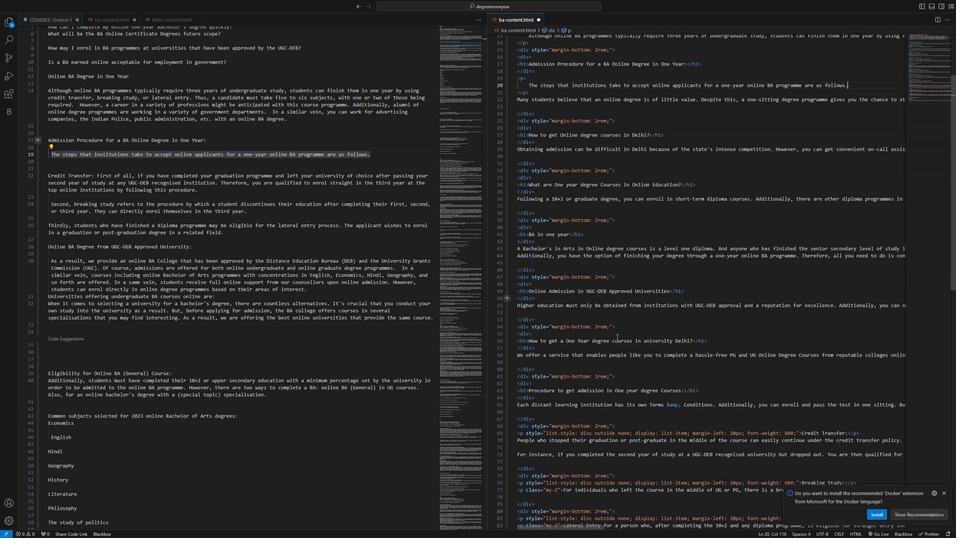 
Action: Mouse scrolled (614, 334) with delta (0, 0)
